 Task: Add a signature Erin Martin containing With warm thanks and appreciation, Erin Martin to email address softage.4@softage.net and add a label Antiques
Action: Mouse moved to (1104, 107)
Screenshot: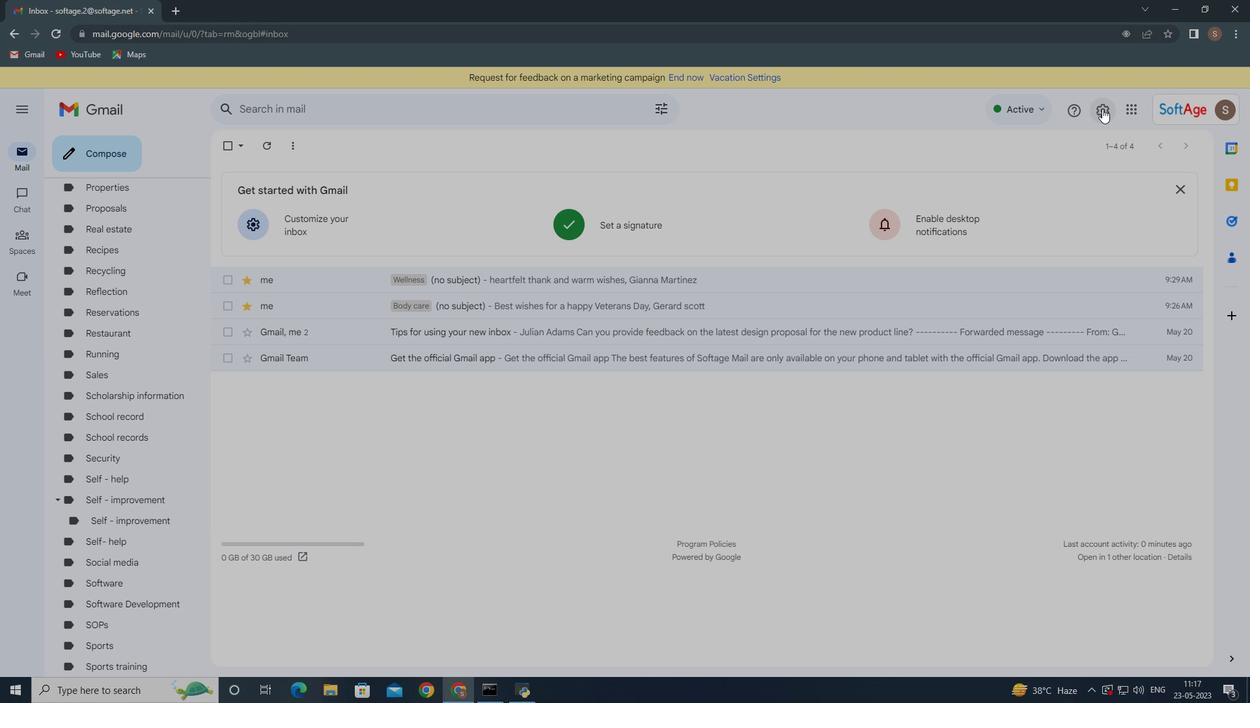 
Action: Mouse pressed left at (1104, 107)
Screenshot: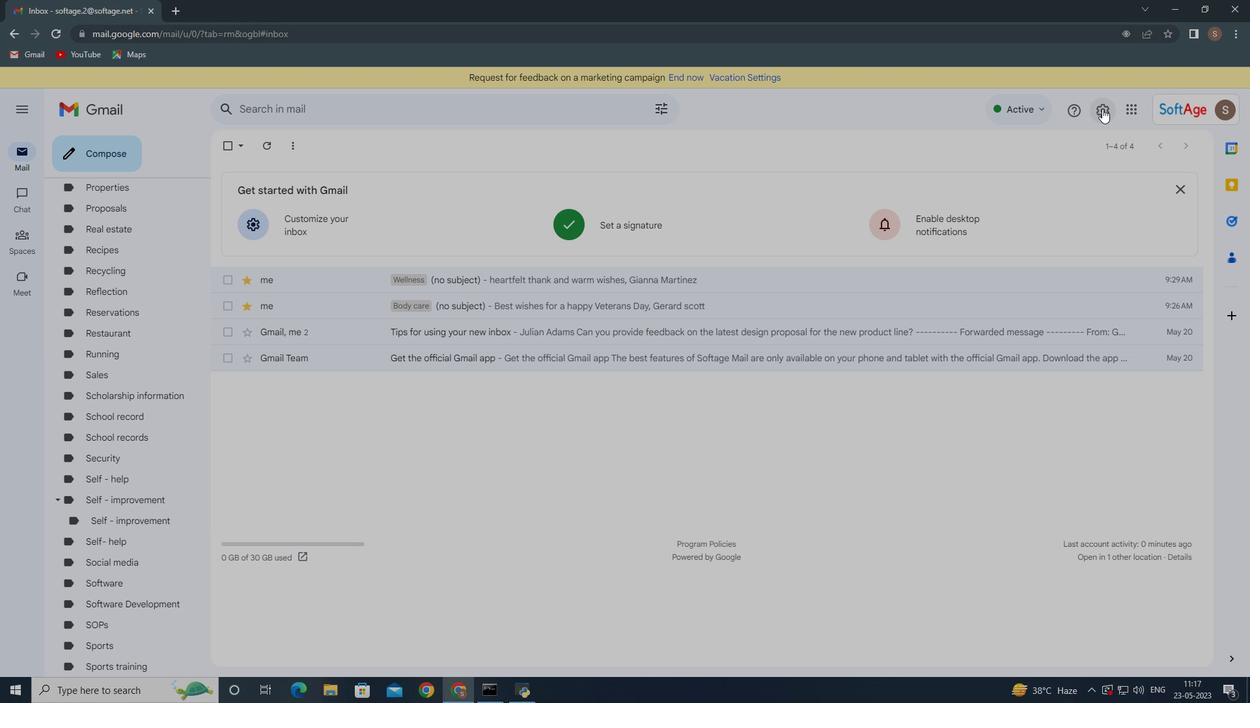 
Action: Mouse moved to (1051, 181)
Screenshot: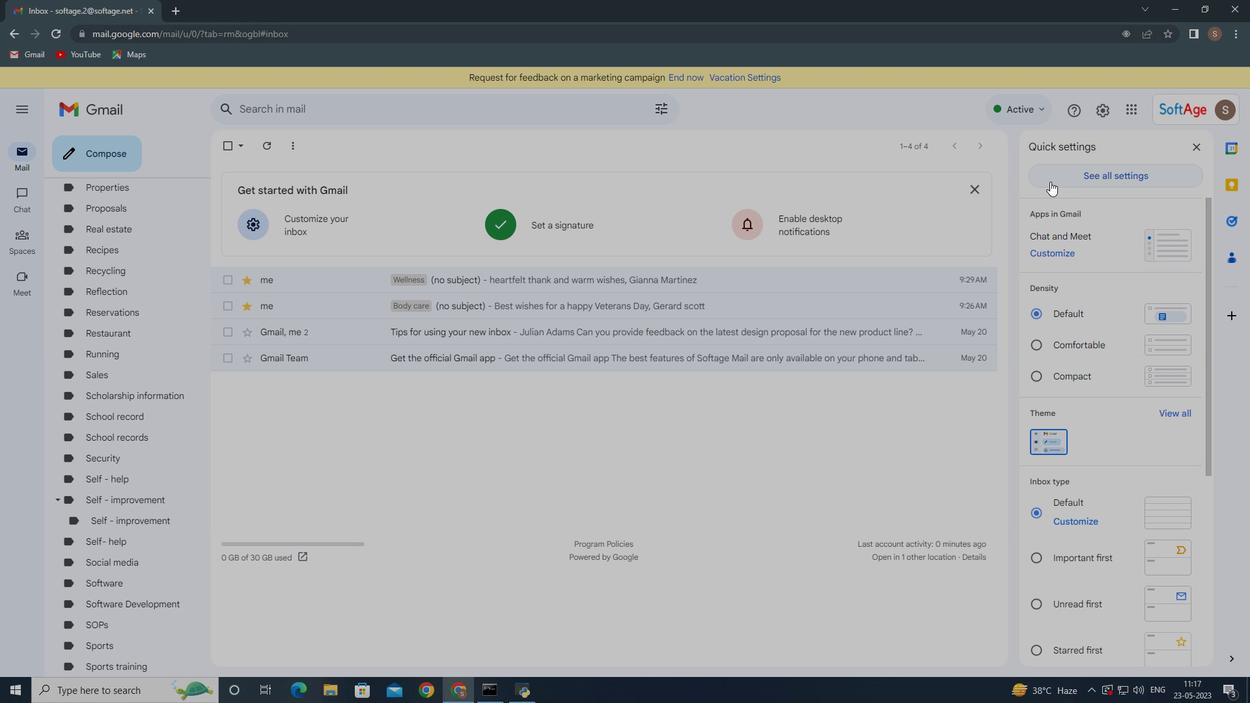 
Action: Mouse pressed left at (1051, 181)
Screenshot: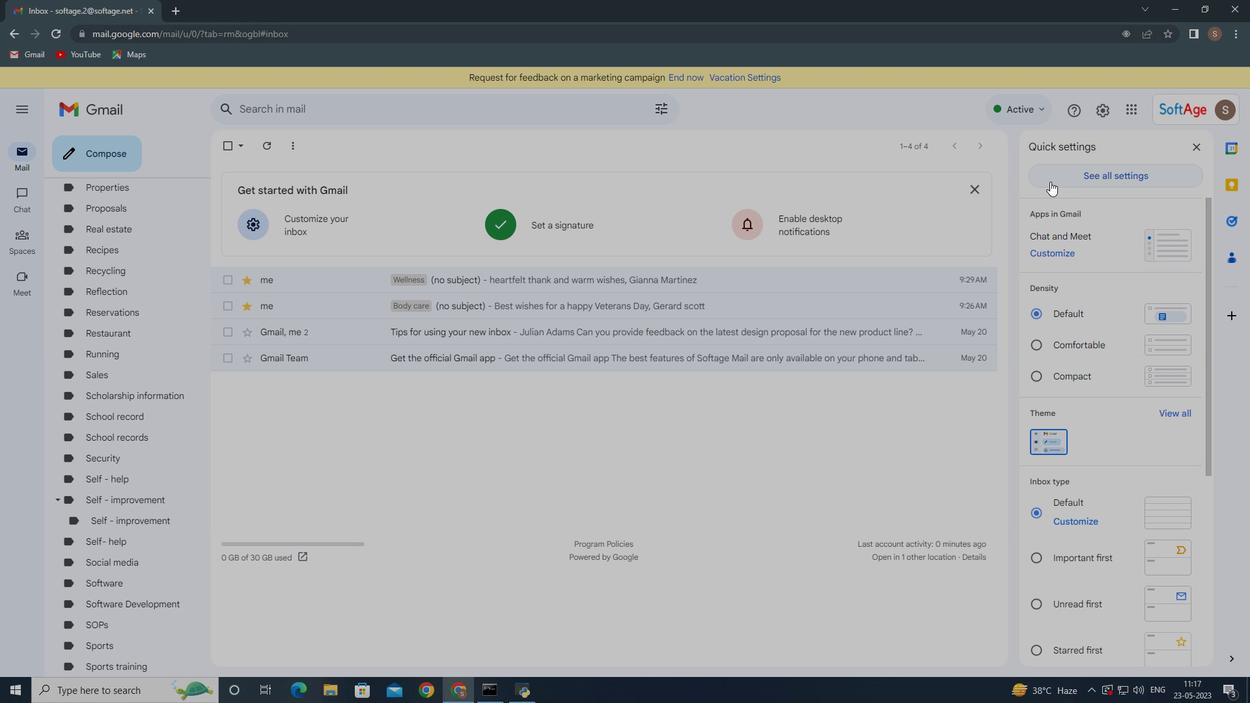 
Action: Mouse moved to (494, 383)
Screenshot: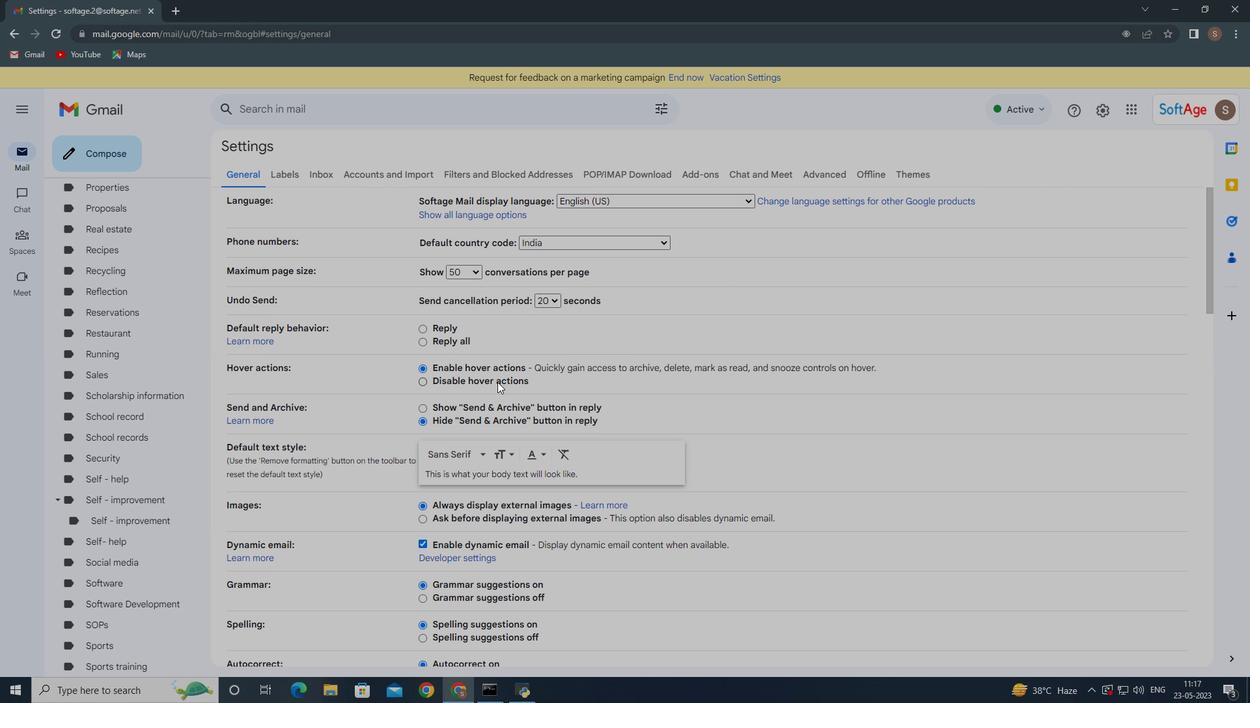 
Action: Mouse scrolled (494, 383) with delta (0, 0)
Screenshot: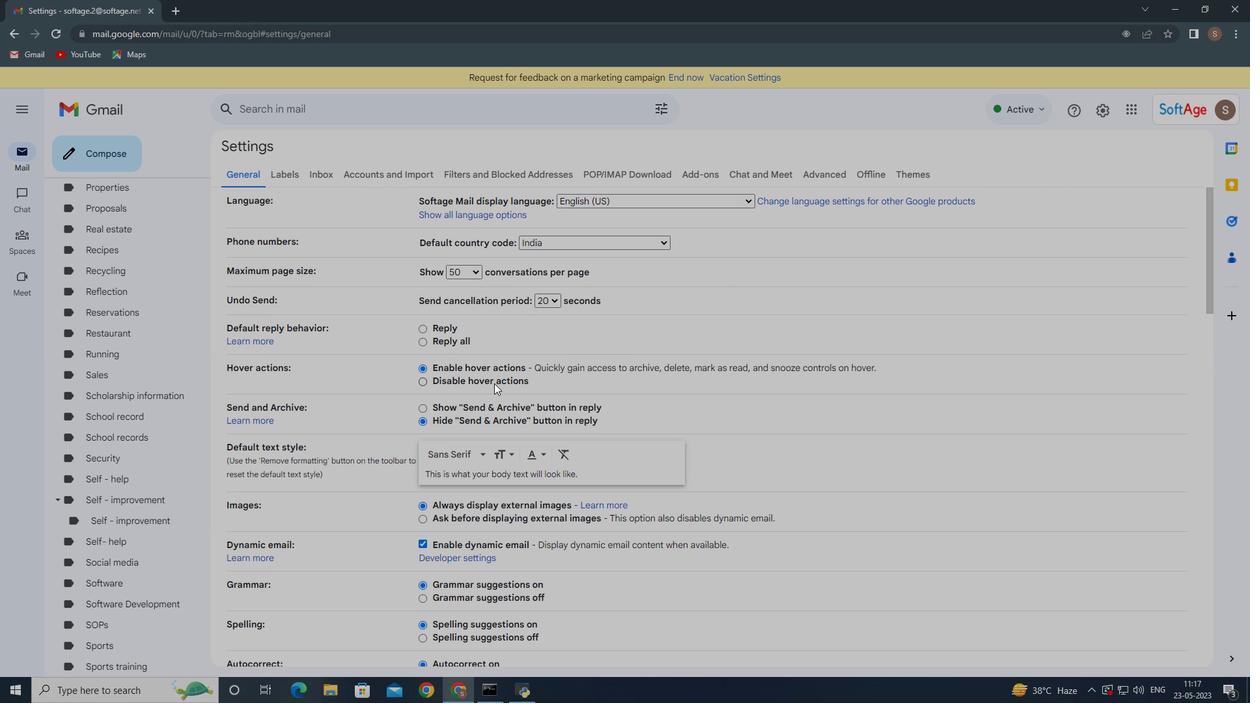 
Action: Mouse moved to (494, 386)
Screenshot: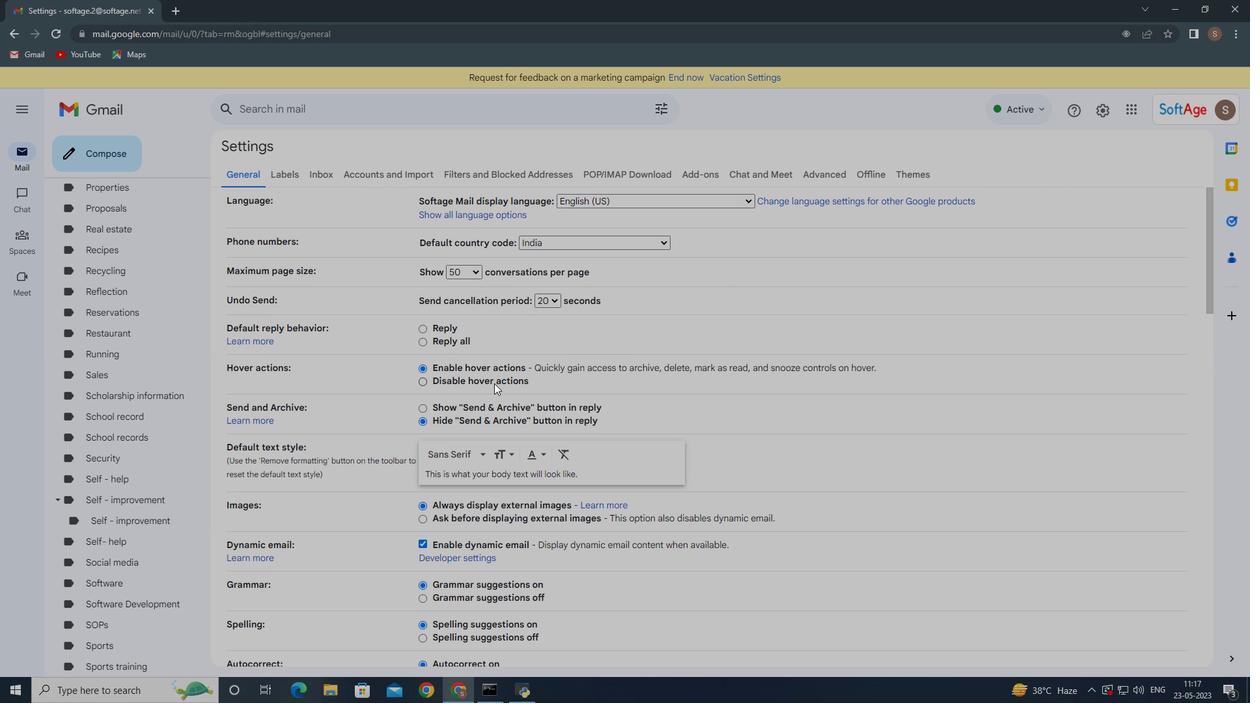 
Action: Mouse scrolled (494, 386) with delta (0, 0)
Screenshot: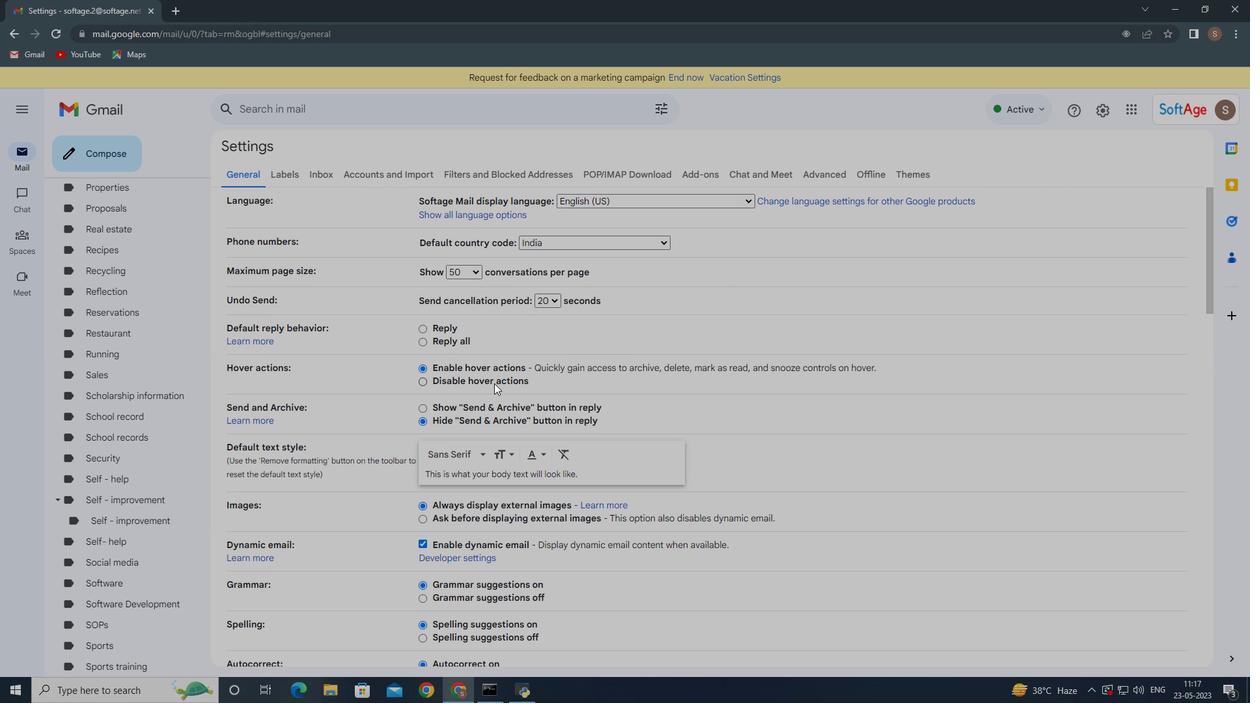 
Action: Mouse scrolled (494, 386) with delta (0, 0)
Screenshot: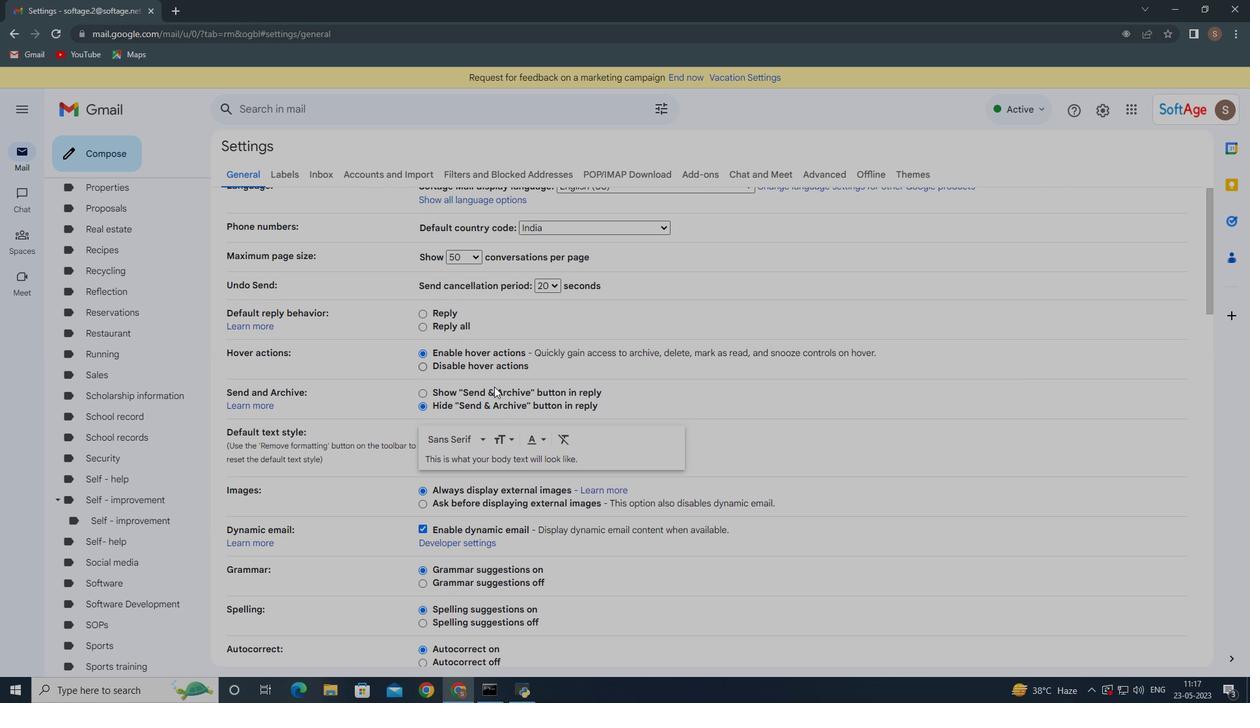 
Action: Mouse scrolled (494, 386) with delta (0, 0)
Screenshot: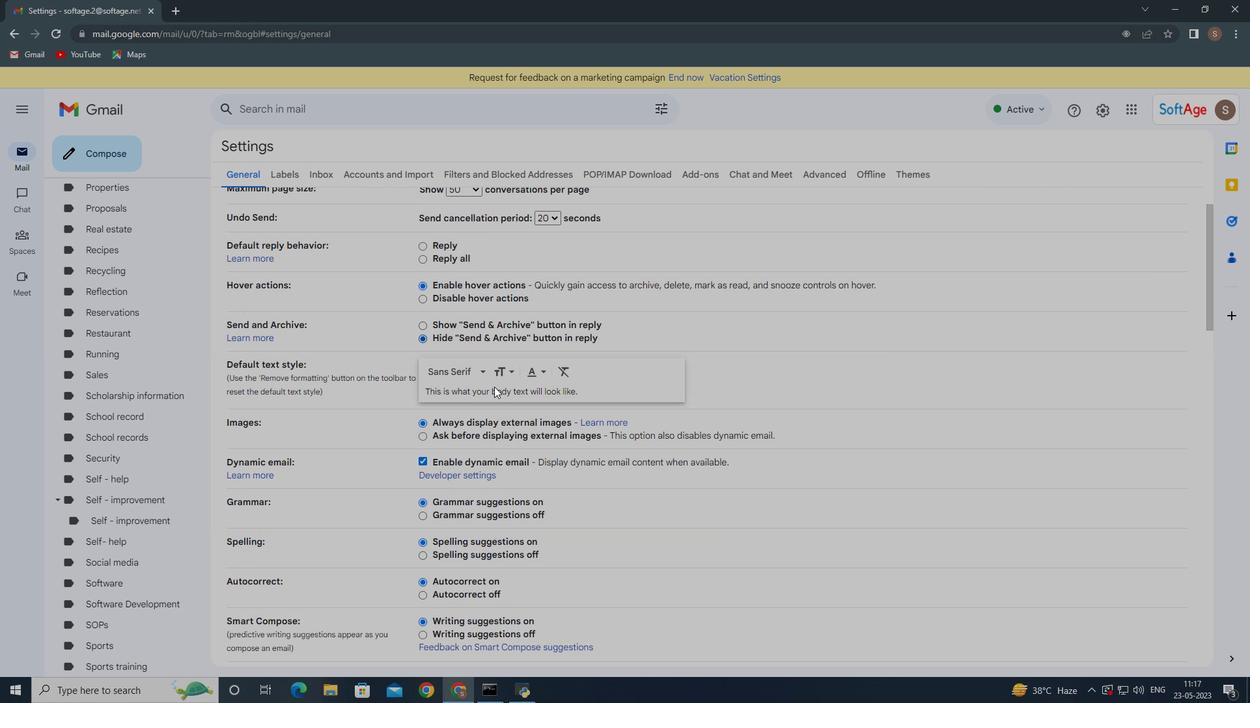 
Action: Mouse scrolled (494, 386) with delta (0, 0)
Screenshot: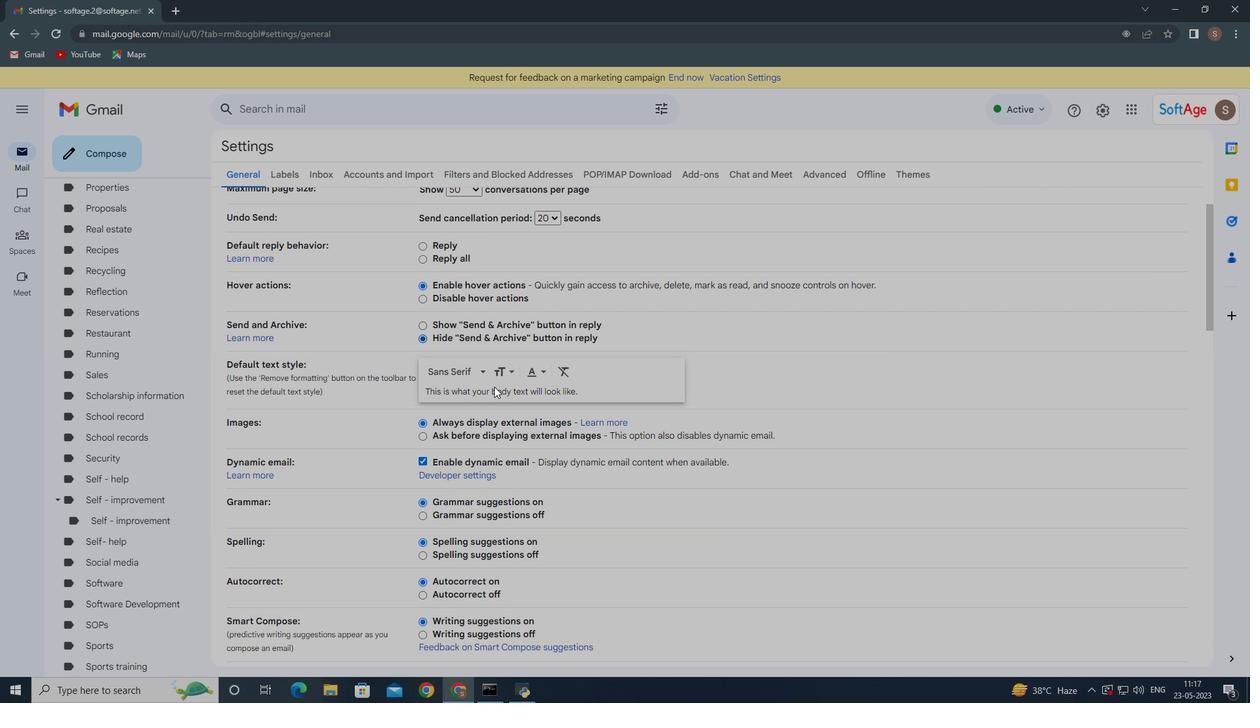 
Action: Mouse scrolled (494, 386) with delta (0, 0)
Screenshot: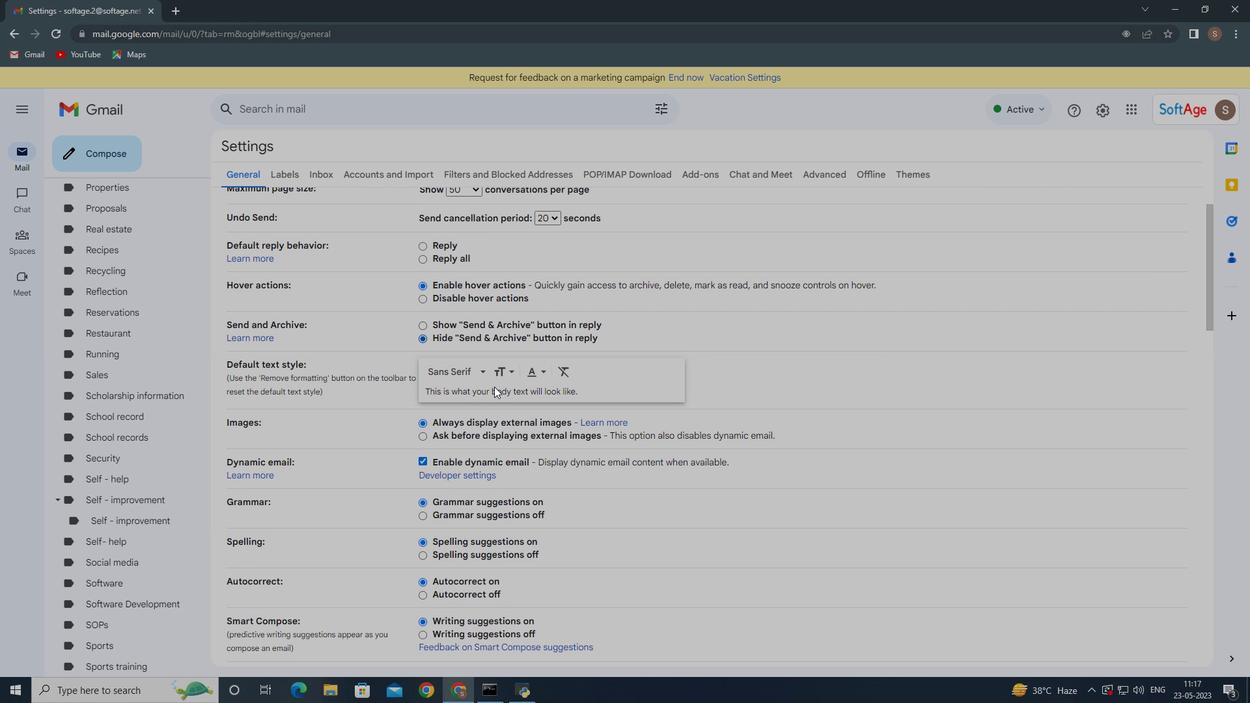 
Action: Mouse scrolled (494, 386) with delta (0, 0)
Screenshot: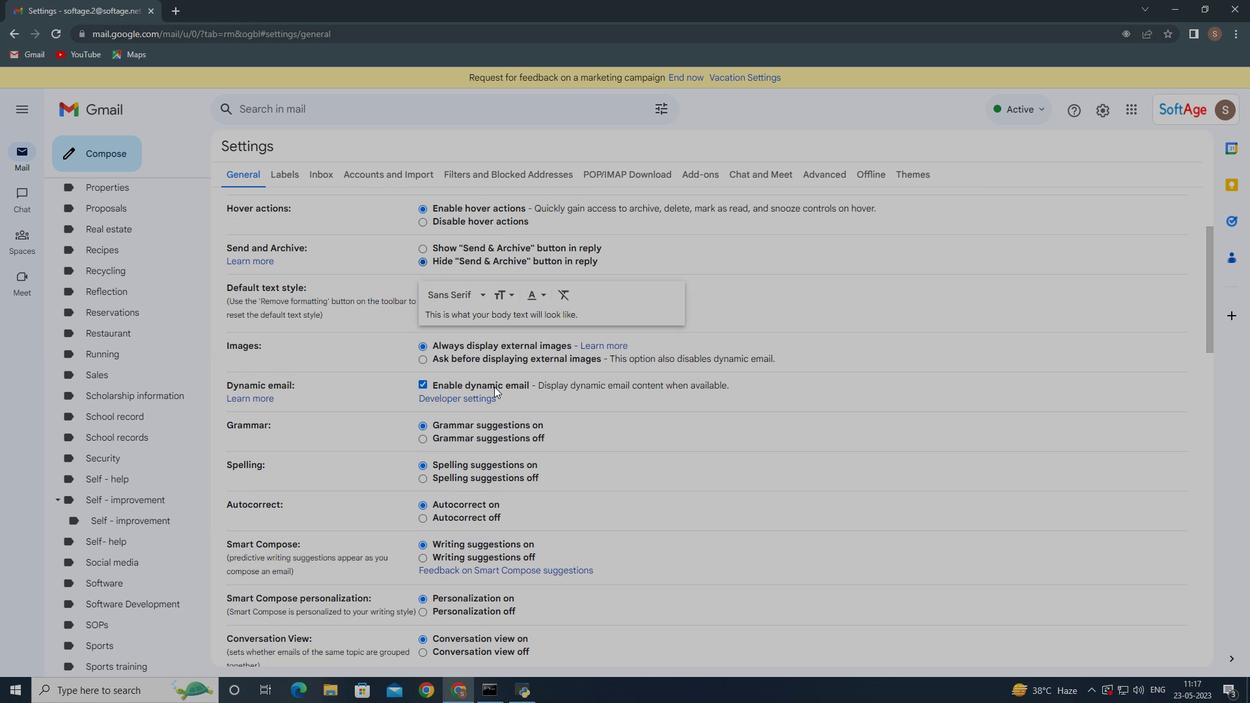 
Action: Mouse scrolled (494, 386) with delta (0, 0)
Screenshot: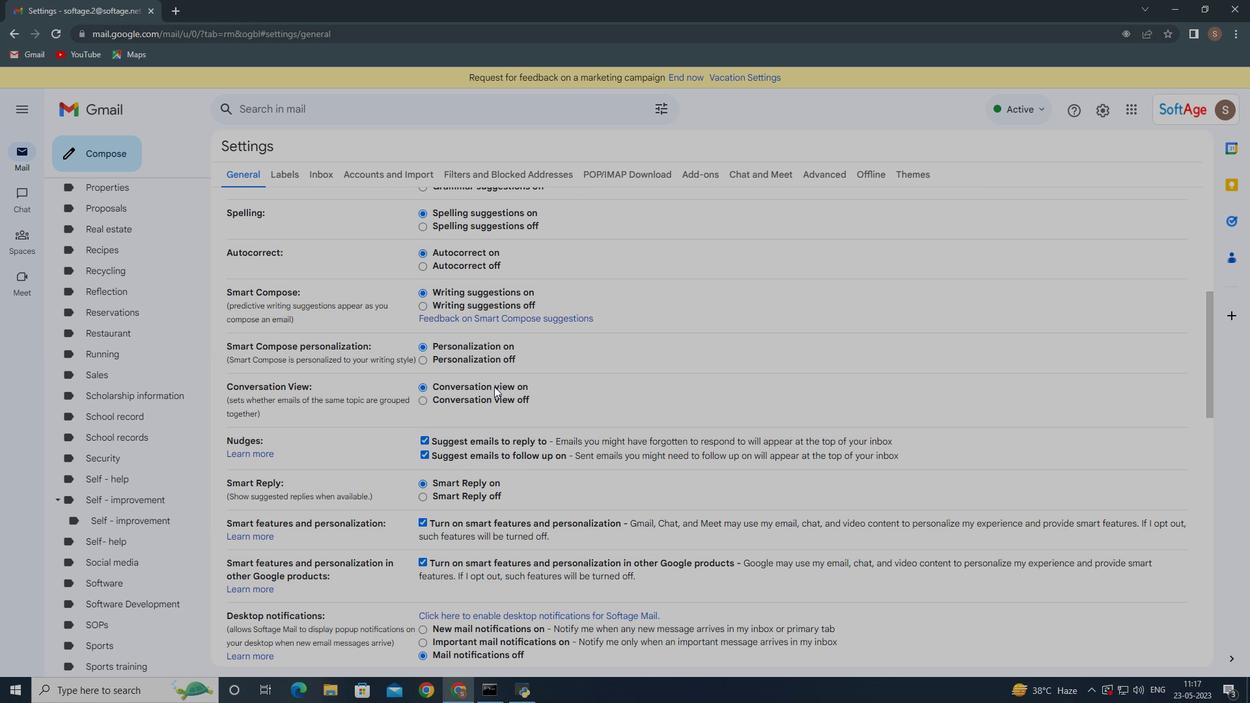 
Action: Mouse scrolled (494, 386) with delta (0, 0)
Screenshot: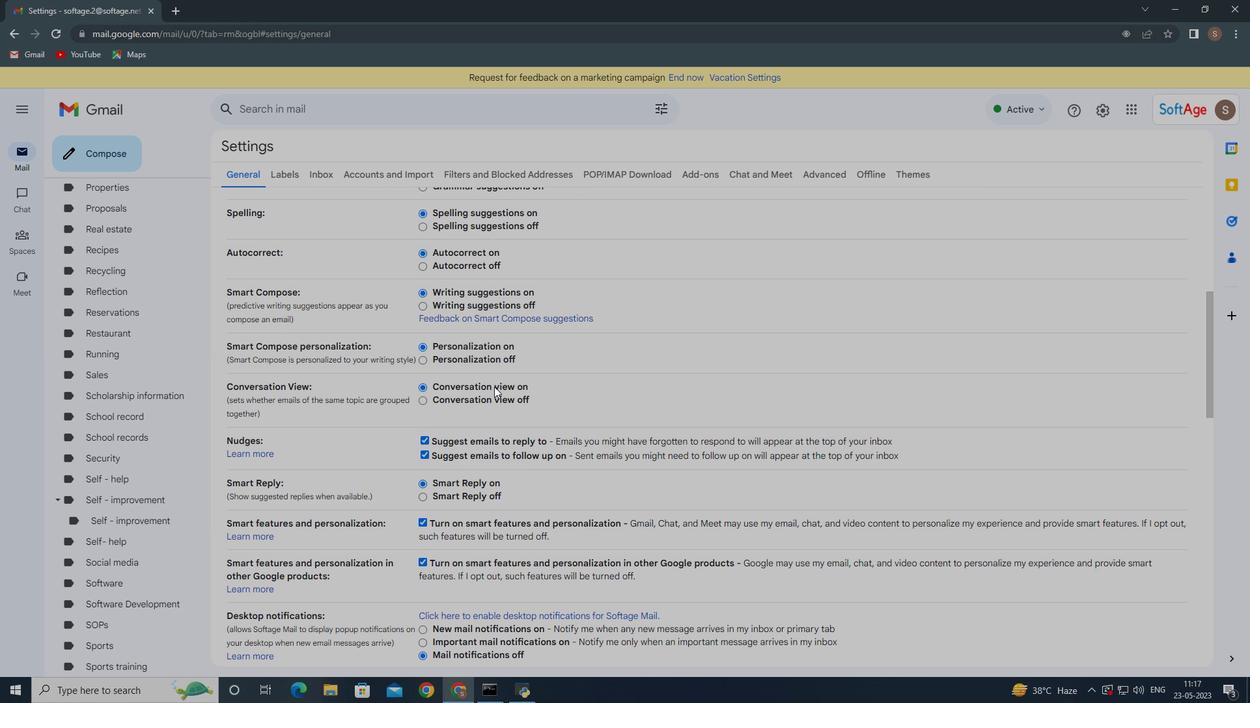 
Action: Mouse scrolled (494, 386) with delta (0, 0)
Screenshot: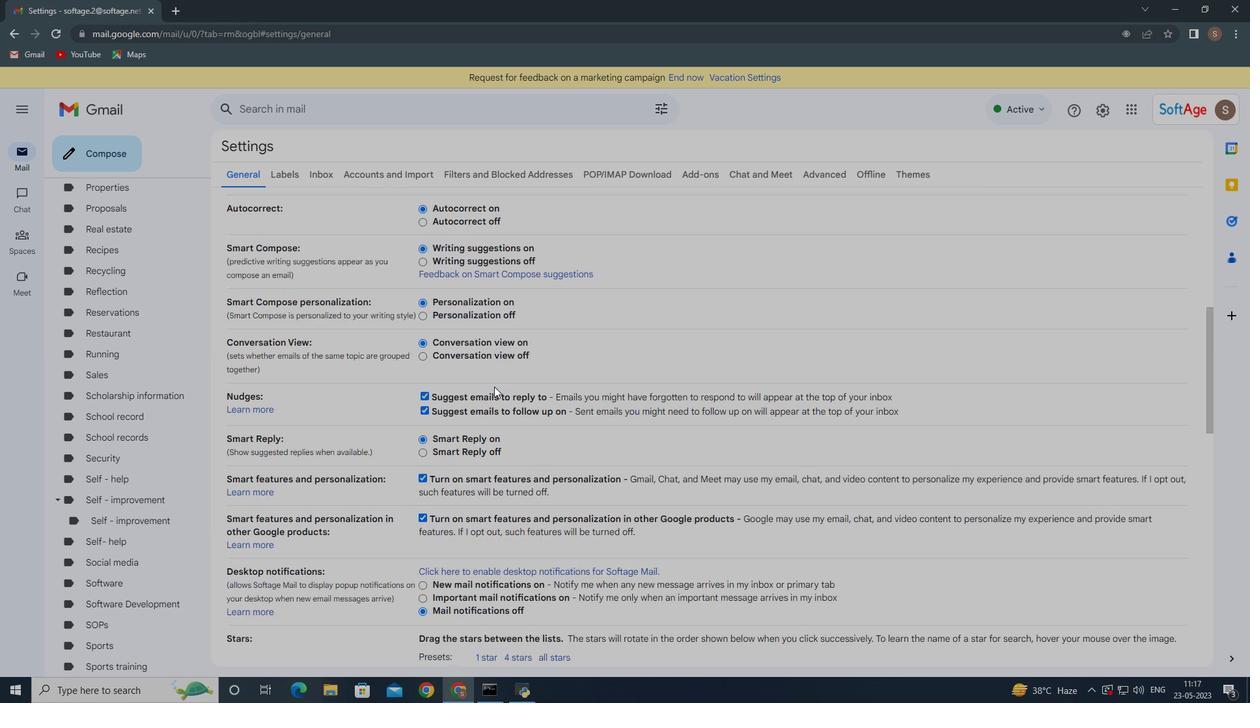 
Action: Mouse moved to (494, 387)
Screenshot: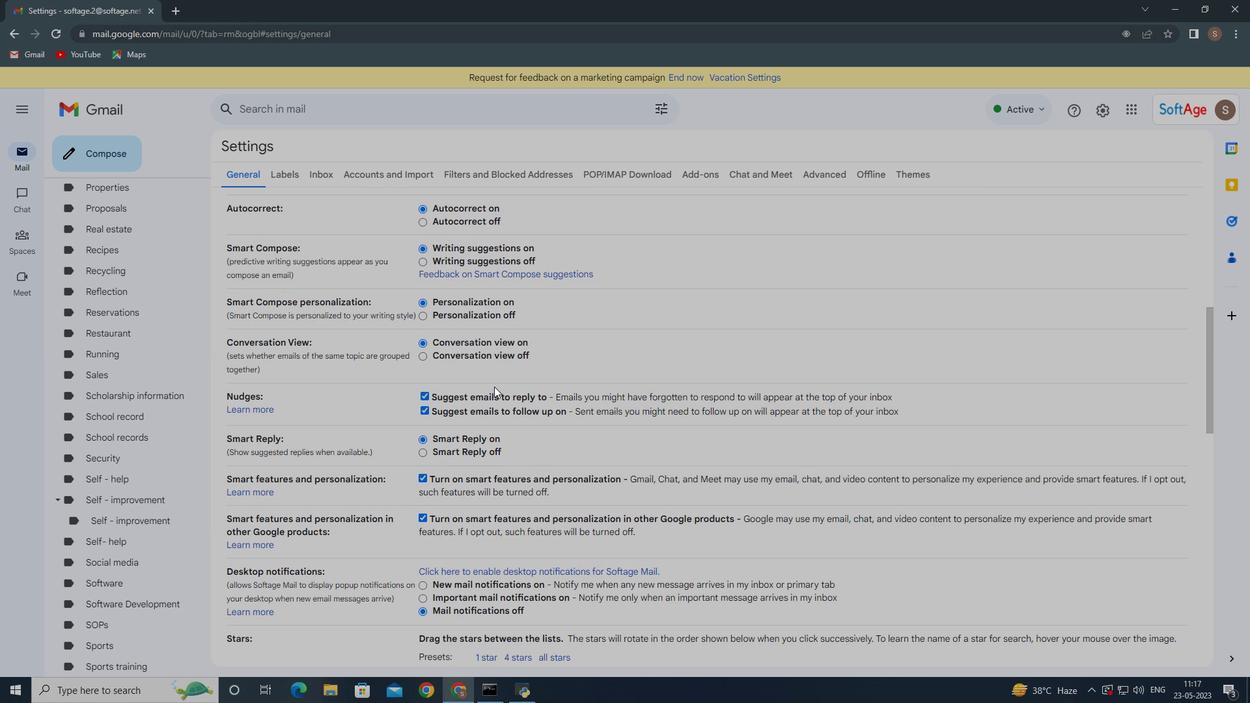 
Action: Mouse scrolled (494, 386) with delta (0, 0)
Screenshot: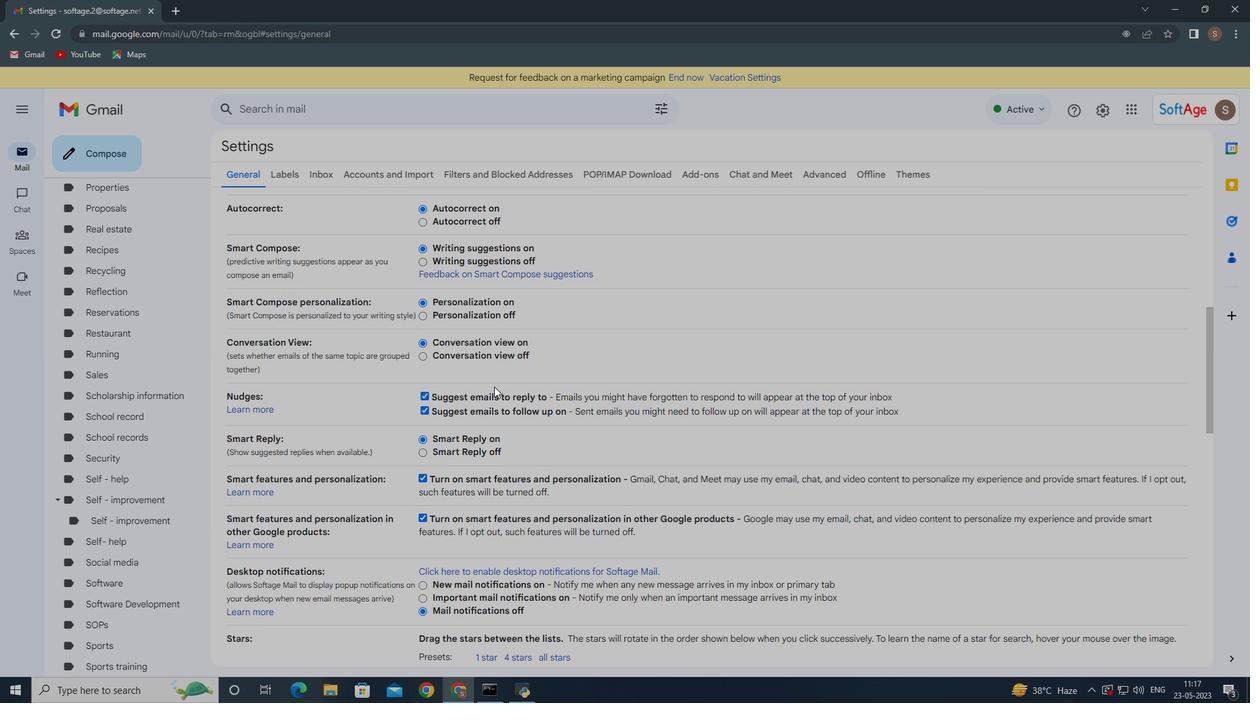 
Action: Mouse scrolled (494, 386) with delta (0, 0)
Screenshot: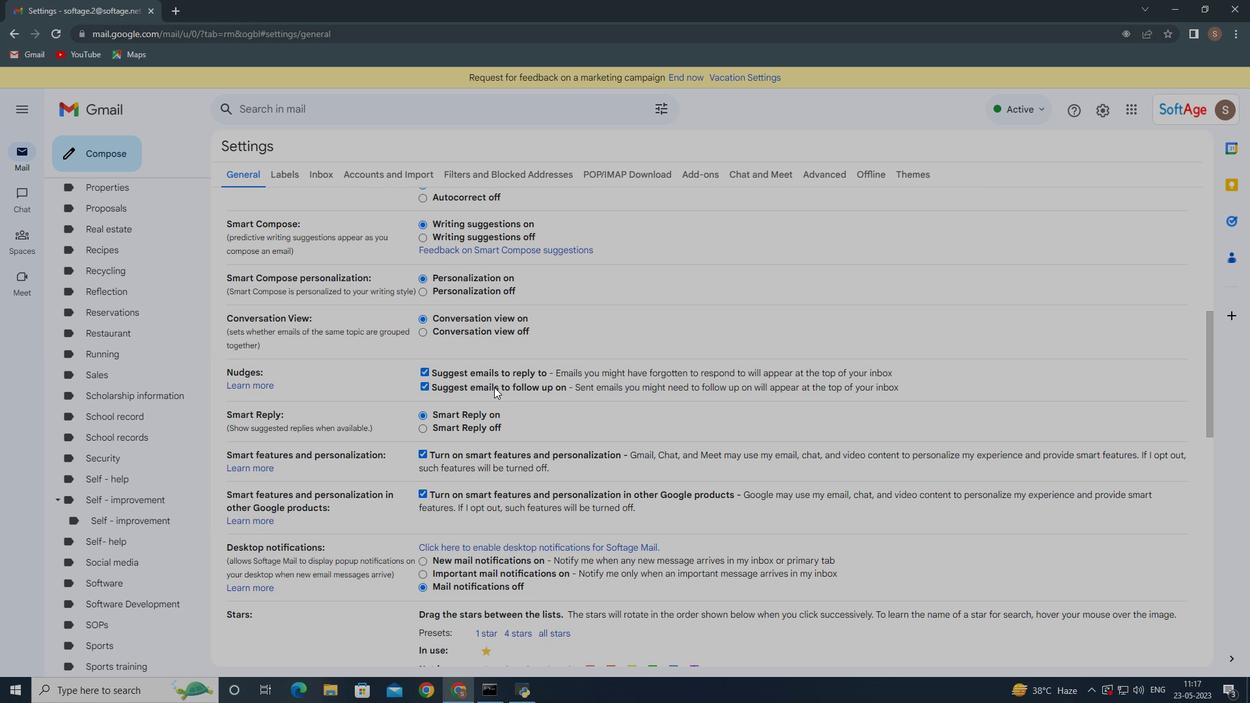 
Action: Mouse moved to (494, 392)
Screenshot: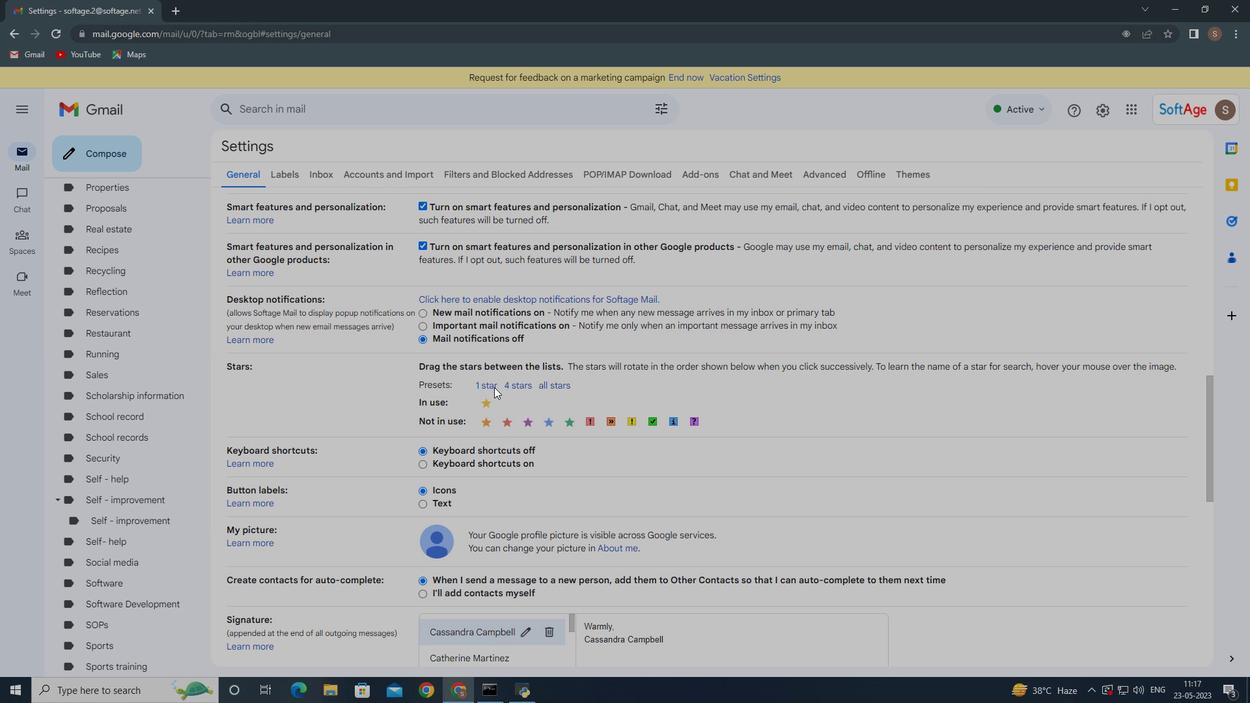 
Action: Mouse scrolled (494, 391) with delta (0, 0)
Screenshot: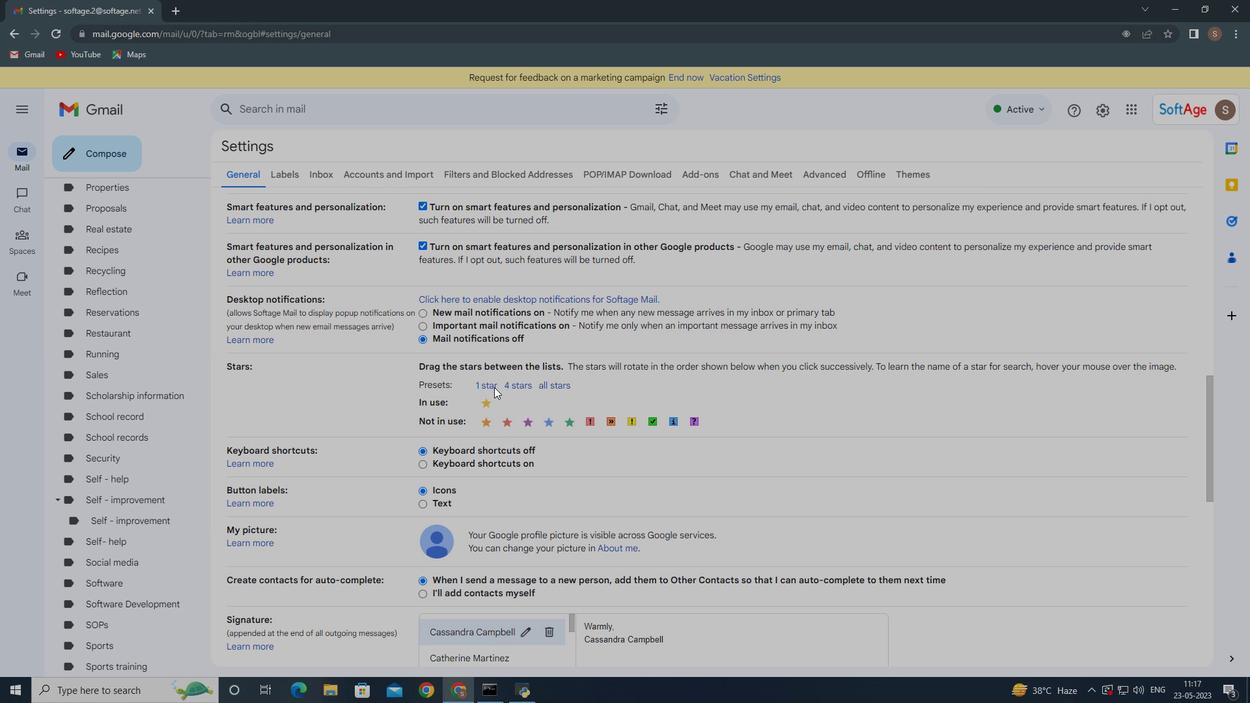 
Action: Mouse scrolled (494, 391) with delta (0, 0)
Screenshot: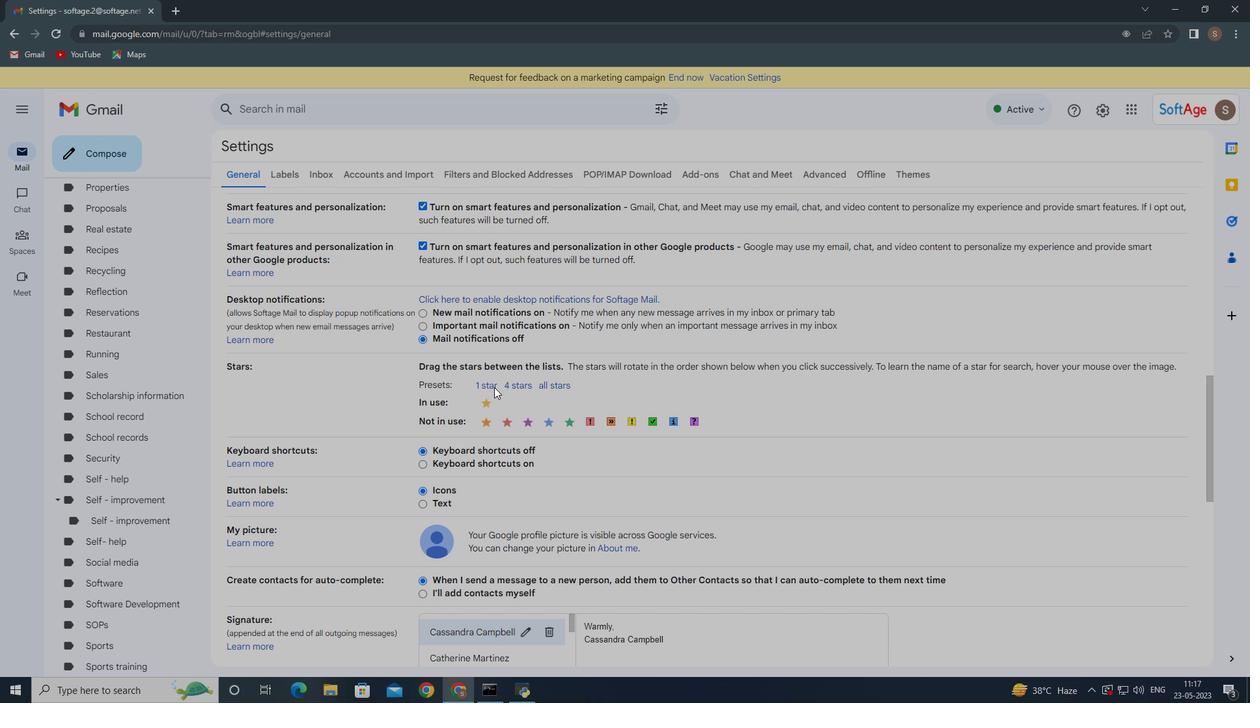 
Action: Mouse scrolled (494, 391) with delta (0, 0)
Screenshot: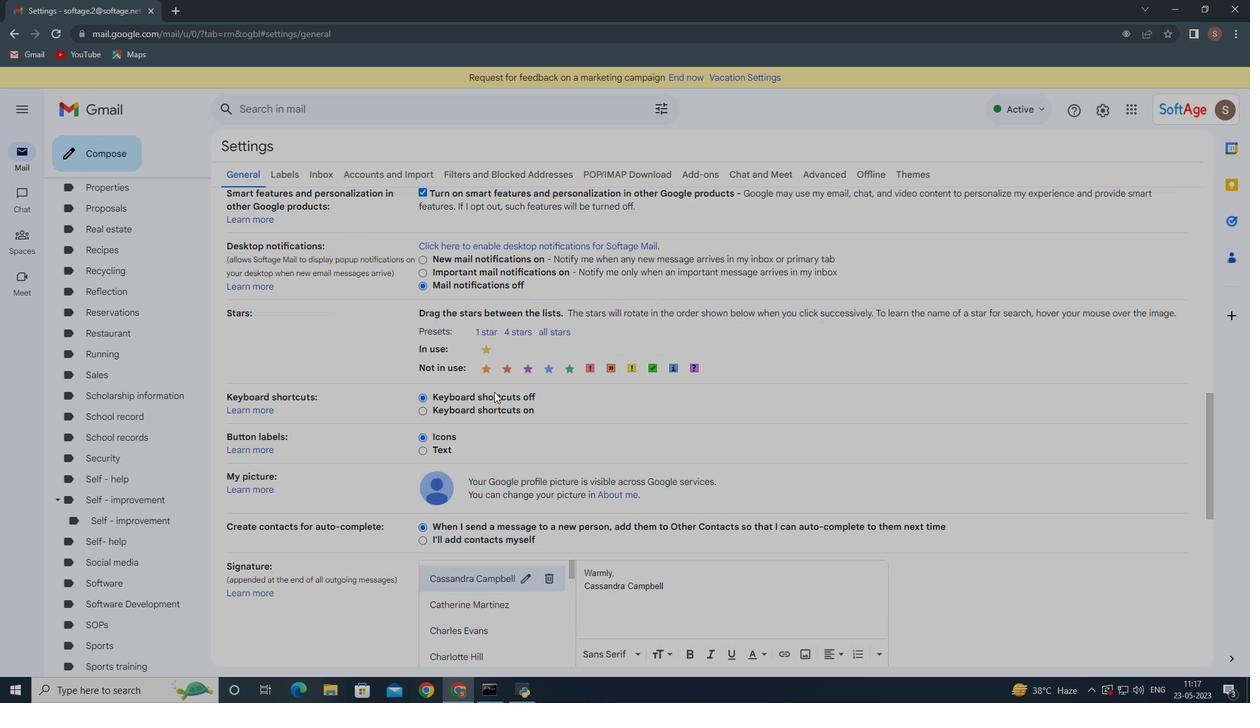 
Action: Mouse moved to (513, 493)
Screenshot: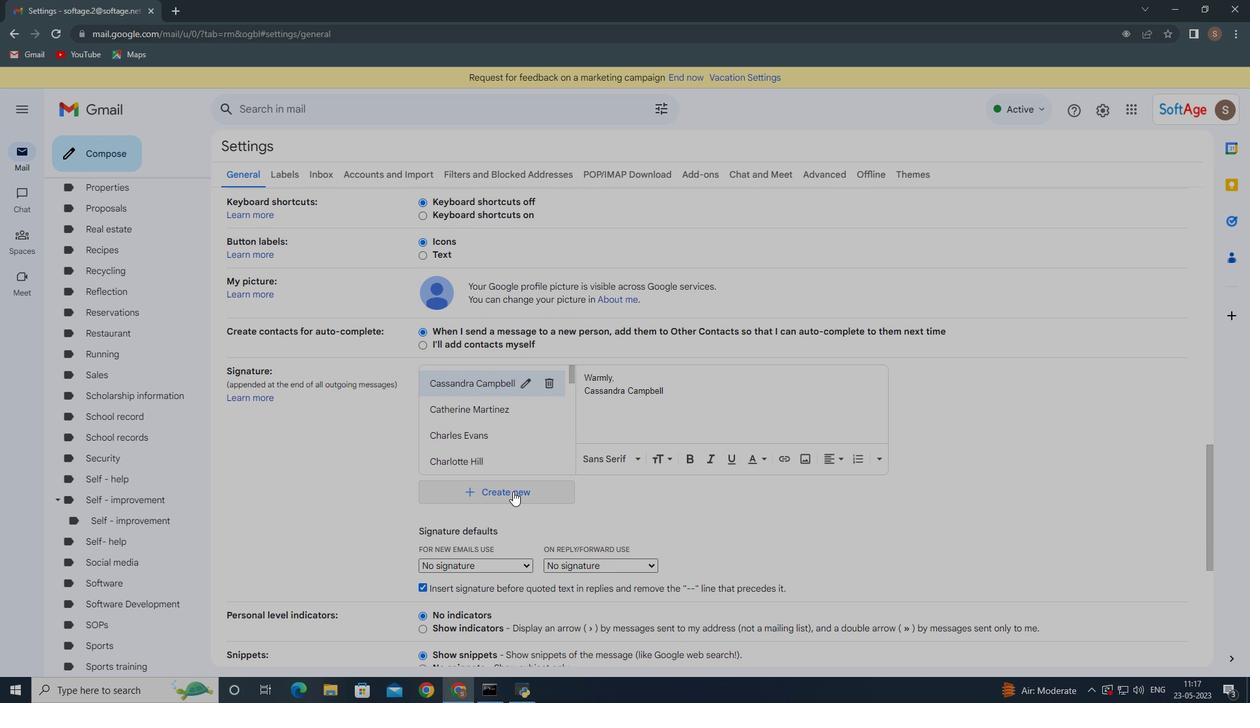 
Action: Mouse pressed left at (513, 493)
Screenshot: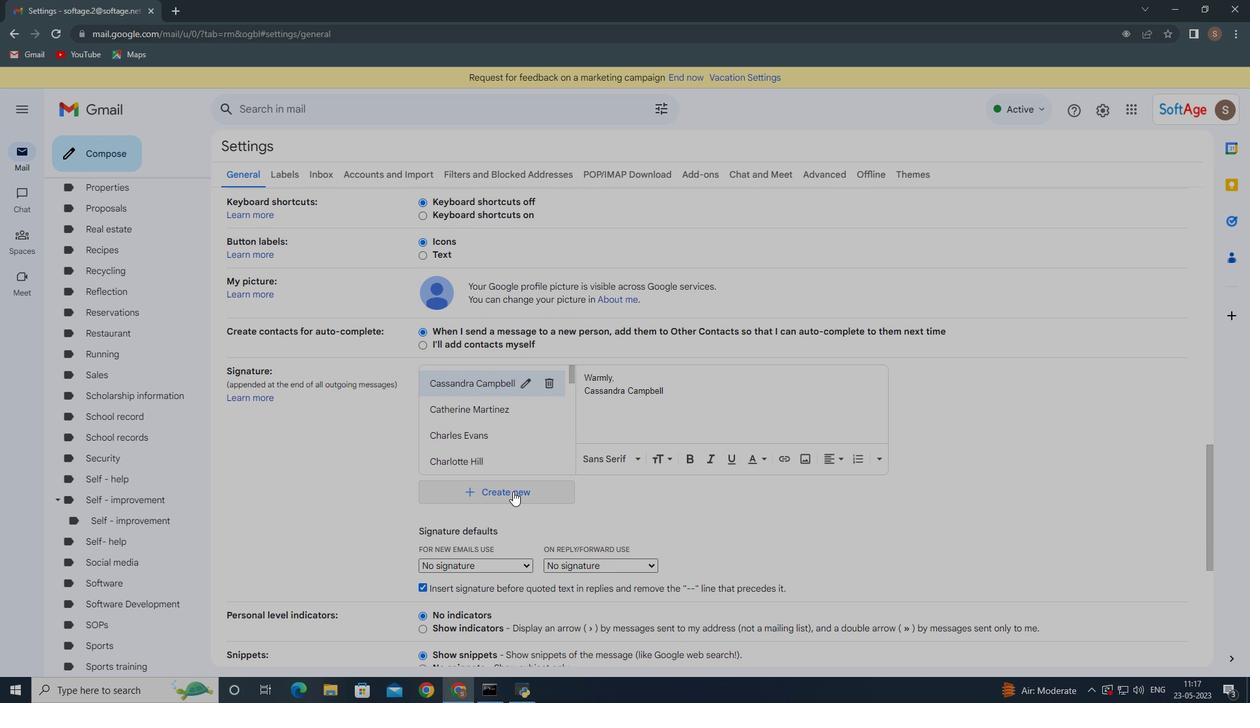 
Action: Mouse moved to (558, 427)
Screenshot: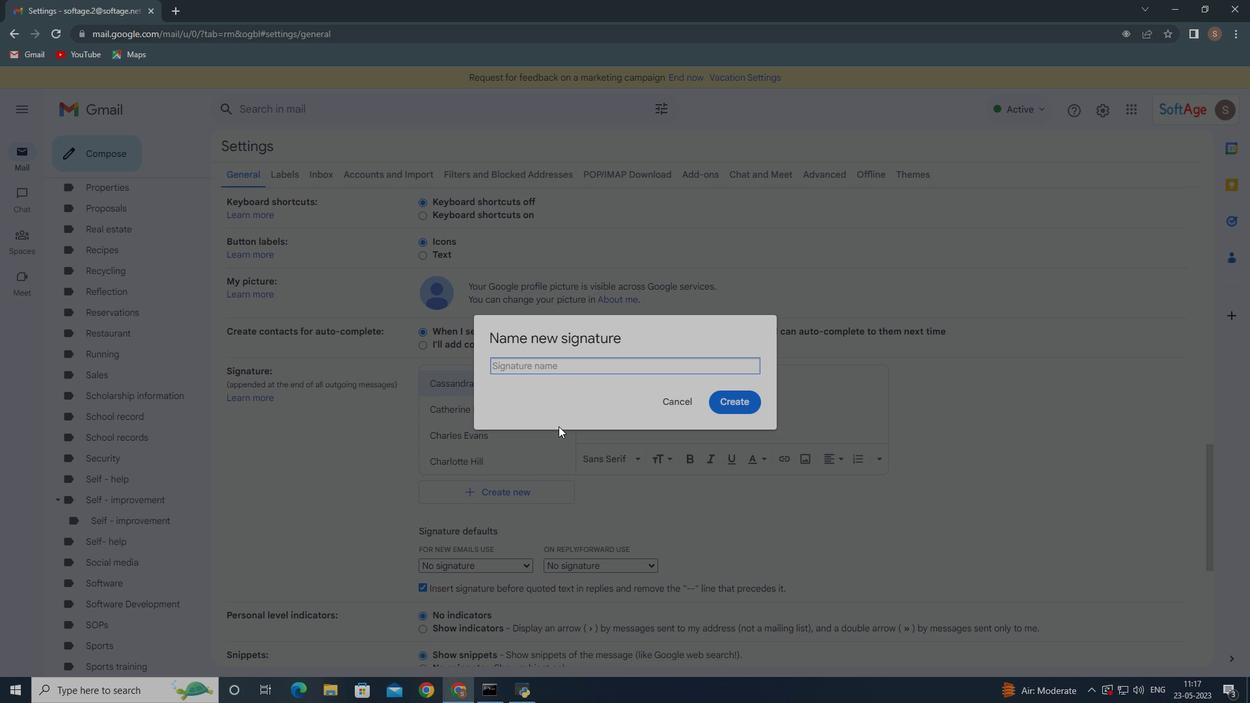 
Action: Key pressed <Key.shift><Key.shift><Key.shift><Key.shift><Key.shift><Key.shift>Erin<Key.space><Key.shift><<Key.backspace>m<Key.backspace><Key.shift>Martin
Screenshot: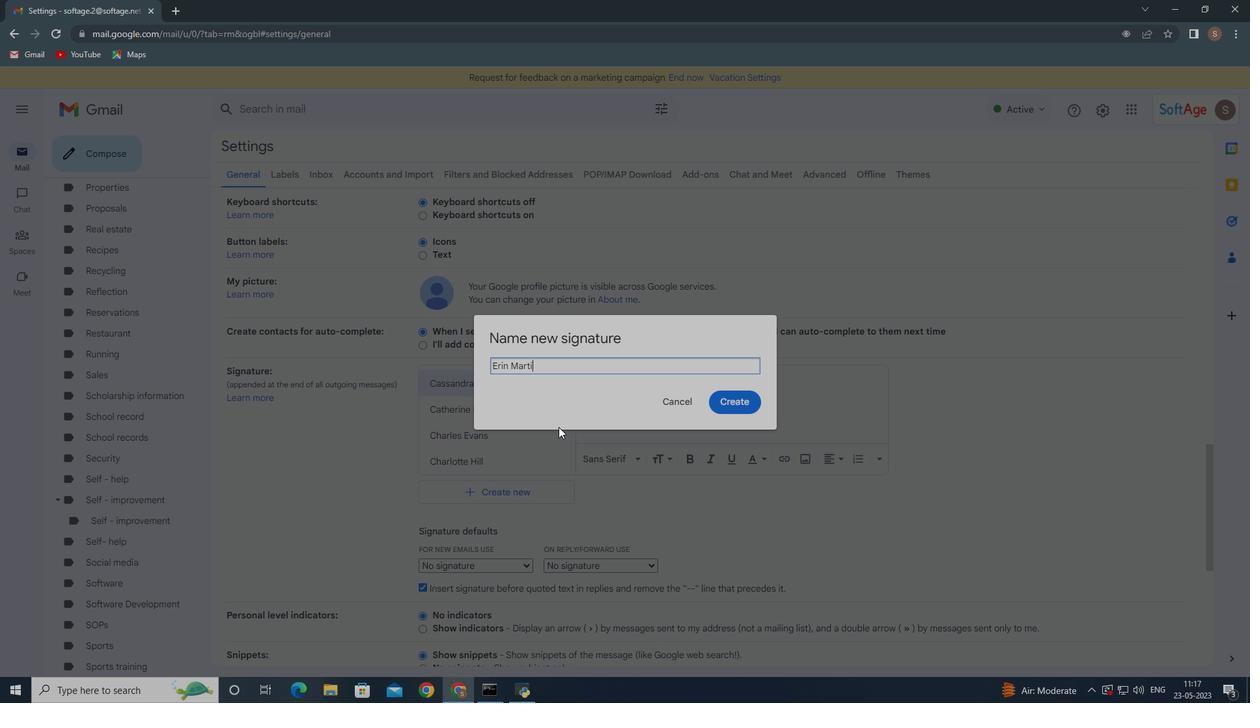 
Action: Mouse moved to (734, 400)
Screenshot: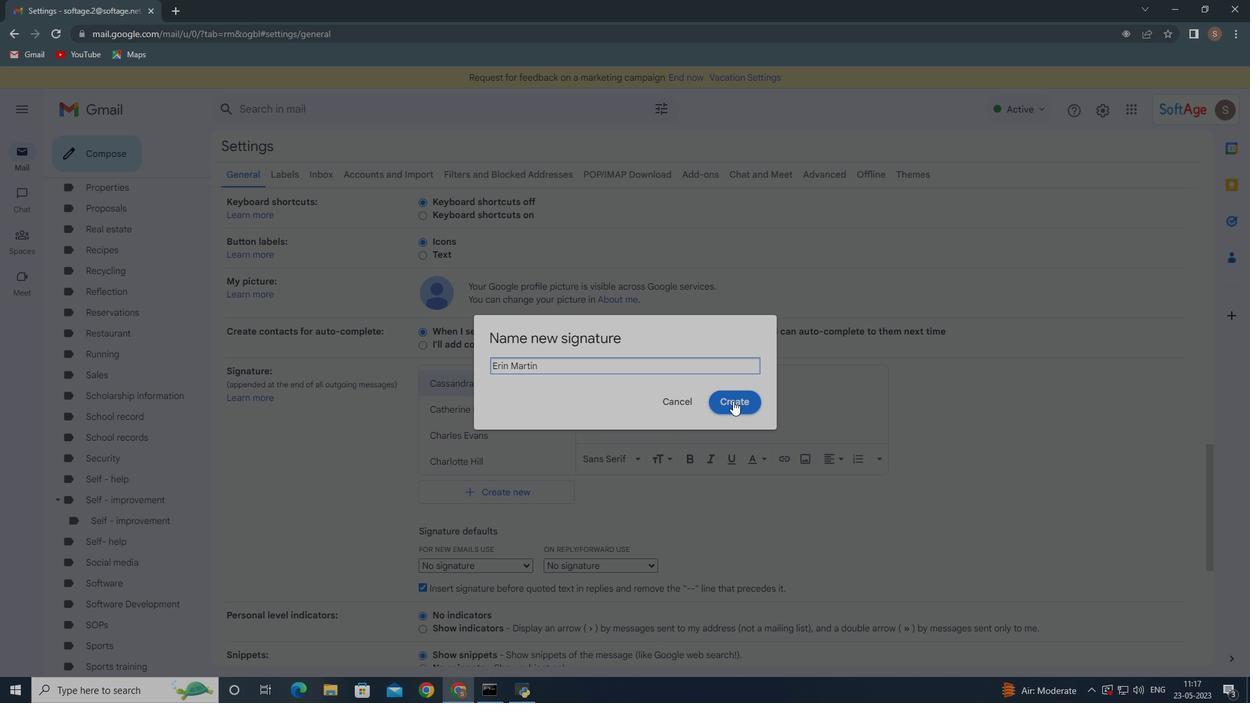 
Action: Mouse pressed left at (734, 400)
Screenshot: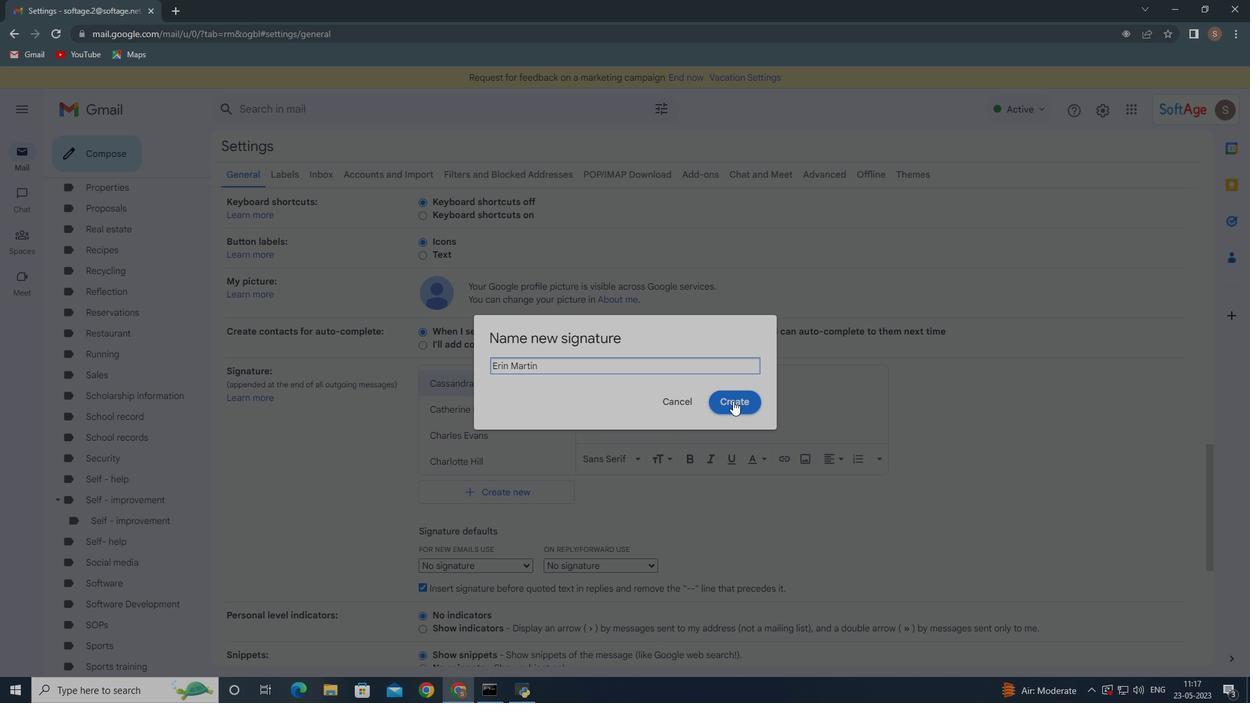 
Action: Mouse moved to (621, 402)
Screenshot: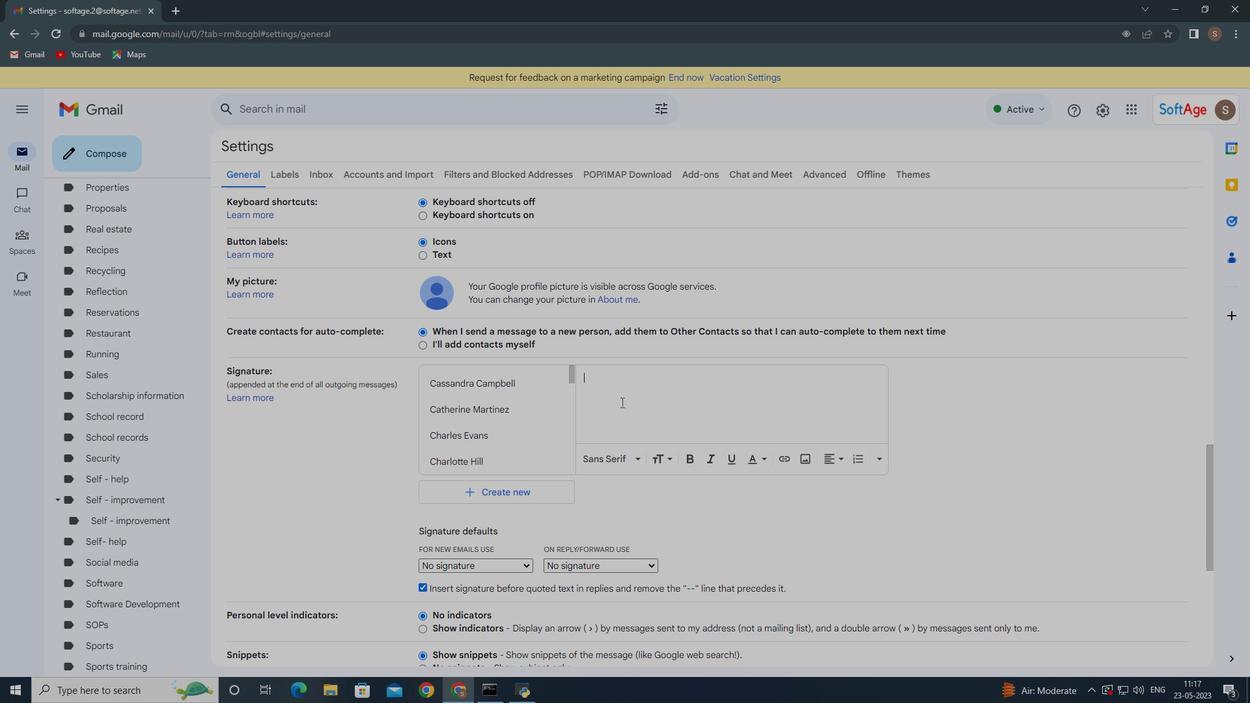 
Action: Key pressed <Key.shift>W<Key.backspace>warm<Key.space>thanks<Key.space>and<Key.space>appreciar<Key.backspace>tion,<Key.enter><Key.shift><Key.shift><Key.shift><Key.shift><Key.shift><Key.shift>Erin<Key.space><Key.shift><Key.shift><Key.shift>Martin
Screenshot: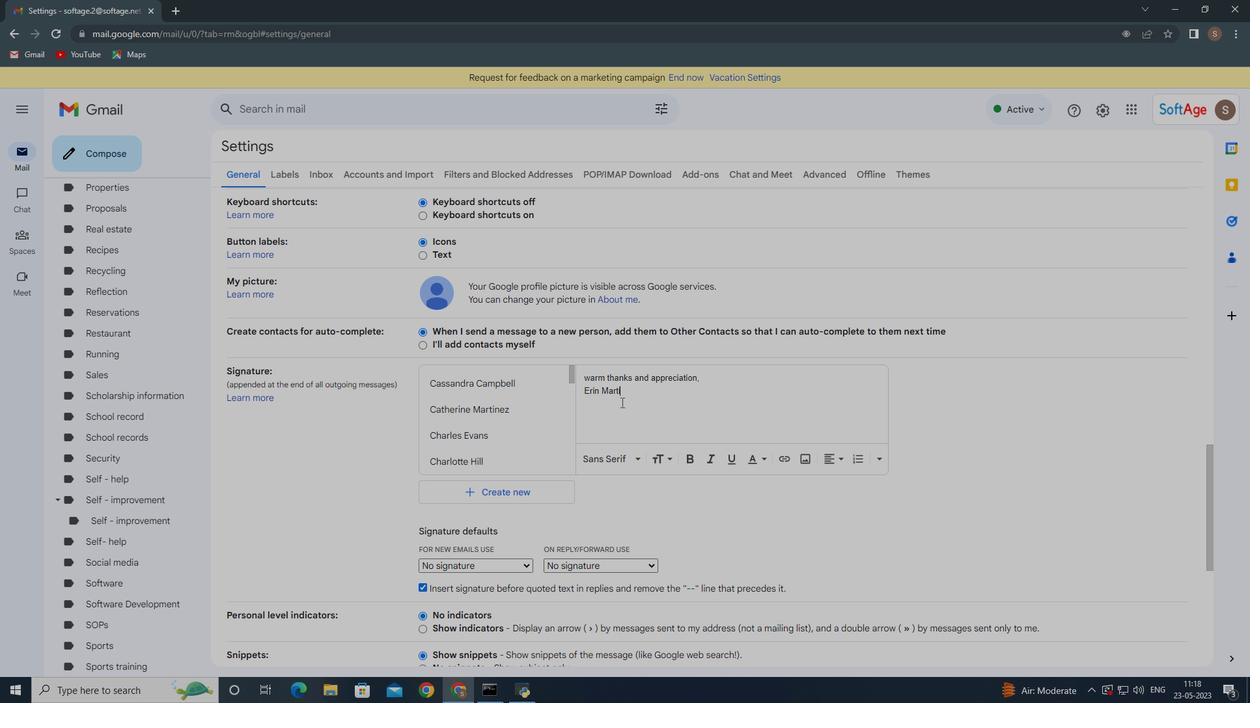 
Action: Mouse moved to (621, 404)
Screenshot: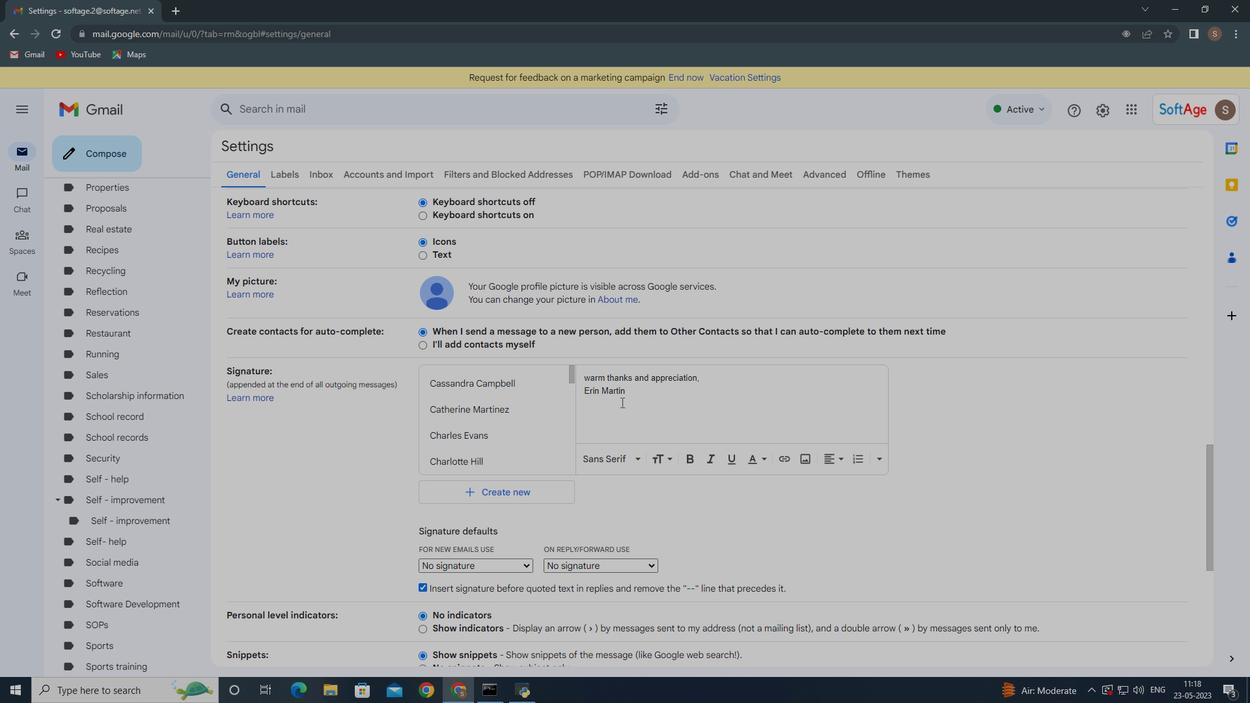 
Action: Mouse scrolled (621, 403) with delta (0, 0)
Screenshot: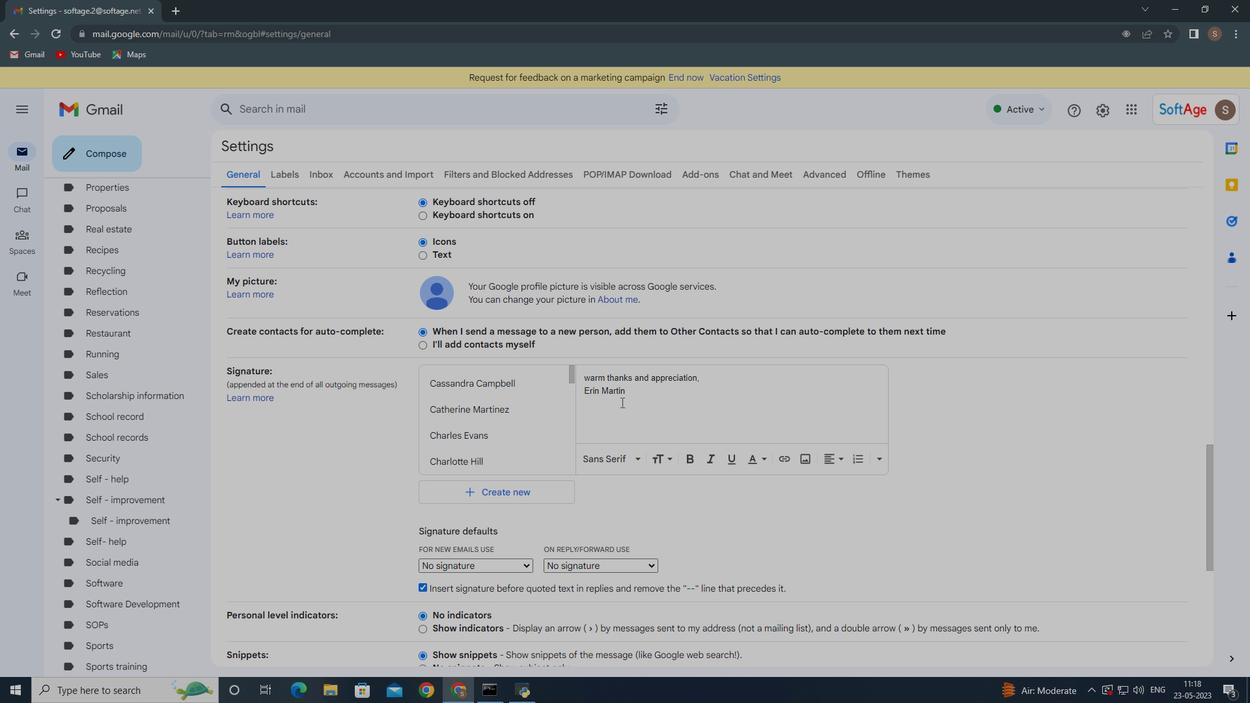 
Action: Mouse moved to (621, 407)
Screenshot: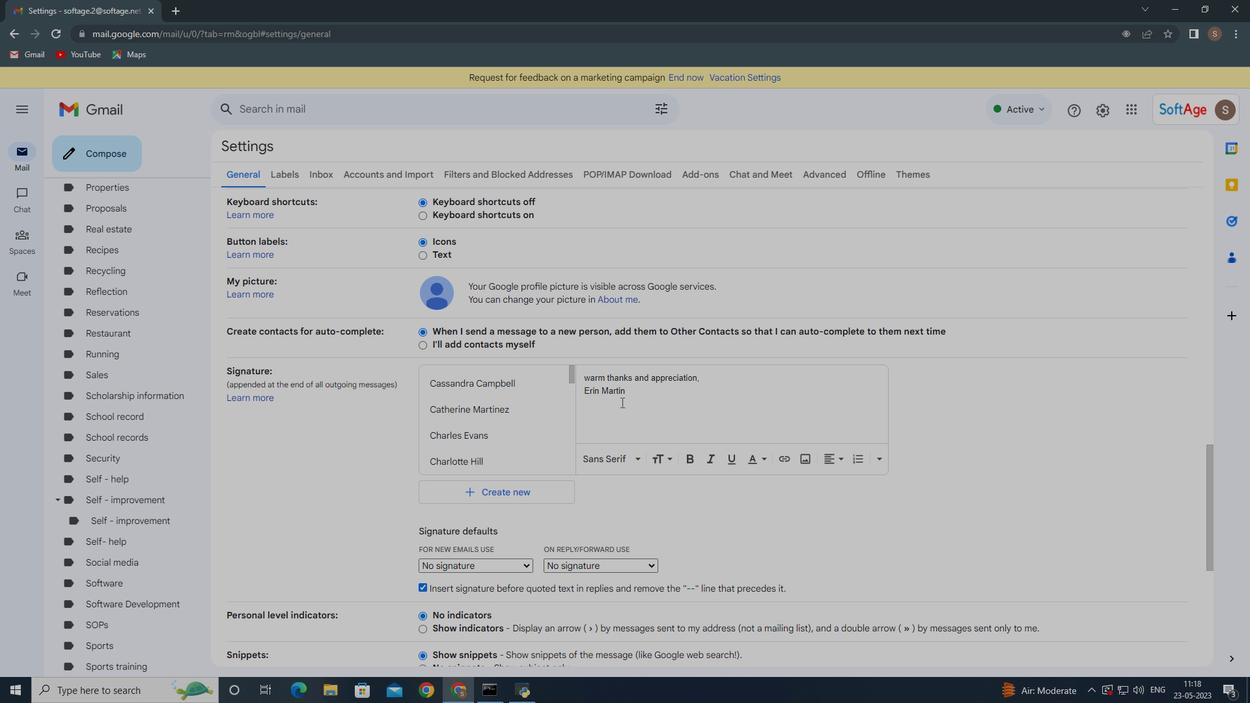 
Action: Mouse scrolled (621, 406) with delta (0, 0)
Screenshot: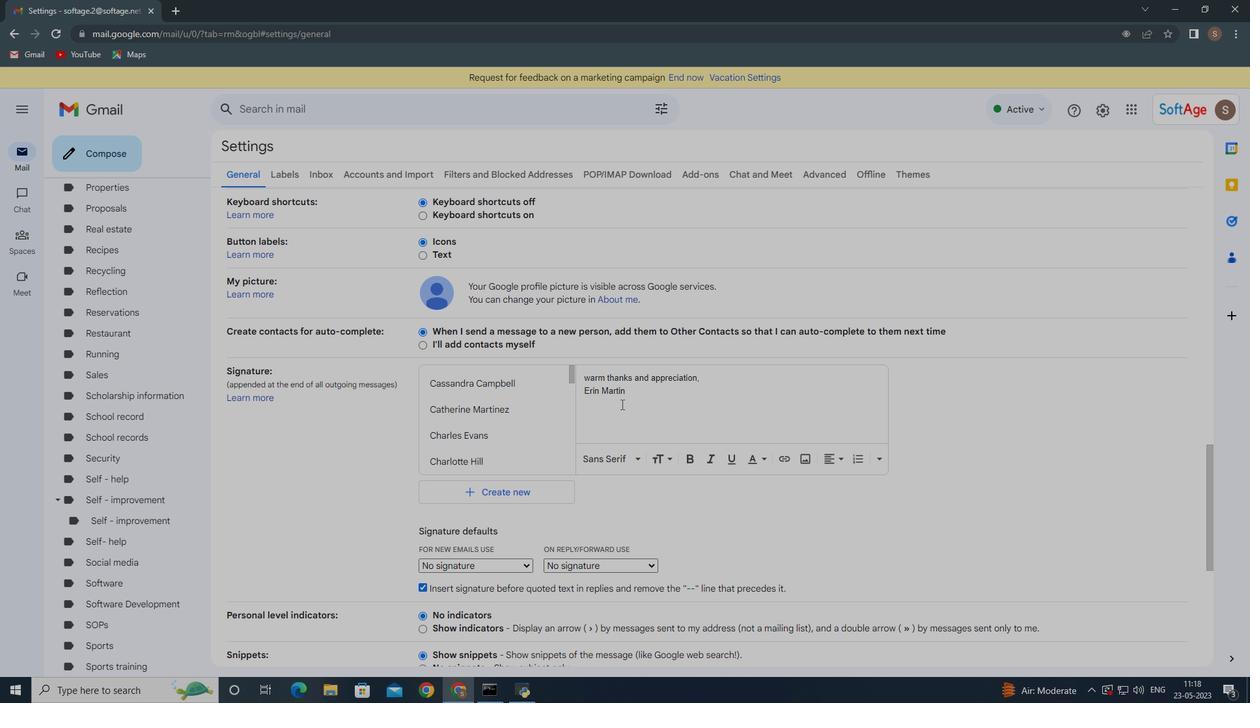 
Action: Mouse moved to (621, 410)
Screenshot: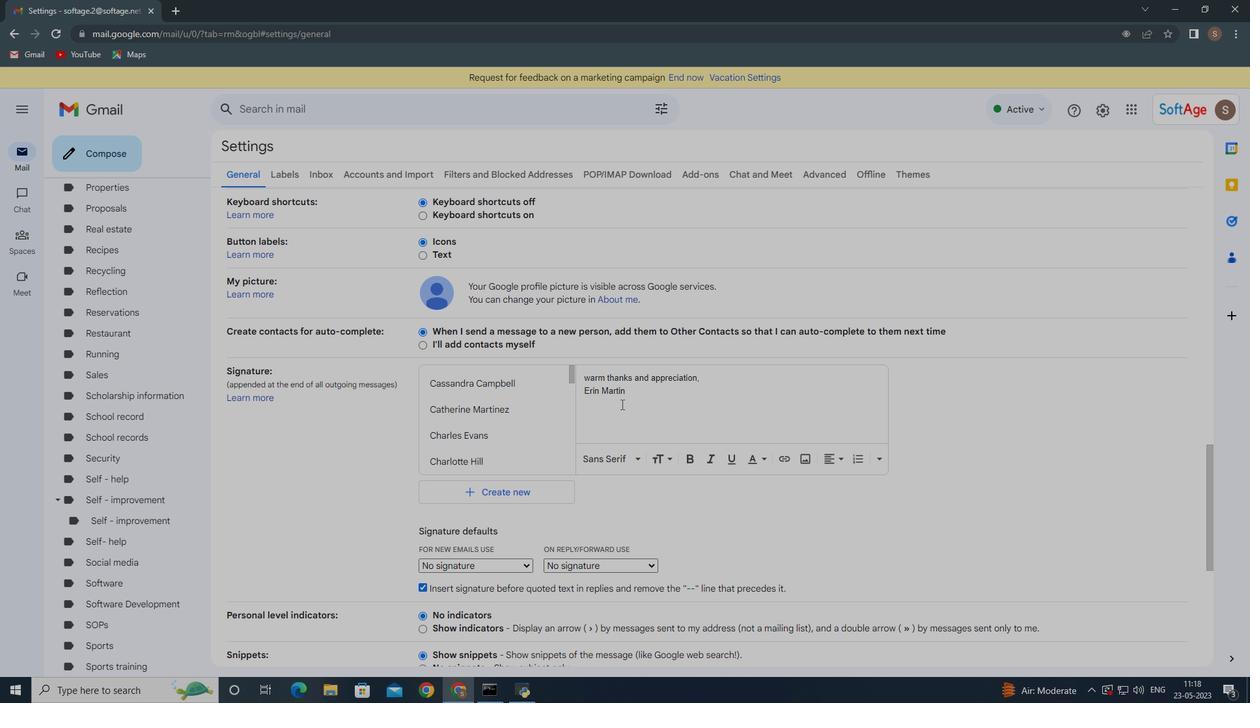 
Action: Mouse scrolled (621, 409) with delta (0, 0)
Screenshot: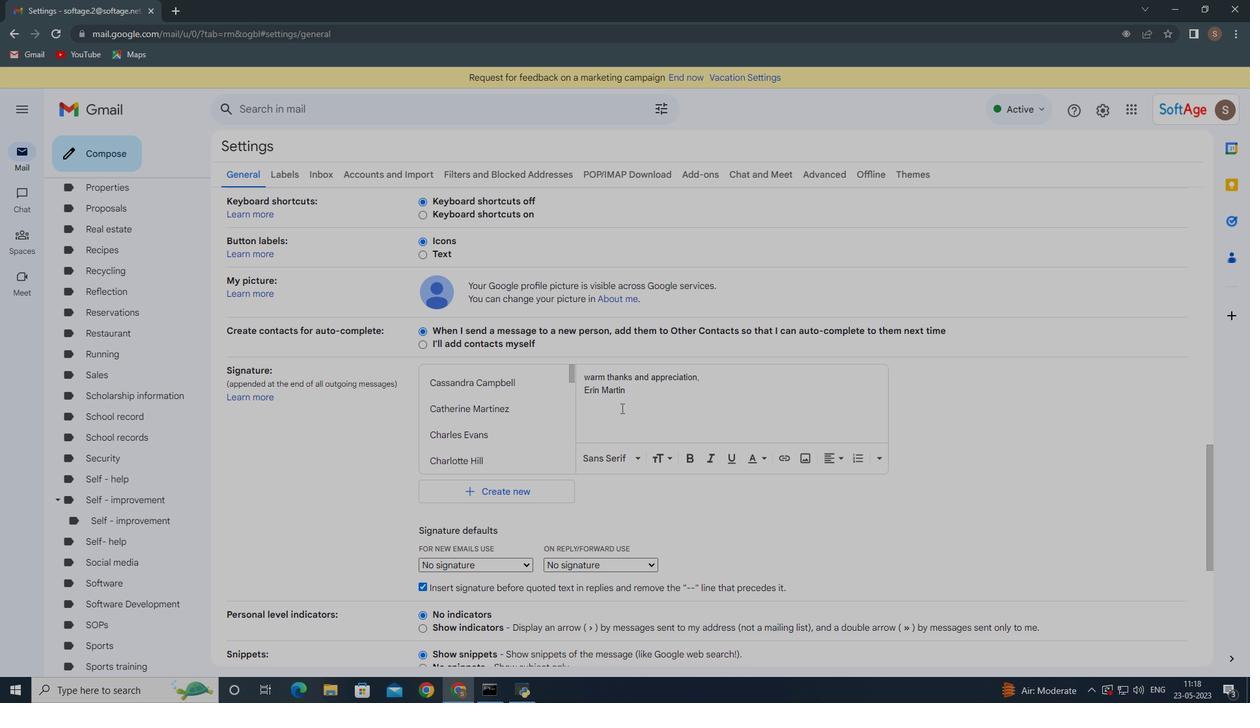 
Action: Mouse moved to (620, 418)
Screenshot: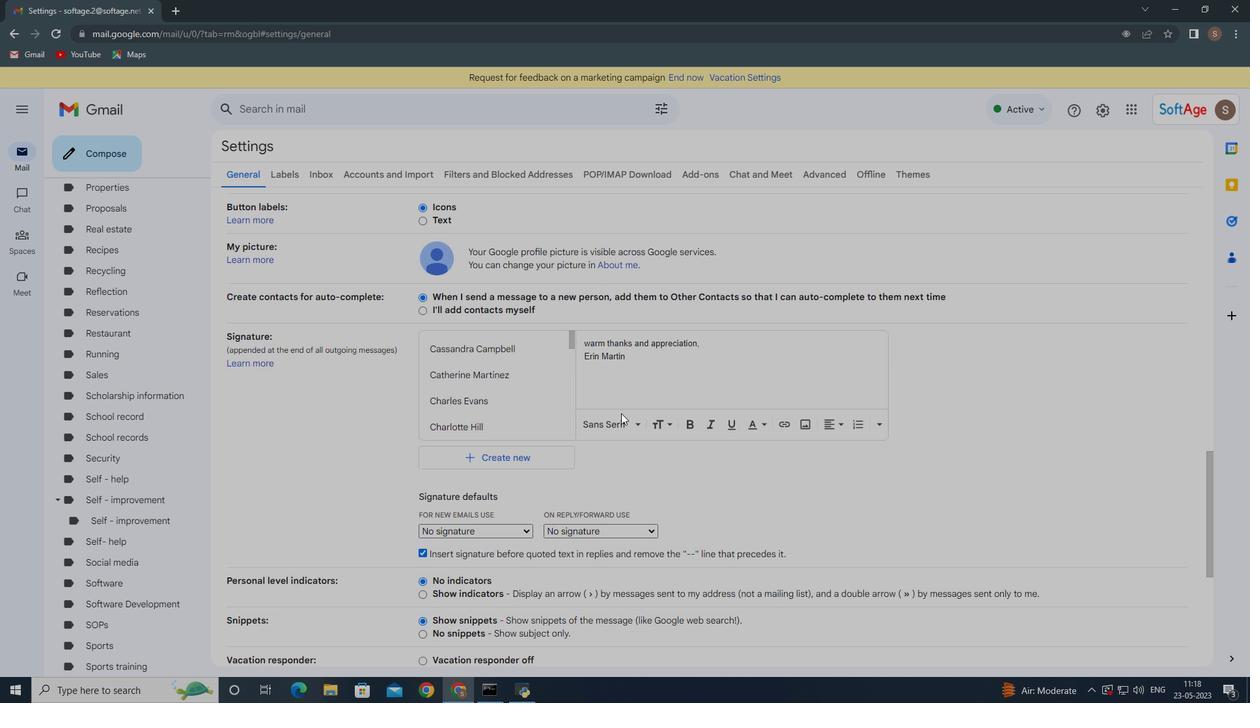 
Action: Mouse scrolled (621, 416) with delta (0, 0)
Screenshot: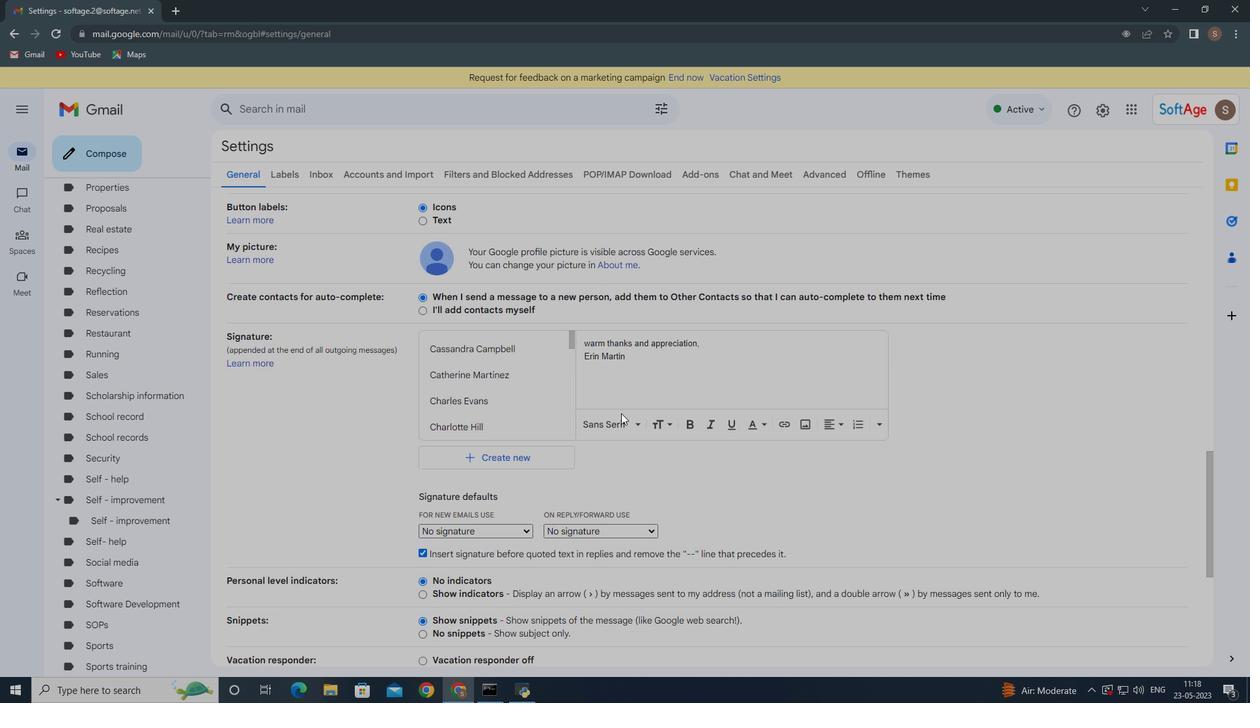 
Action: Mouse moved to (620, 483)
Screenshot: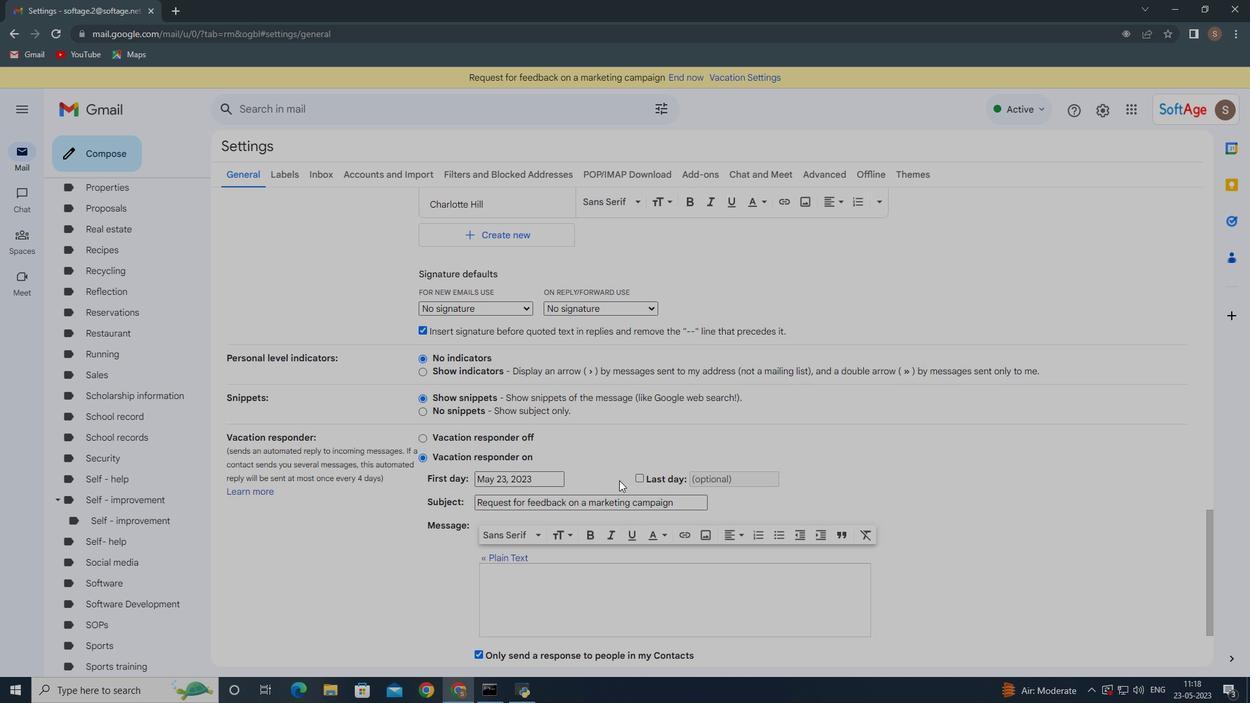 
Action: Mouse scrolled (620, 482) with delta (0, 0)
Screenshot: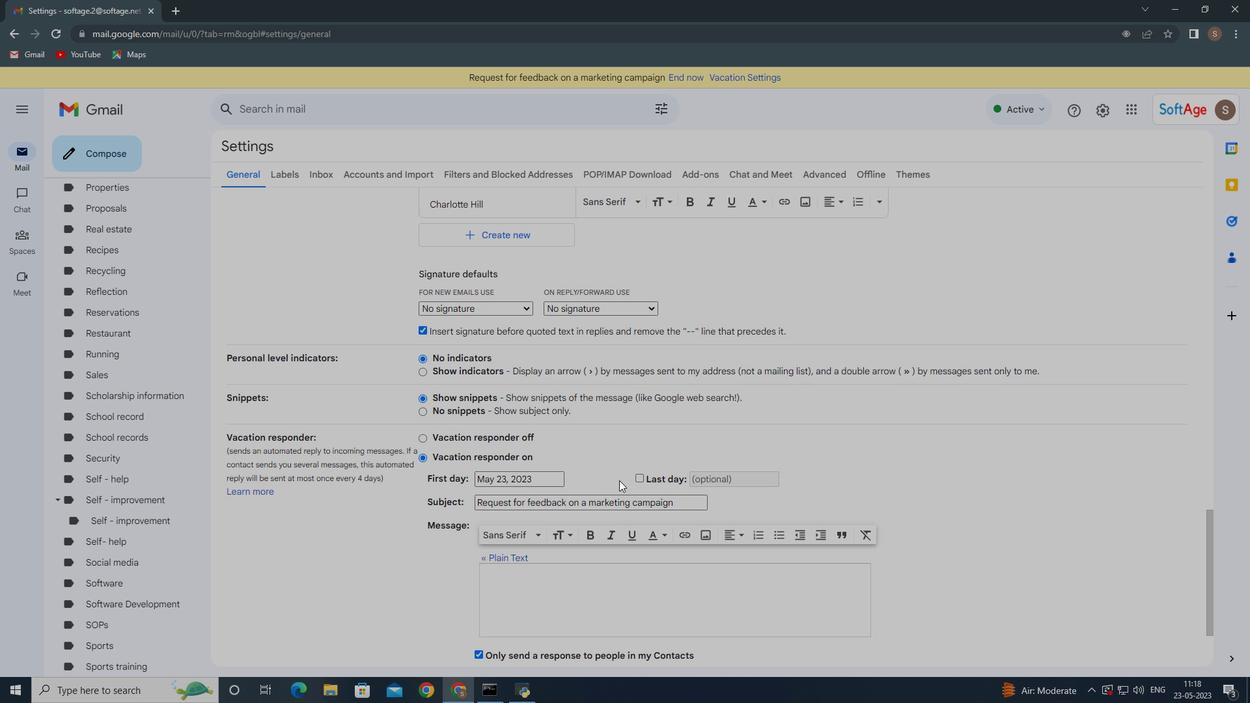 
Action: Mouse moved to (620, 483)
Screenshot: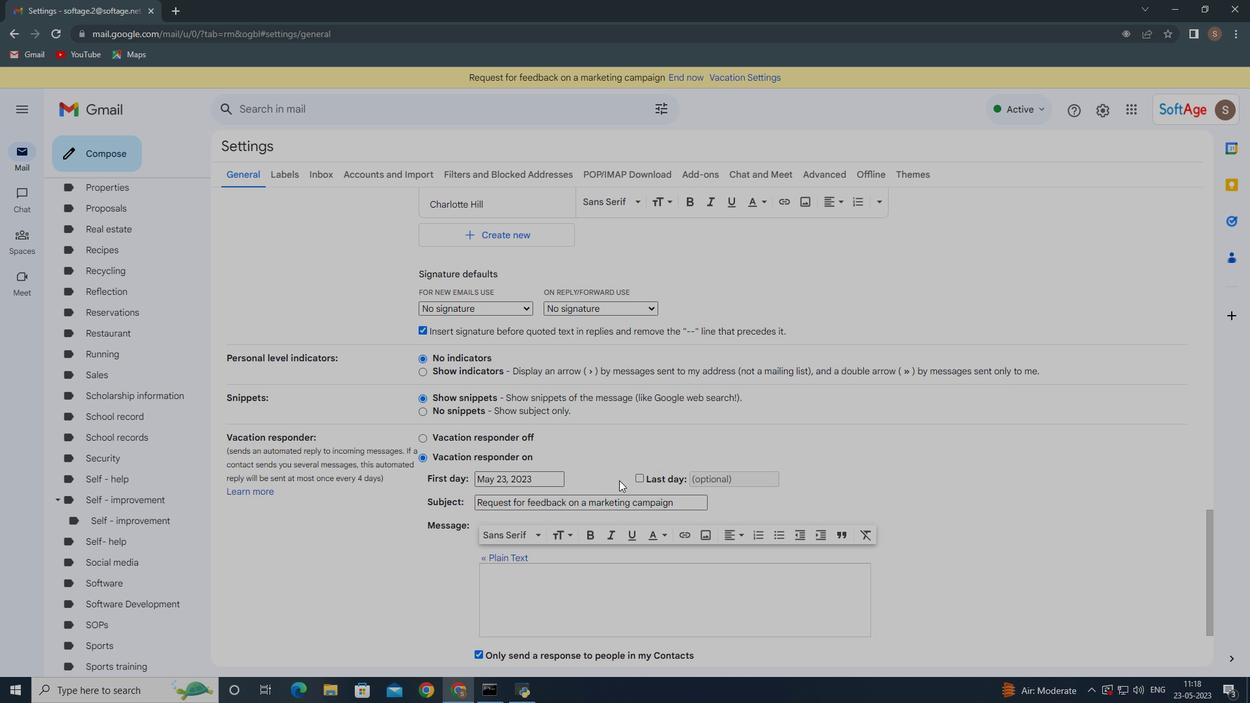 
Action: Mouse scrolled (620, 483) with delta (0, 0)
Screenshot: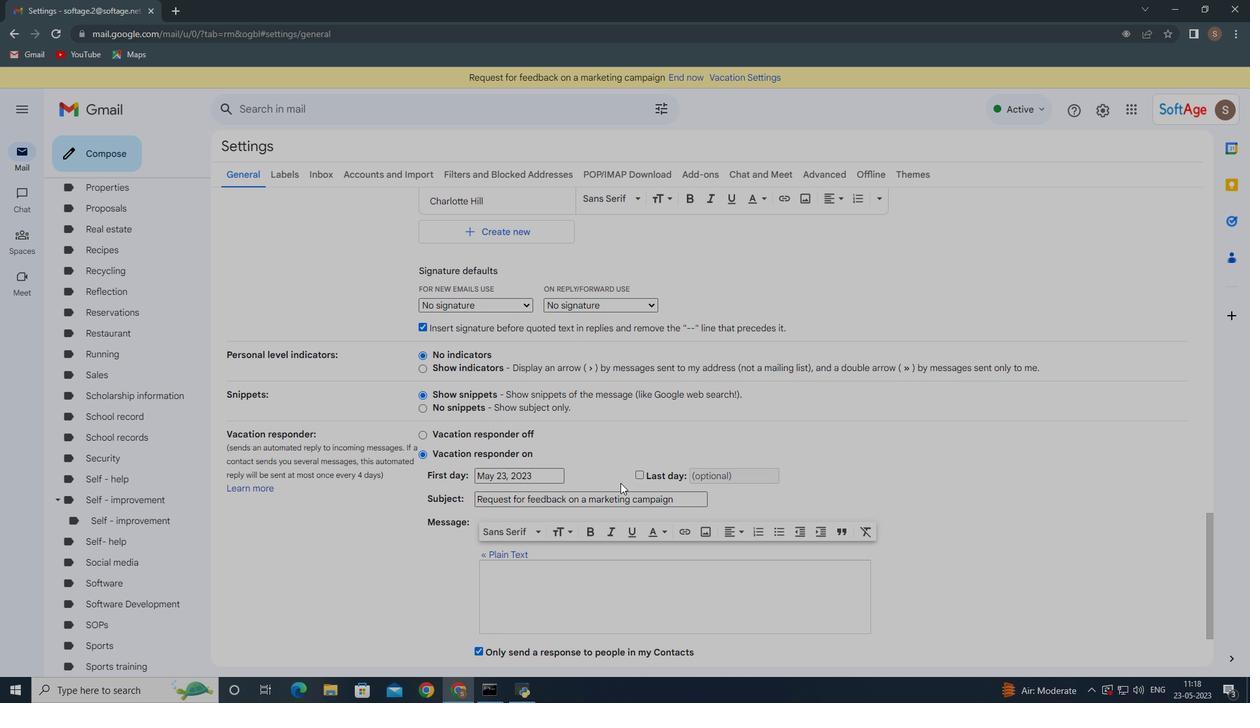 
Action: Mouse moved to (628, 534)
Screenshot: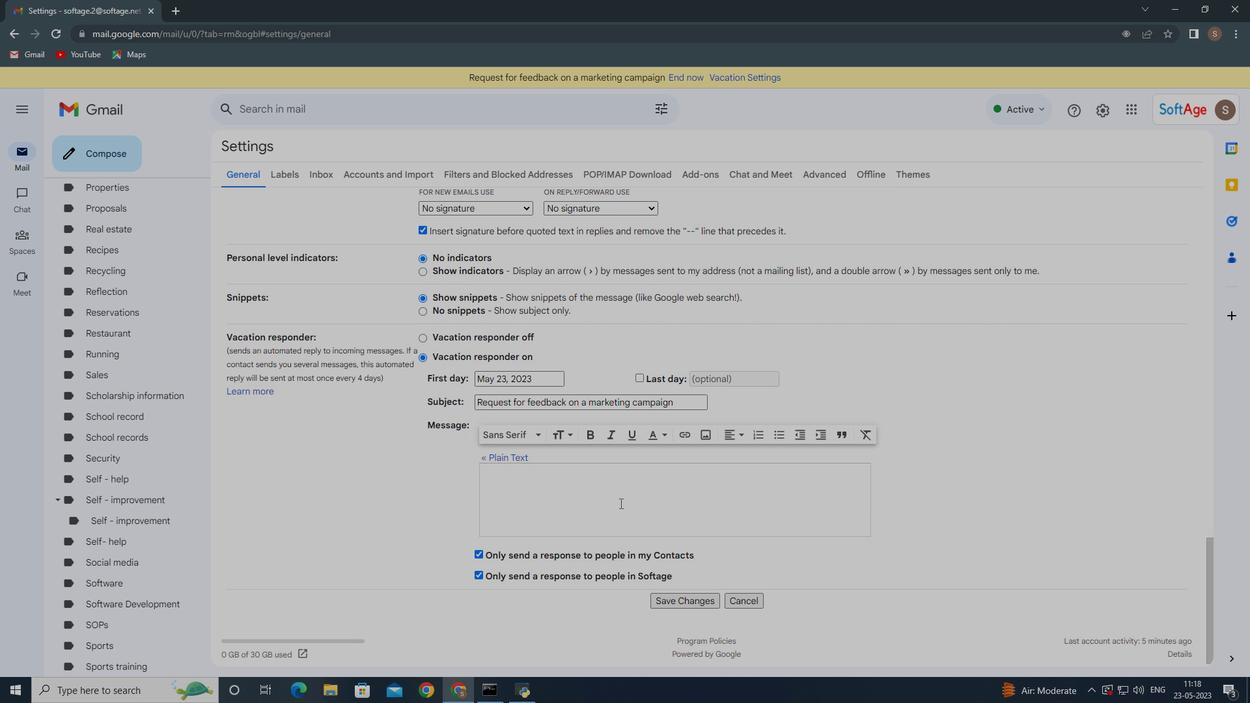 
Action: Mouse scrolled (627, 534) with delta (0, 0)
Screenshot: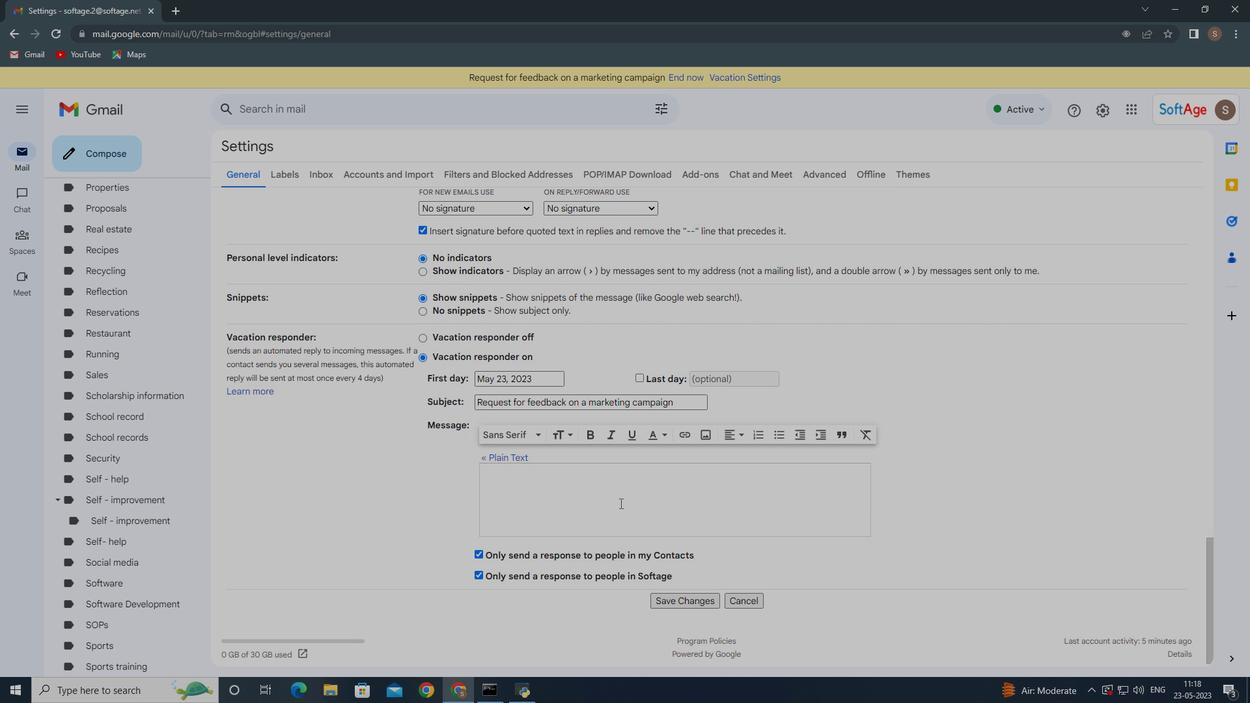 
Action: Mouse moved to (631, 540)
Screenshot: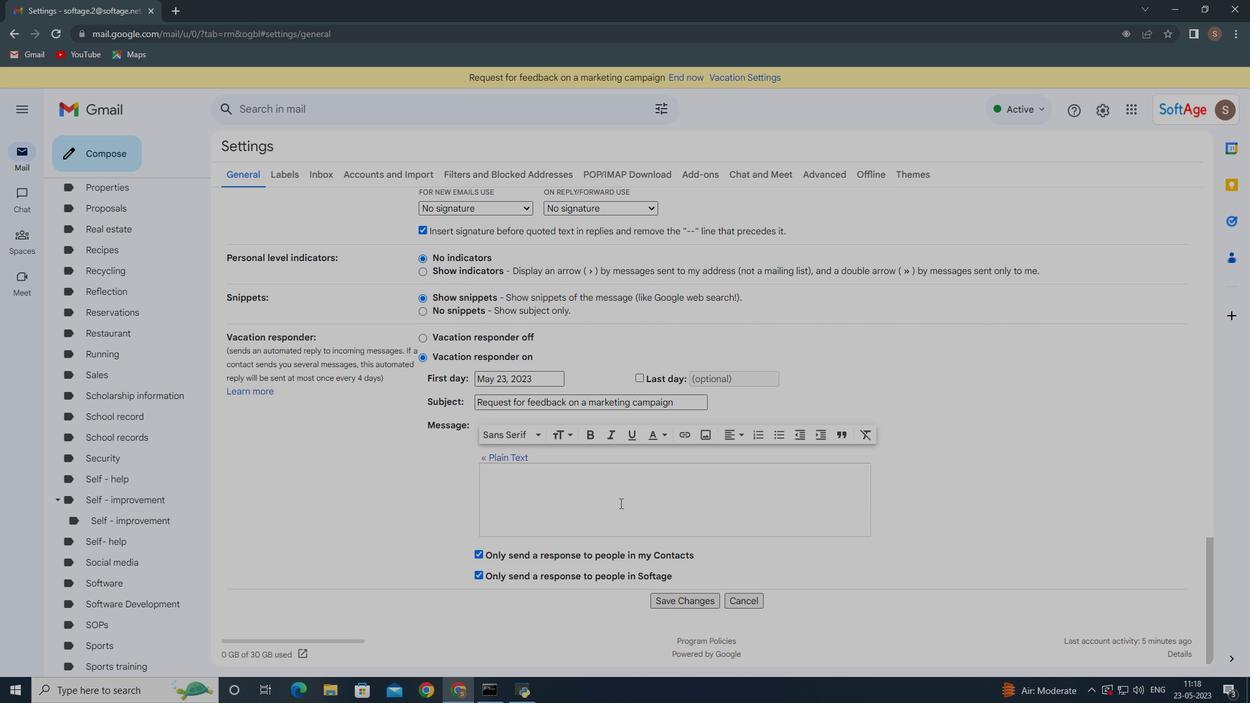 
Action: Mouse scrolled (631, 539) with delta (0, 0)
Screenshot: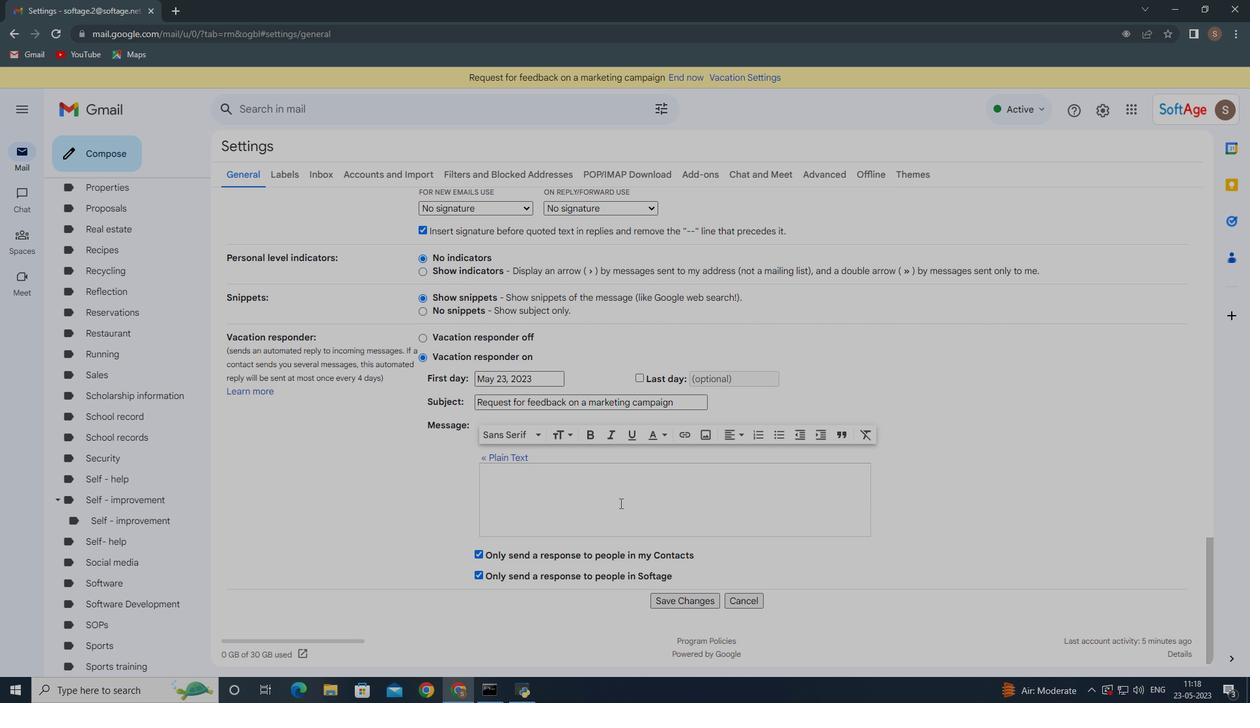 
Action: Mouse moved to (670, 596)
Screenshot: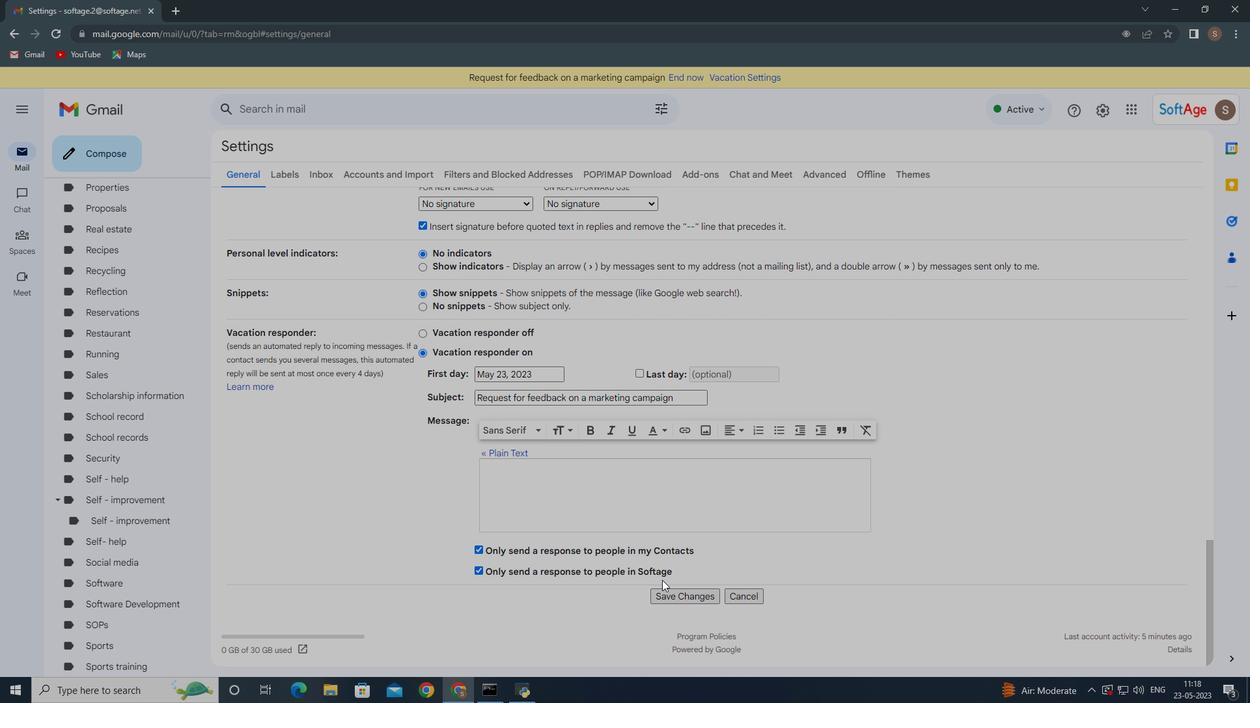 
Action: Mouse pressed left at (670, 596)
Screenshot: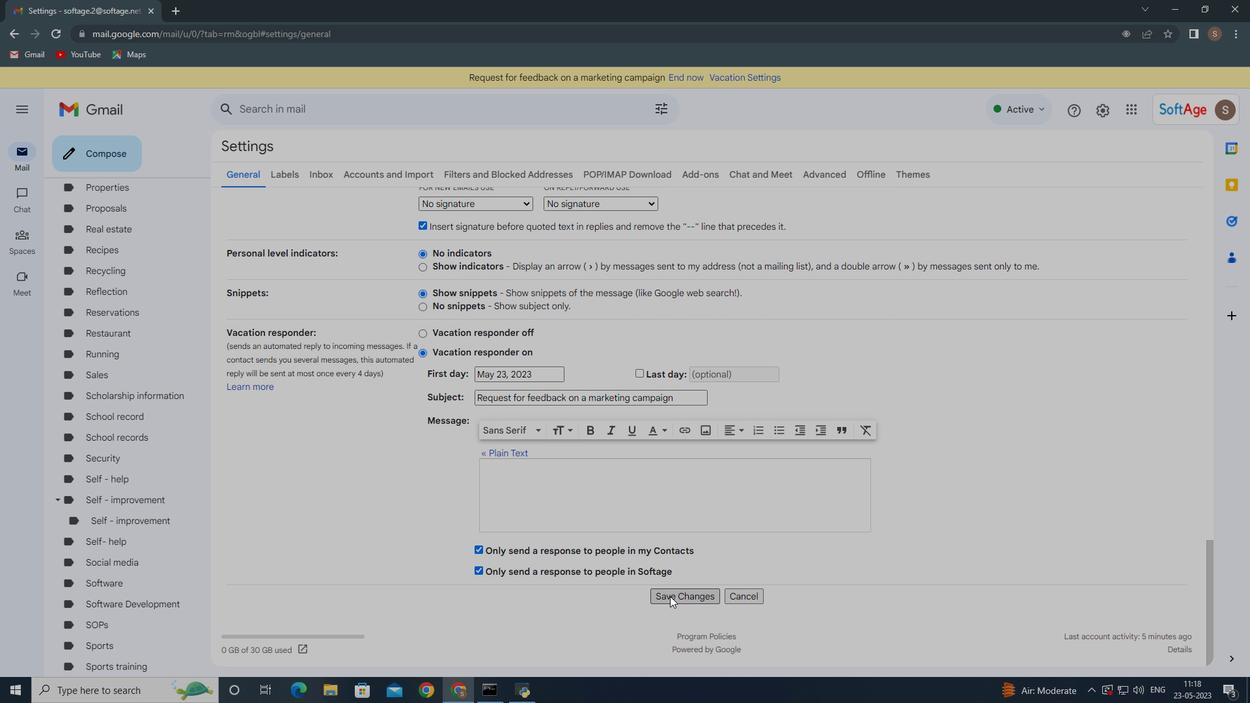
Action: Mouse moved to (79, 153)
Screenshot: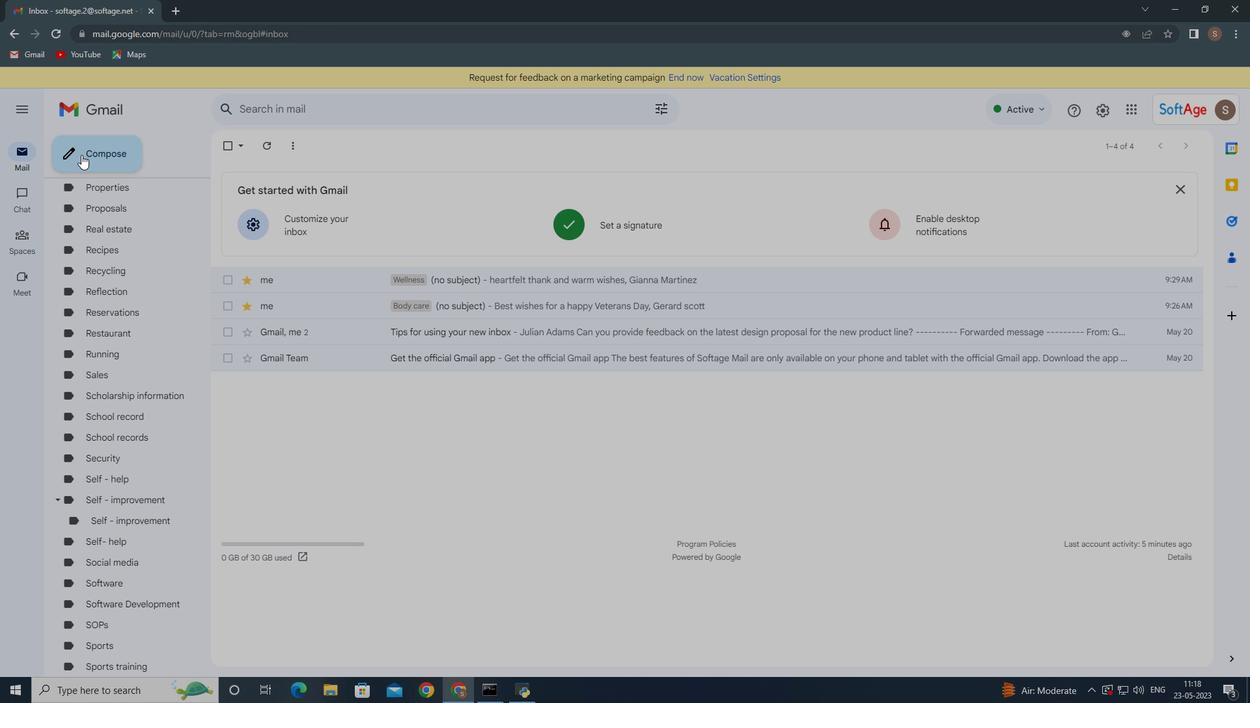 
Action: Mouse pressed left at (79, 153)
Screenshot: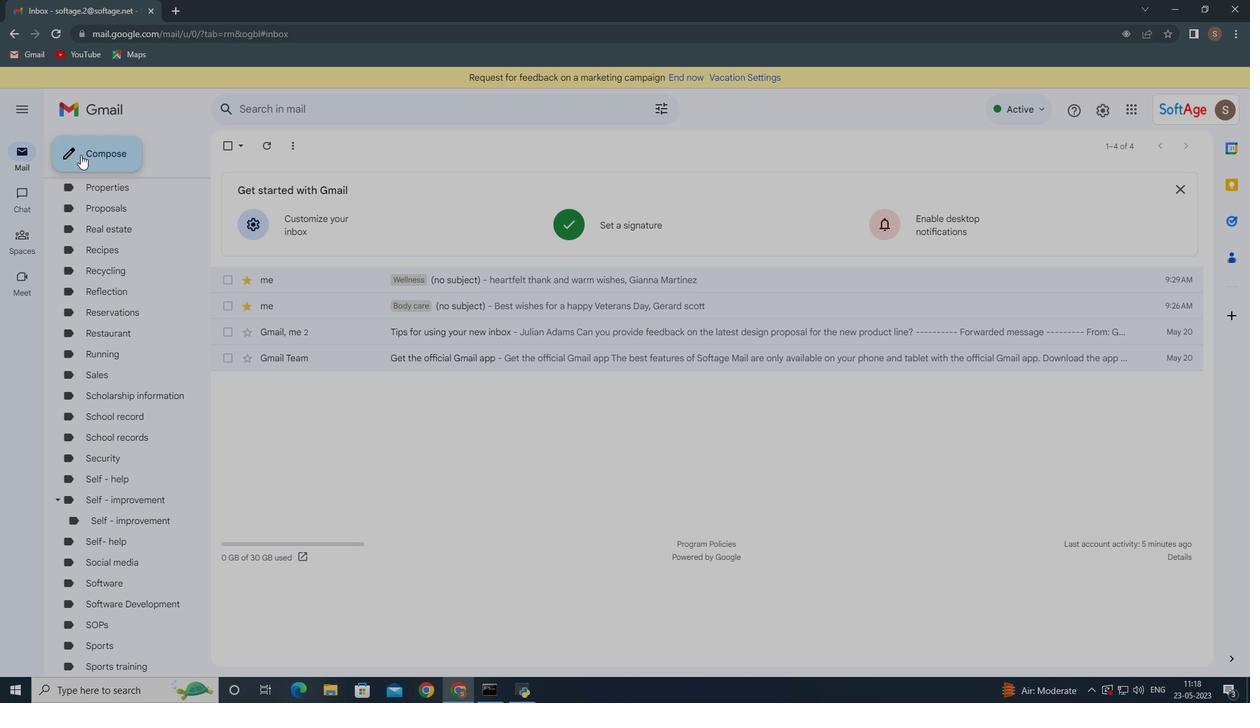 
Action: Mouse moved to (166, 142)
Screenshot: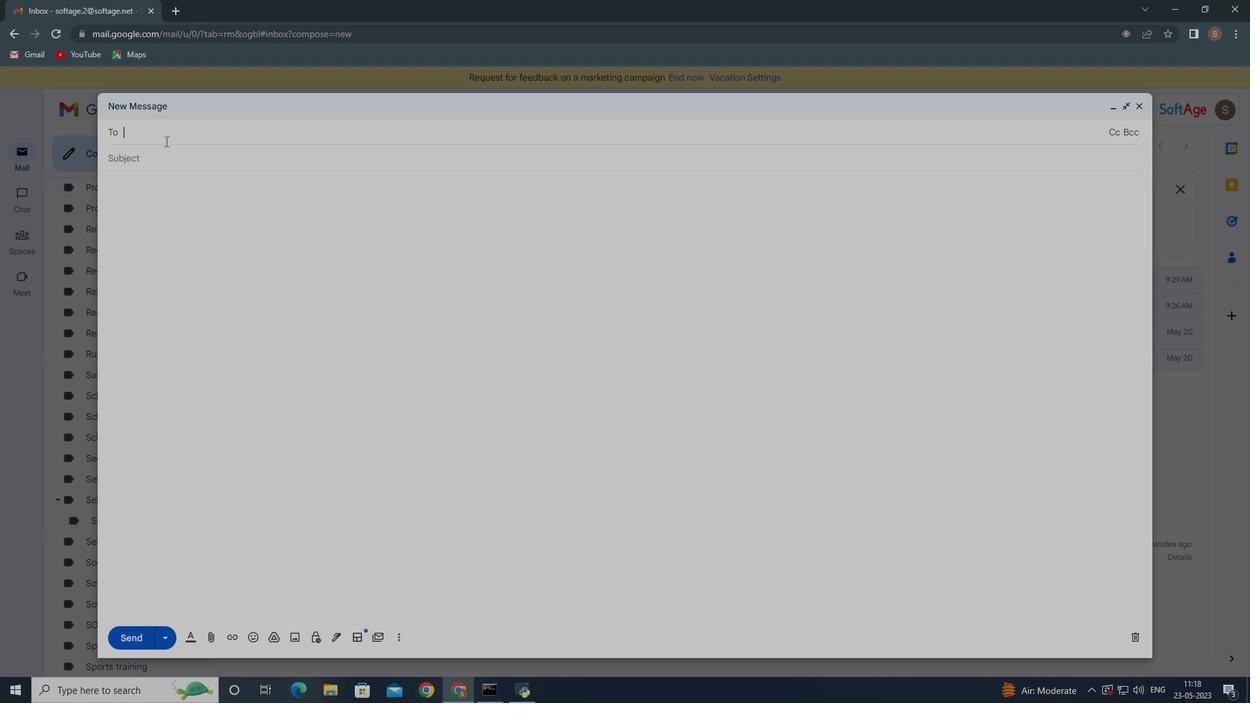 
Action: Key pressed softage.4
Screenshot: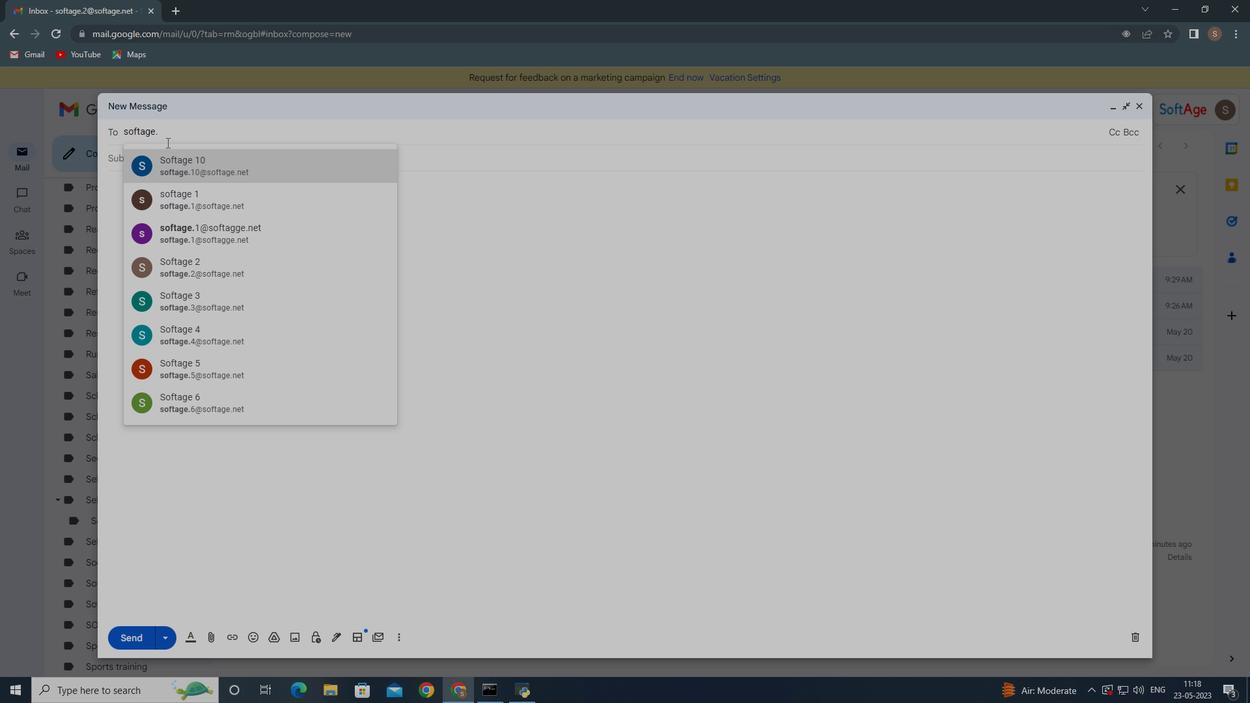
Action: Mouse moved to (170, 168)
Screenshot: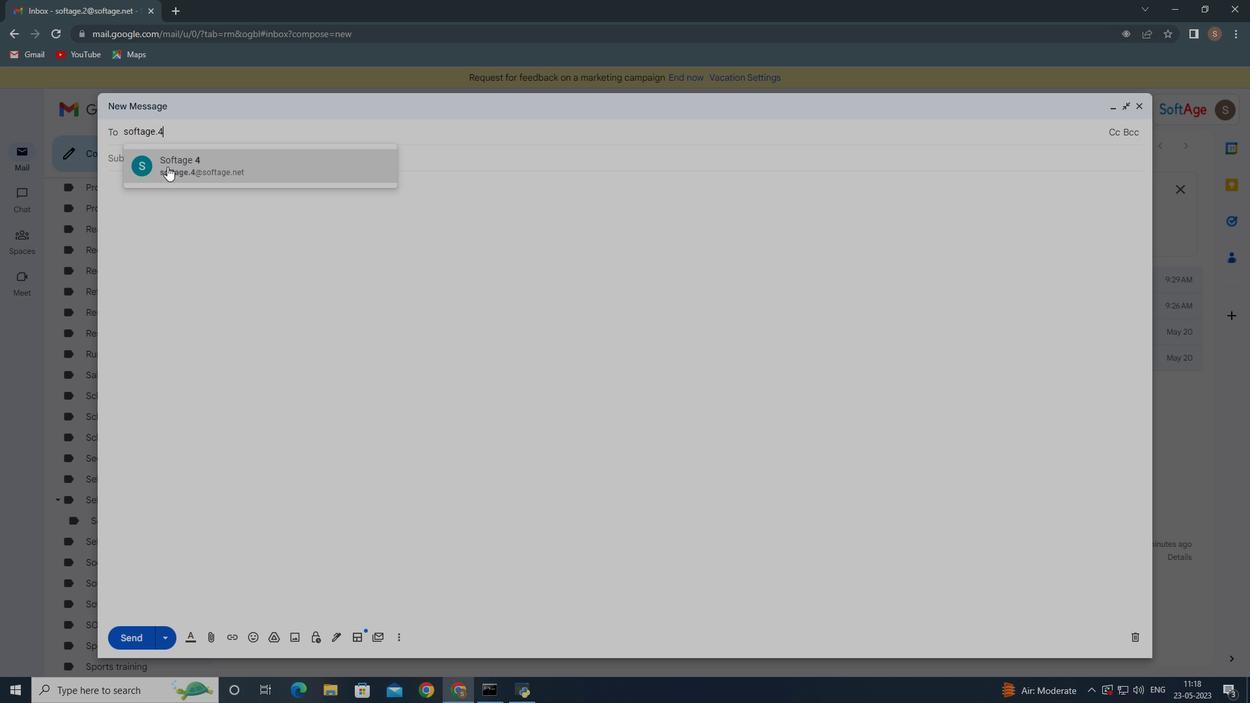 
Action: Mouse pressed left at (170, 168)
Screenshot: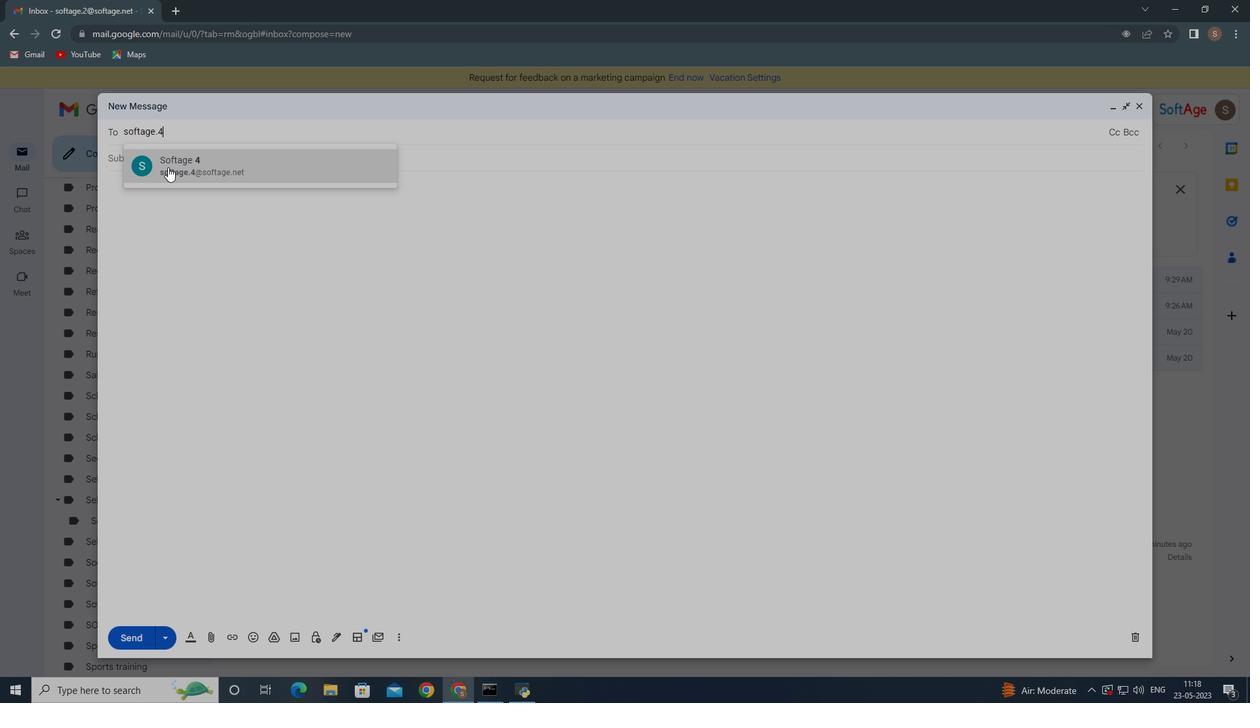 
Action: Mouse moved to (338, 636)
Screenshot: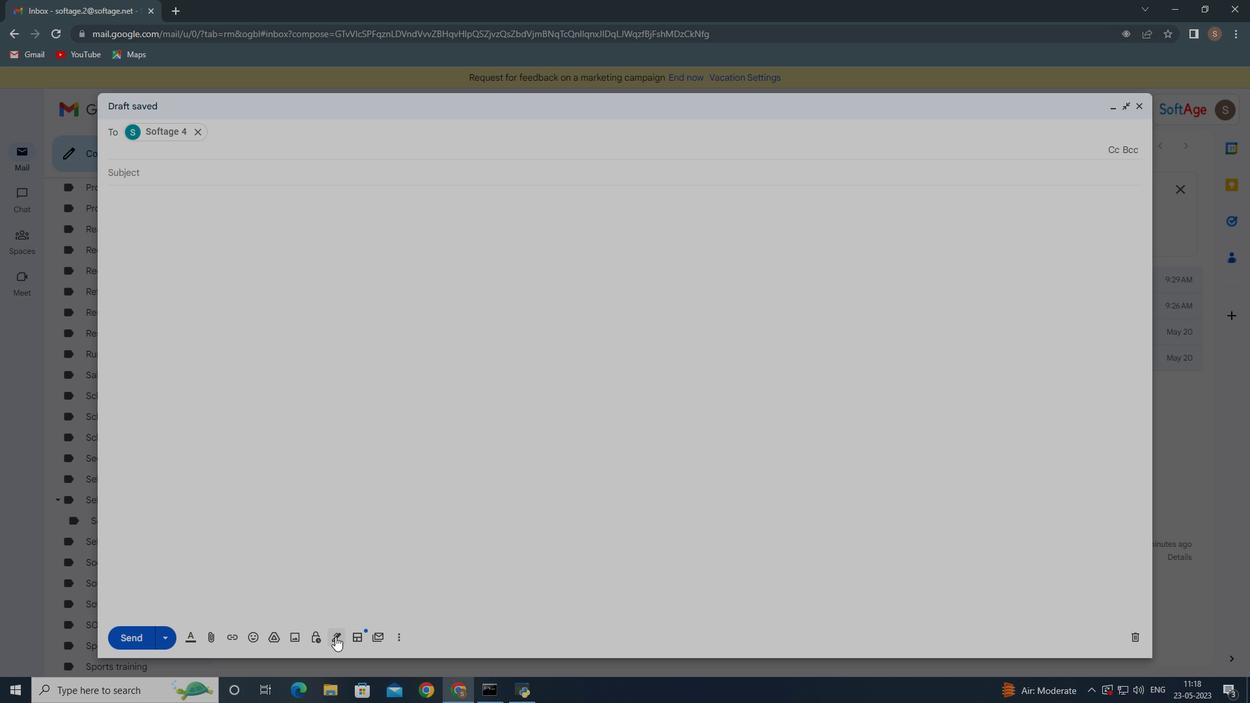 
Action: Mouse pressed left at (338, 636)
Screenshot: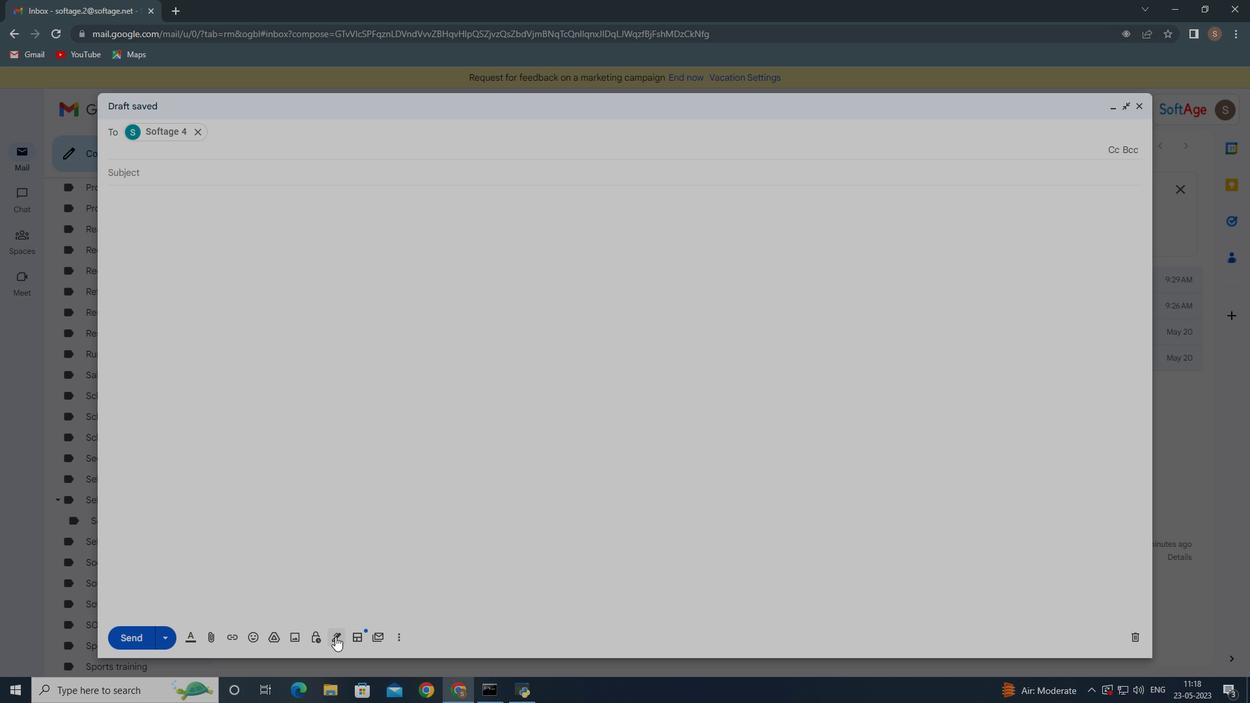
Action: Mouse moved to (383, 431)
Screenshot: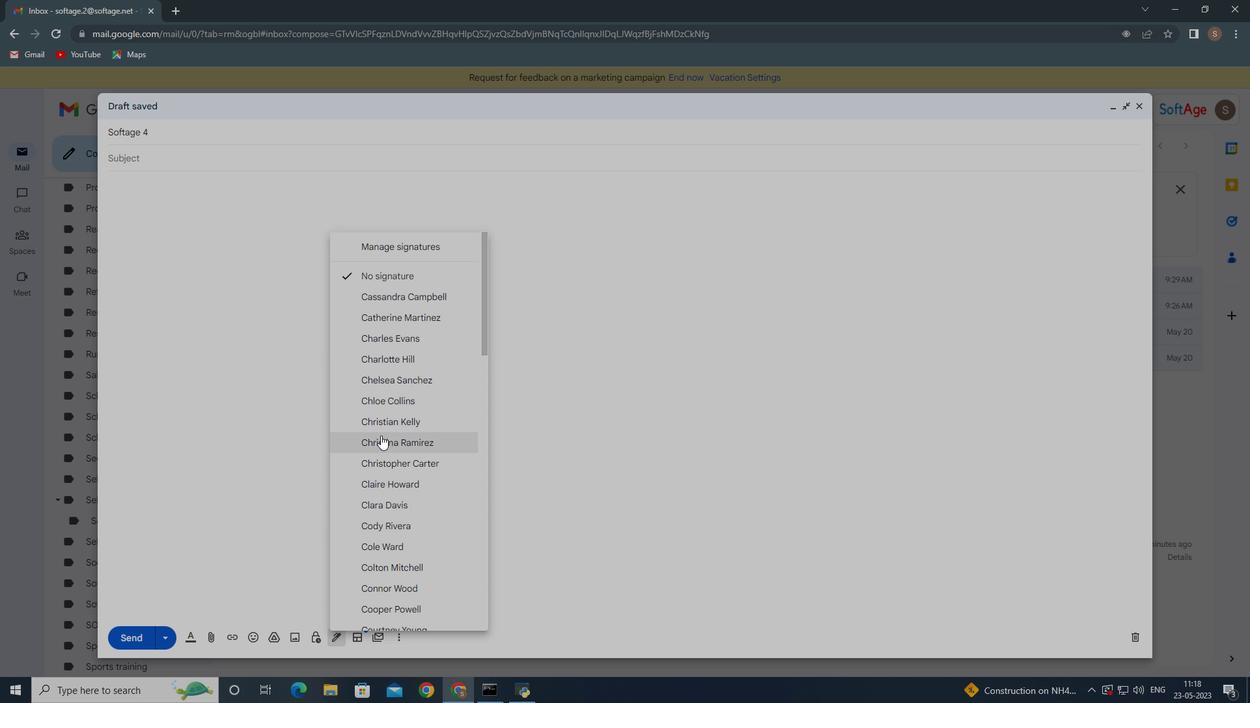 
Action: Mouse scrolled (383, 430) with delta (0, 0)
Screenshot: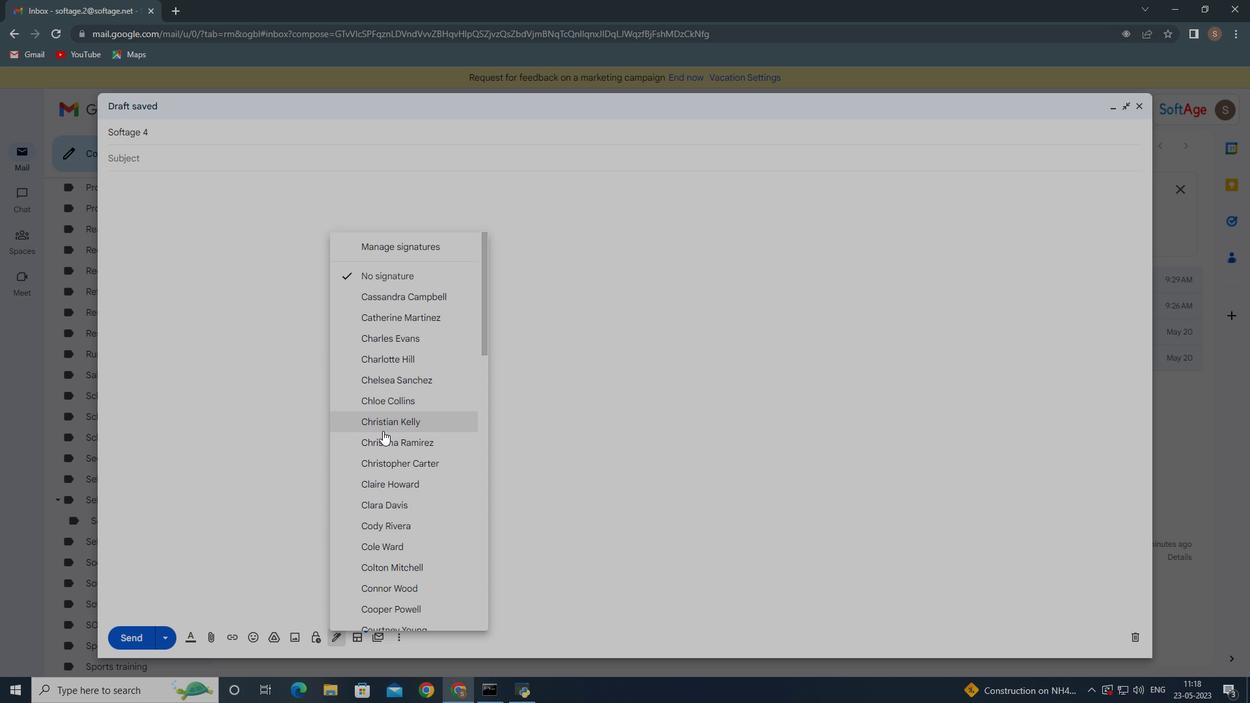 
Action: Mouse moved to (383, 435)
Screenshot: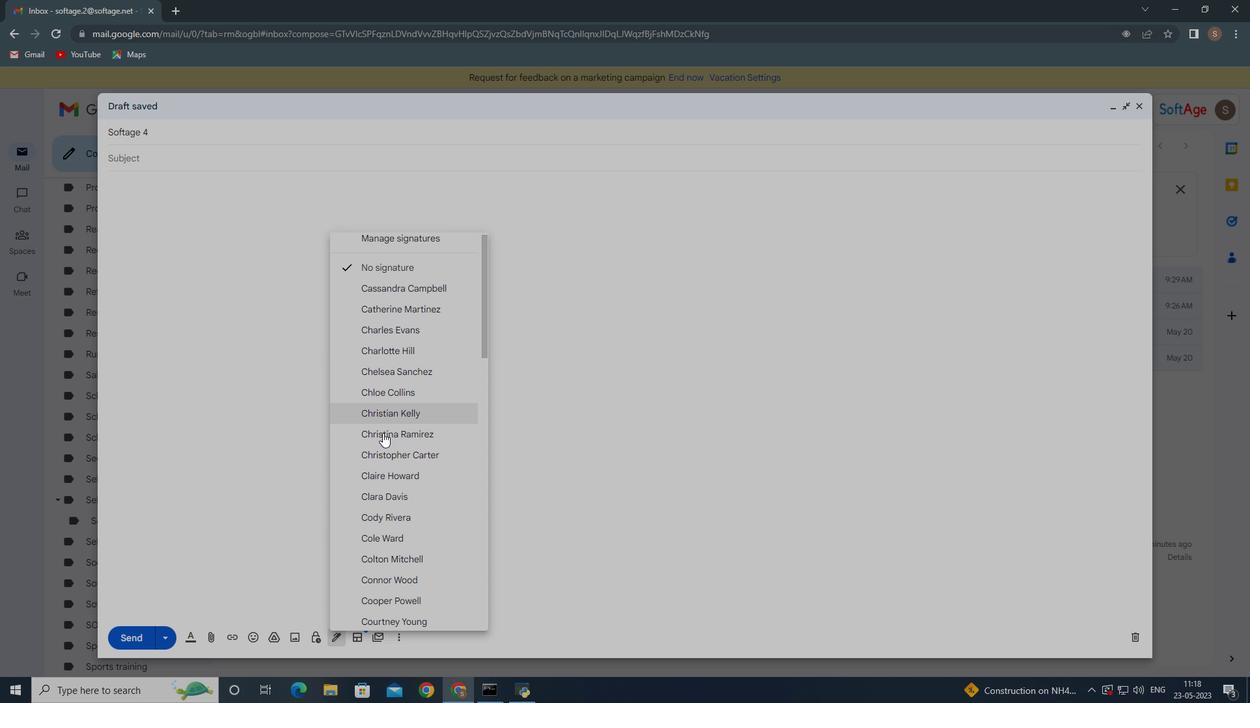 
Action: Mouse scrolled (383, 435) with delta (0, 0)
Screenshot: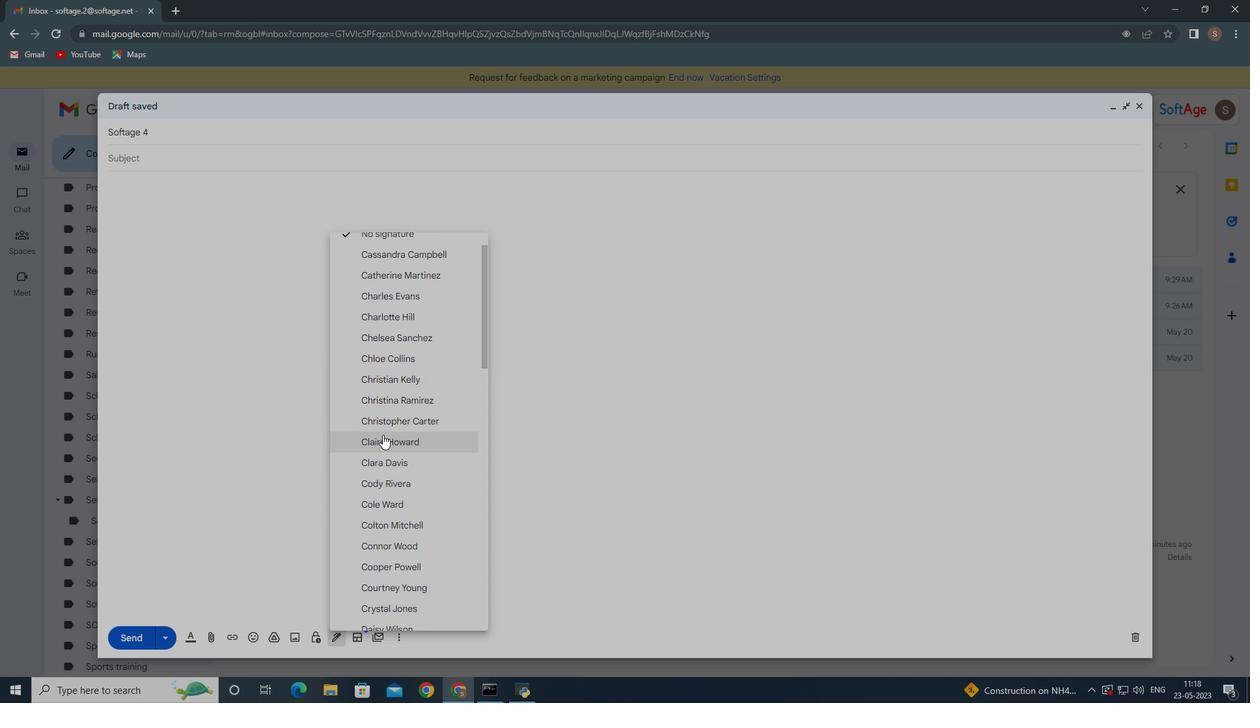 
Action: Mouse moved to (383, 440)
Screenshot: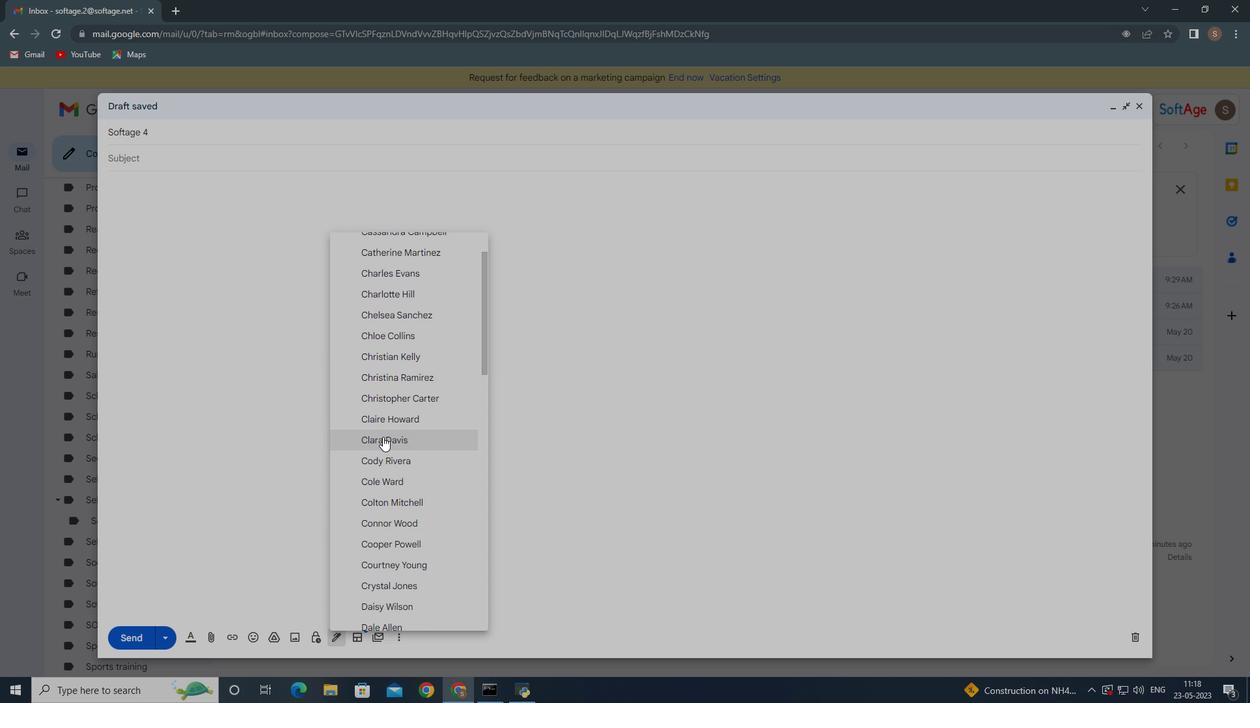 
Action: Mouse scrolled (383, 439) with delta (0, 0)
Screenshot: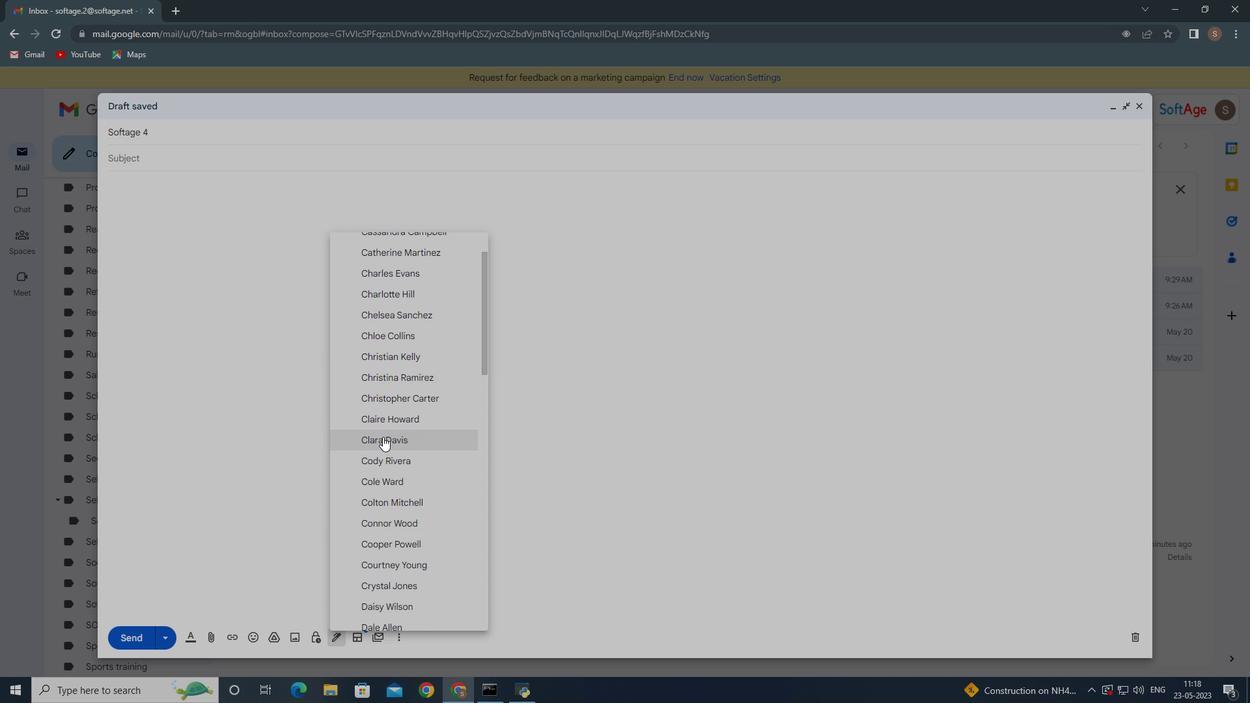 
Action: Mouse scrolled (383, 439) with delta (0, 0)
Screenshot: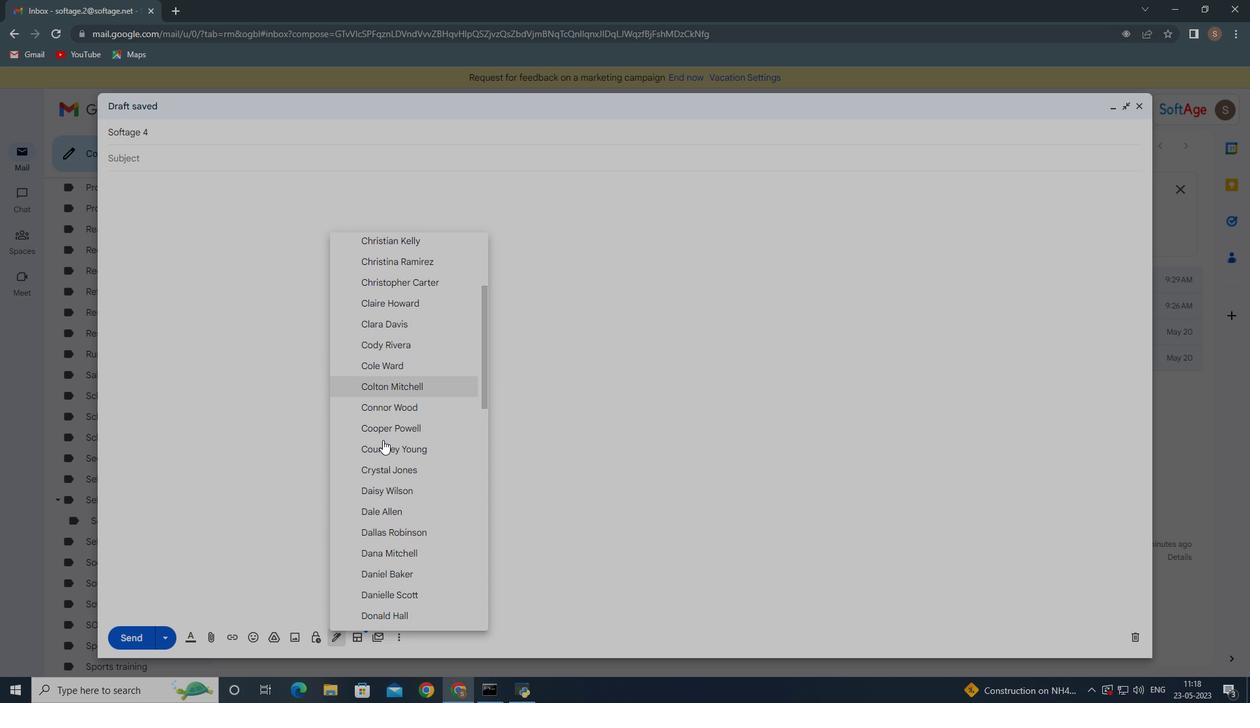 
Action: Mouse scrolled (383, 439) with delta (0, 0)
Screenshot: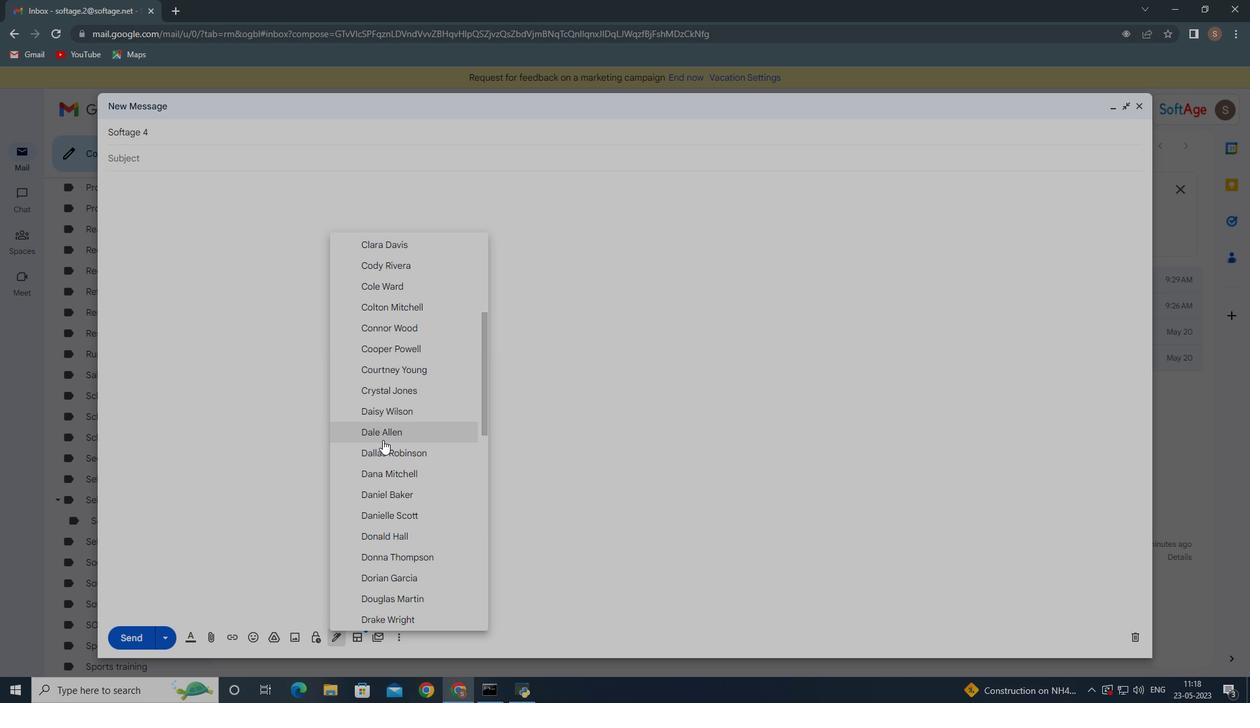 
Action: Mouse scrolled (383, 439) with delta (0, 0)
Screenshot: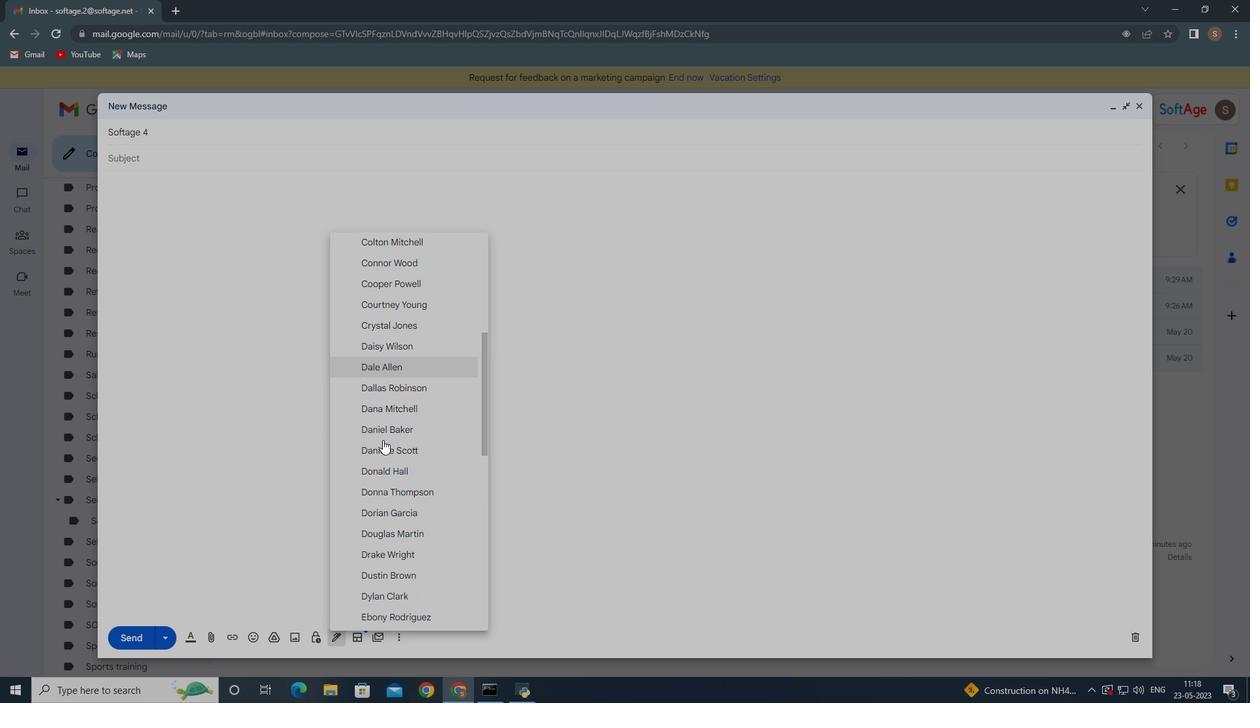 
Action: Mouse scrolled (383, 439) with delta (0, 0)
Screenshot: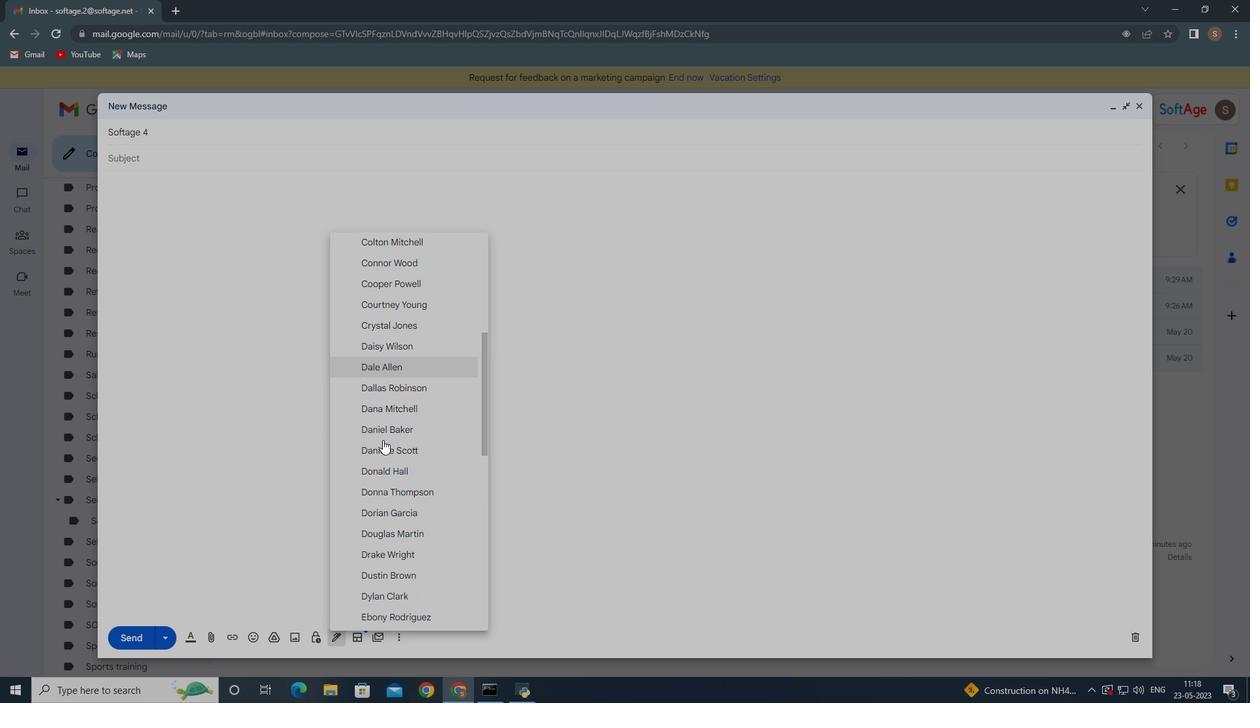
Action: Mouse scrolled (383, 439) with delta (0, 0)
Screenshot: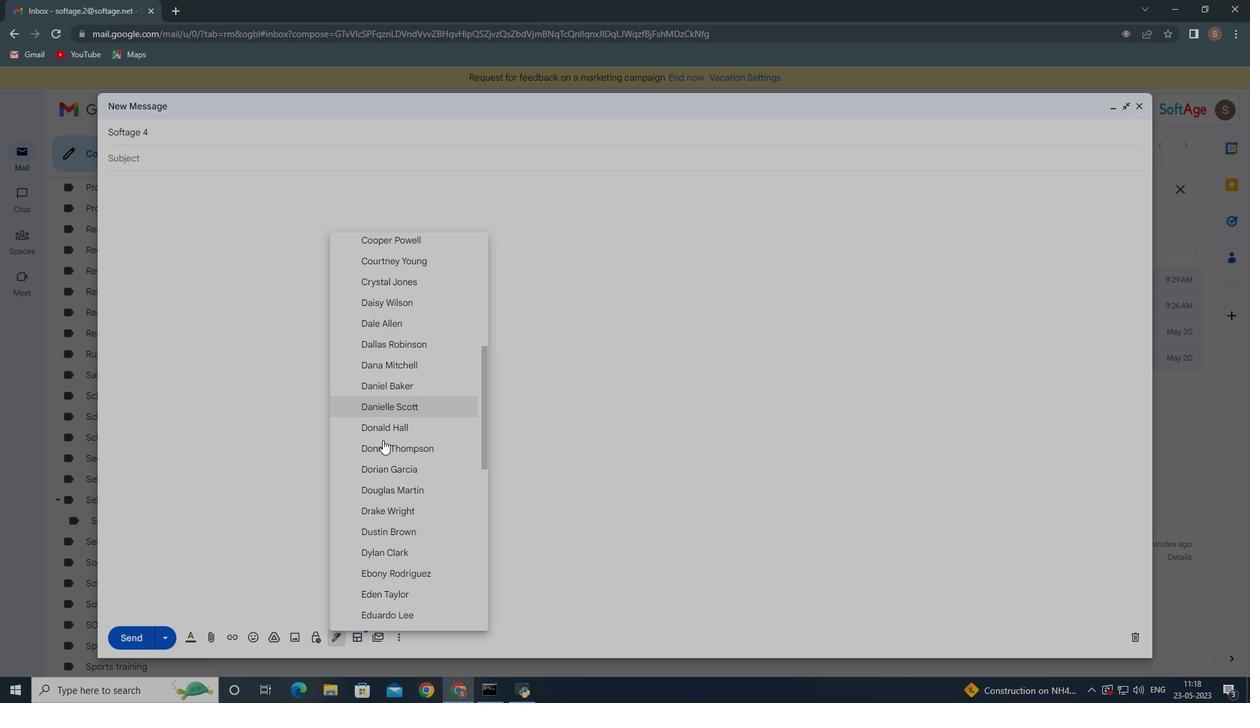 
Action: Mouse scrolled (383, 439) with delta (0, 0)
Screenshot: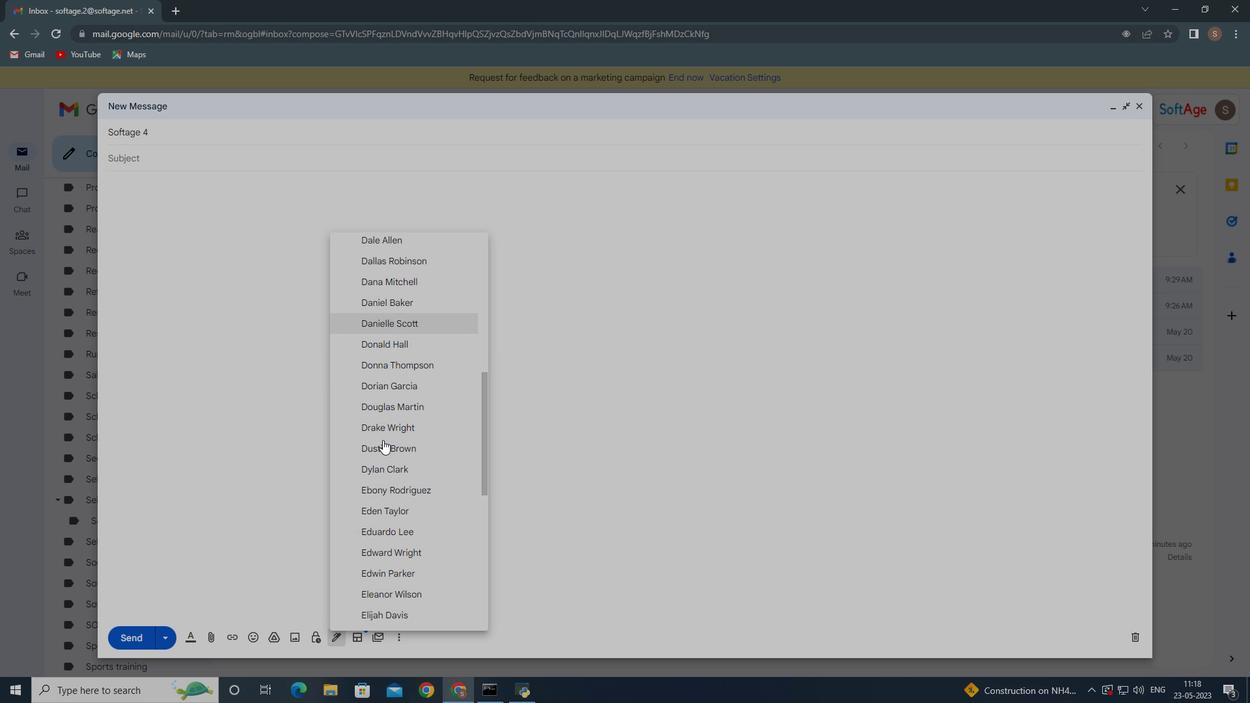 
Action: Mouse scrolled (383, 439) with delta (0, 0)
Screenshot: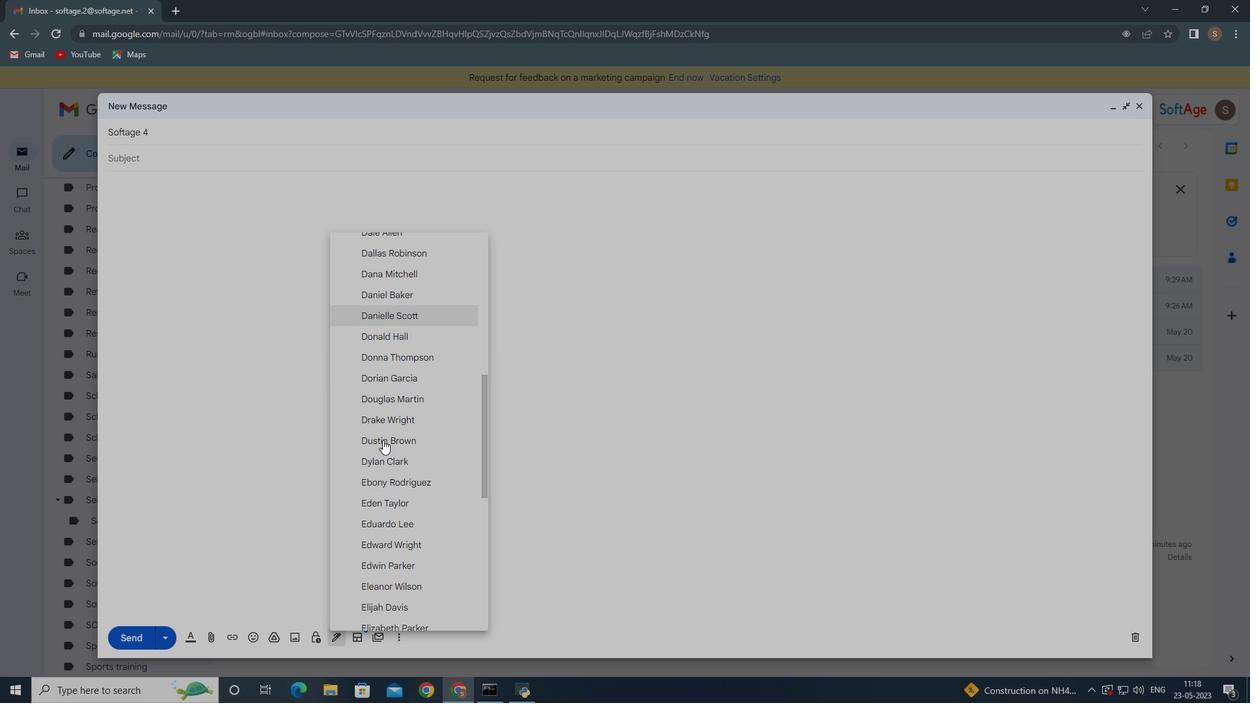 
Action: Mouse moved to (386, 586)
Screenshot: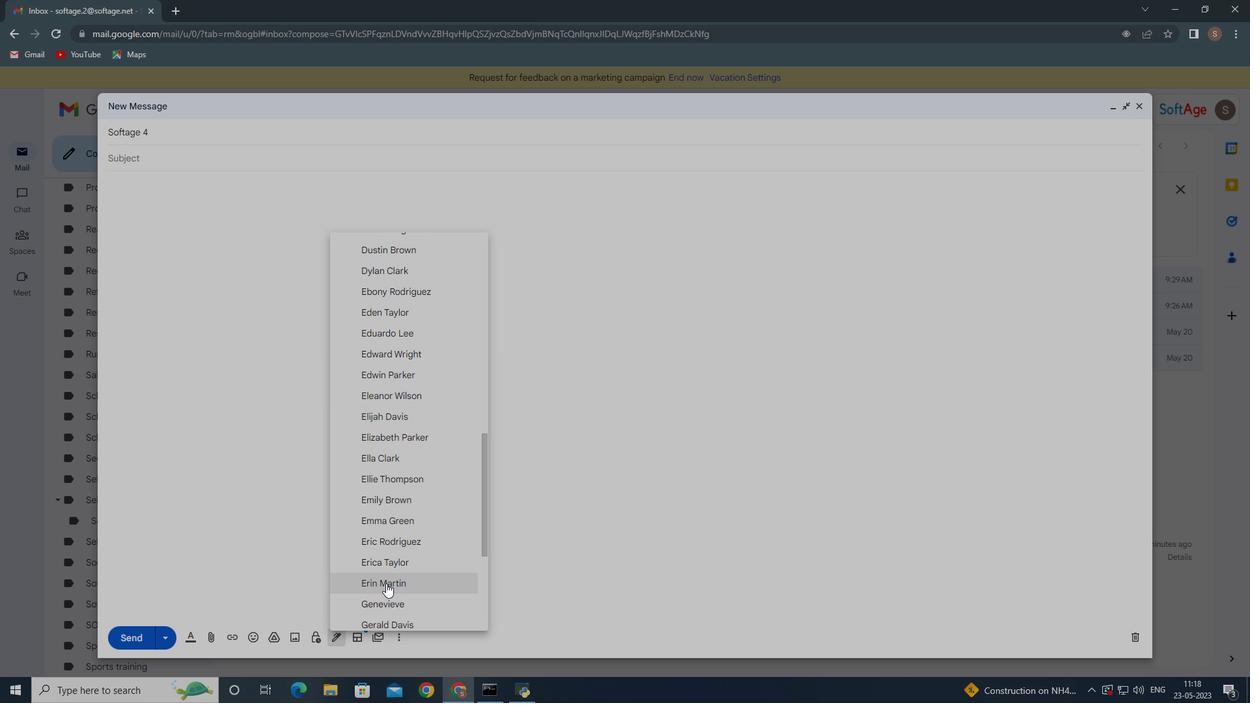 
Action: Mouse pressed left at (386, 586)
Screenshot: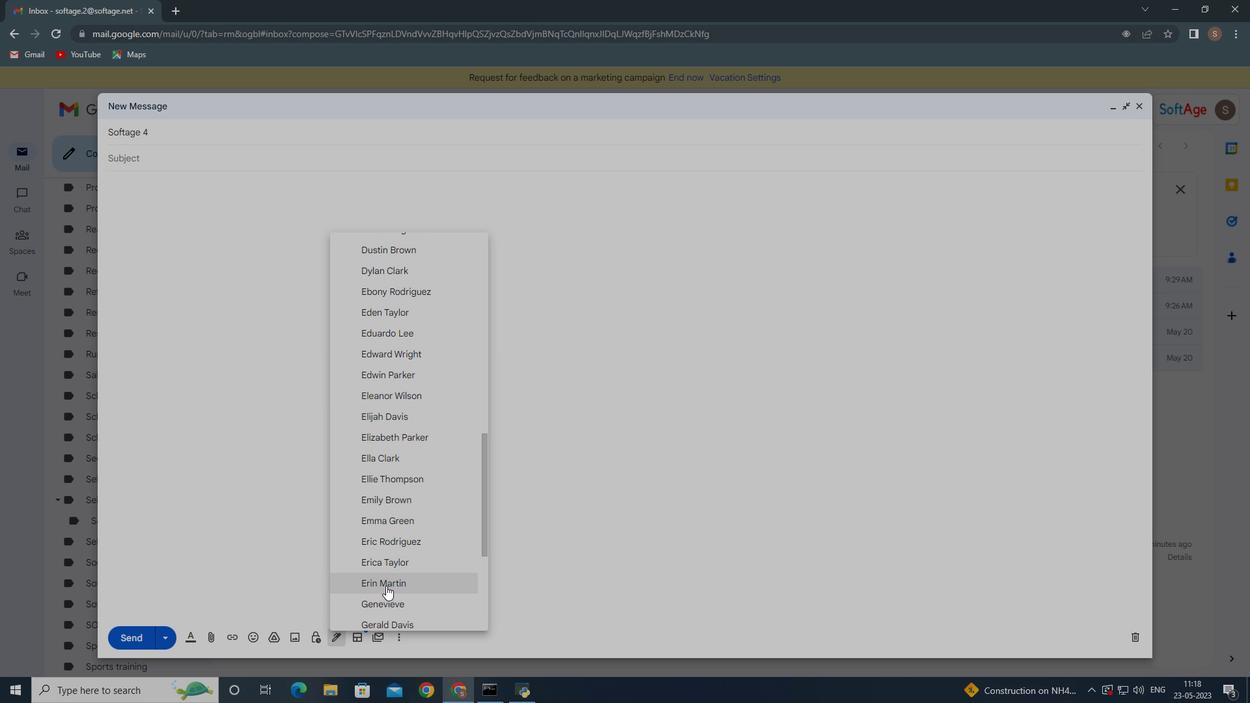 
Action: Mouse moved to (400, 635)
Screenshot: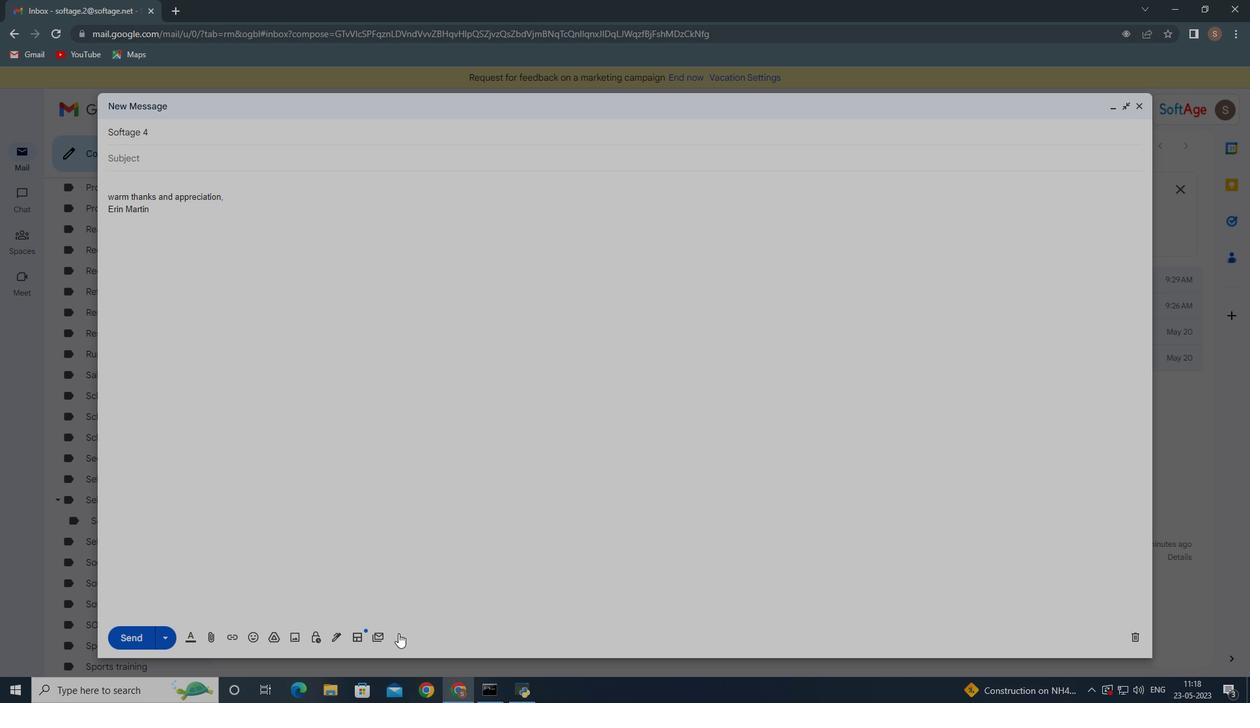
Action: Mouse pressed left at (400, 635)
Screenshot: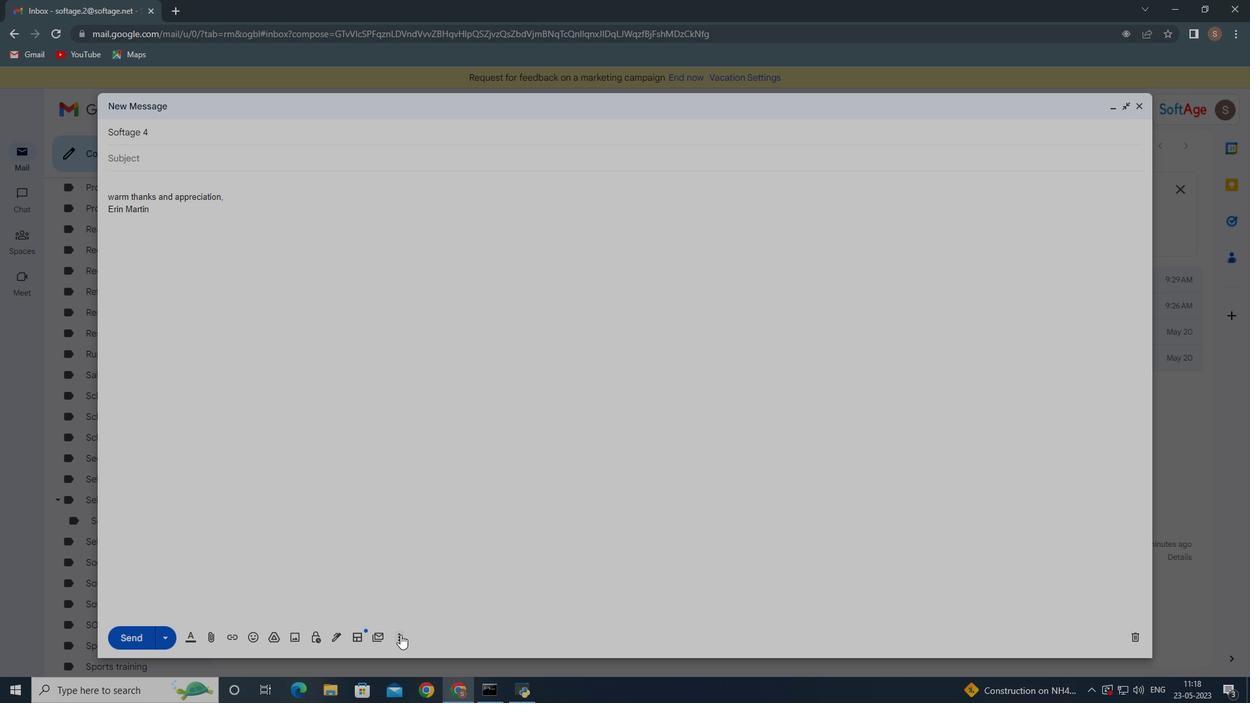 
Action: Mouse moved to (427, 510)
Screenshot: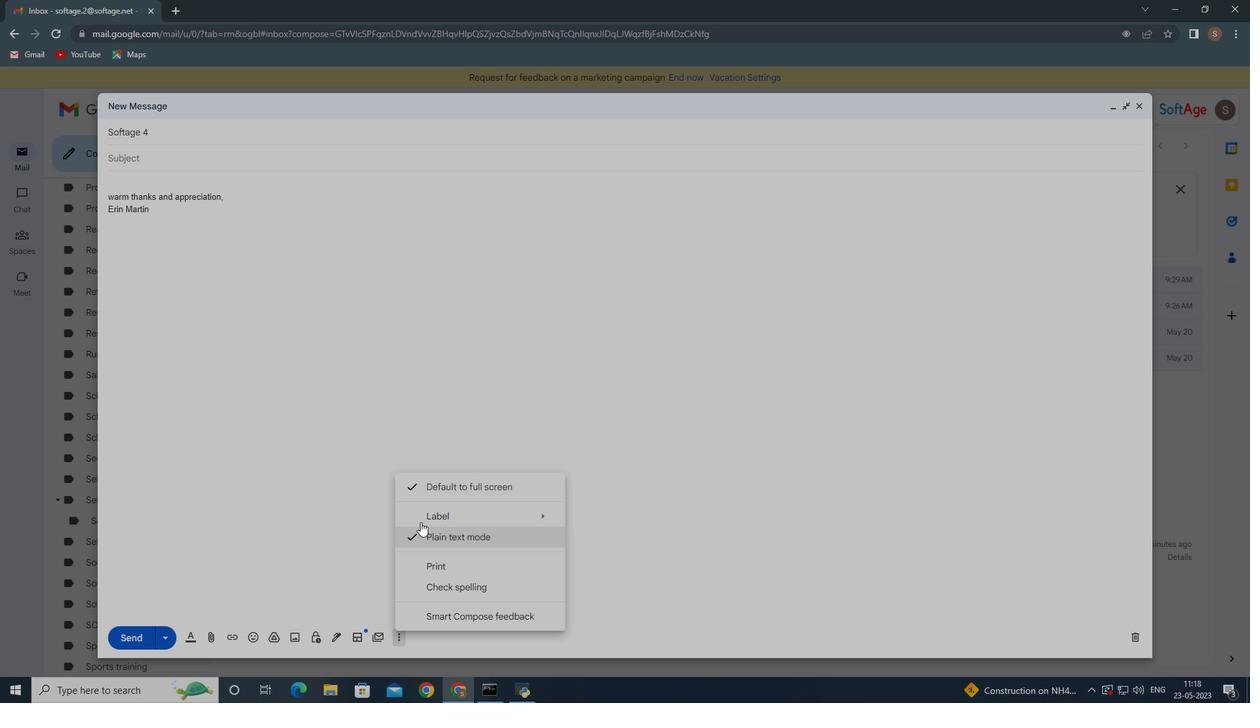 
Action: Mouse pressed left at (427, 510)
Screenshot: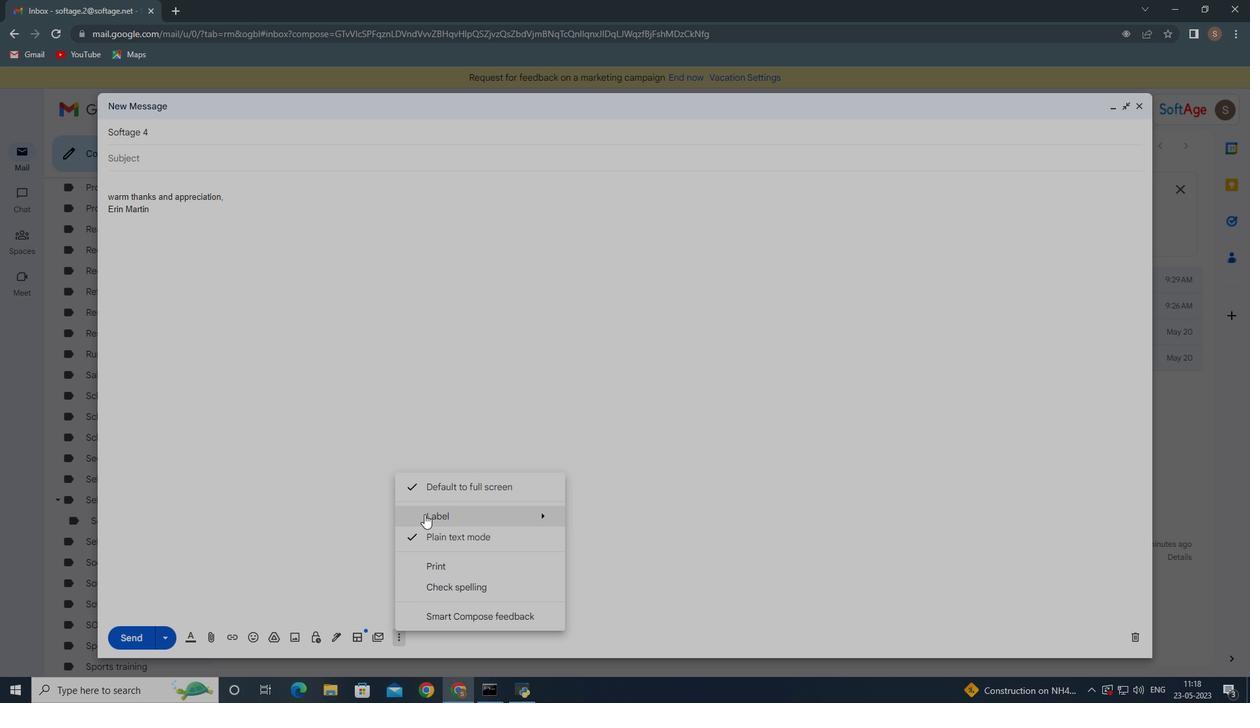 
Action: Mouse moved to (529, 513)
Screenshot: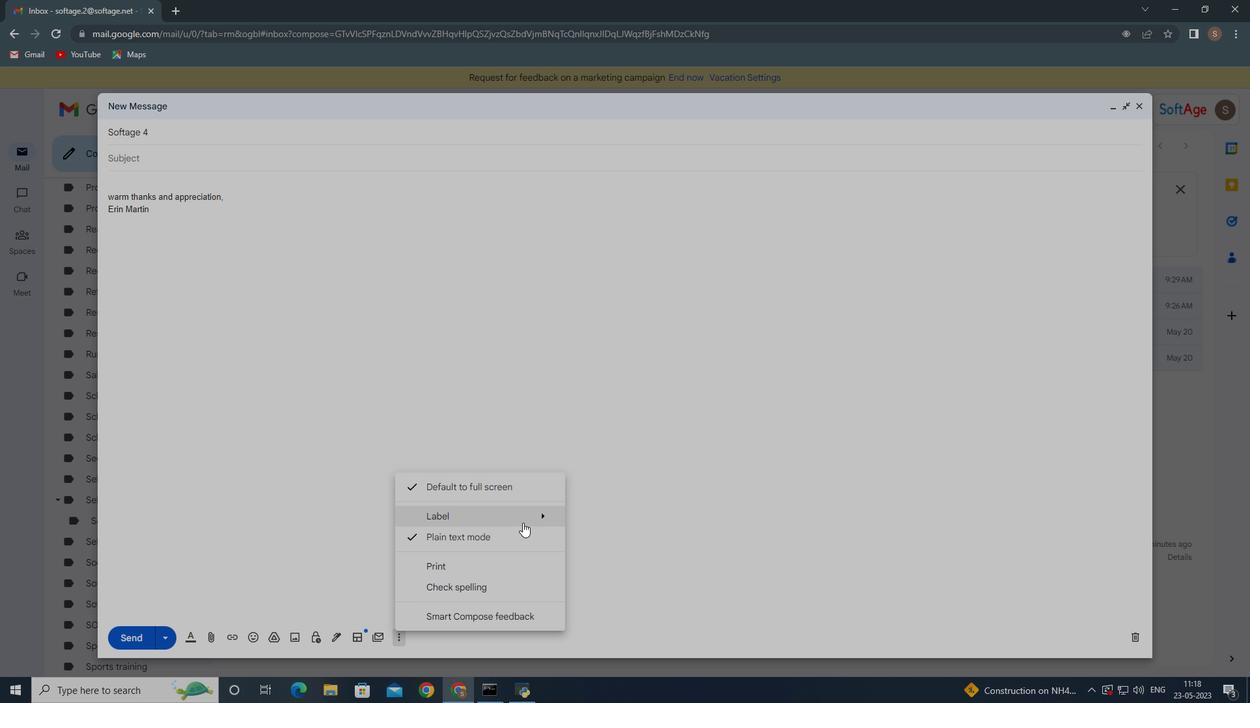 
Action: Mouse pressed left at (526, 514)
Screenshot: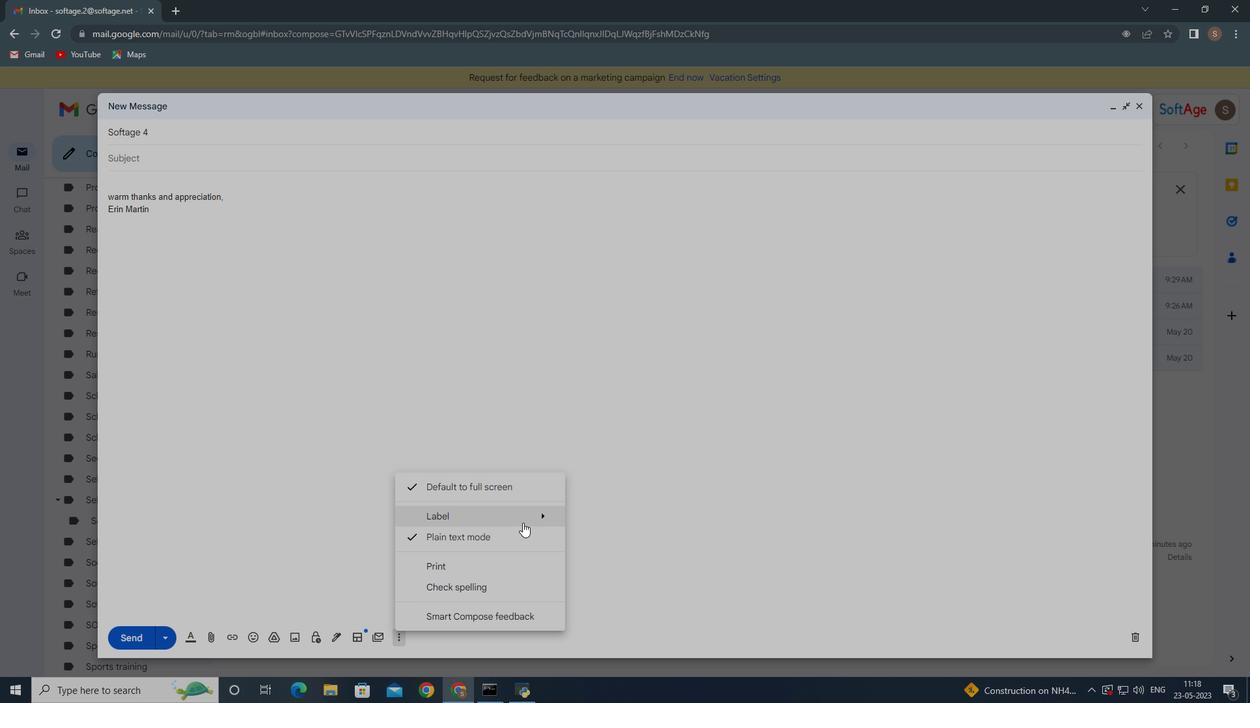 
Action: Mouse moved to (607, 491)
Screenshot: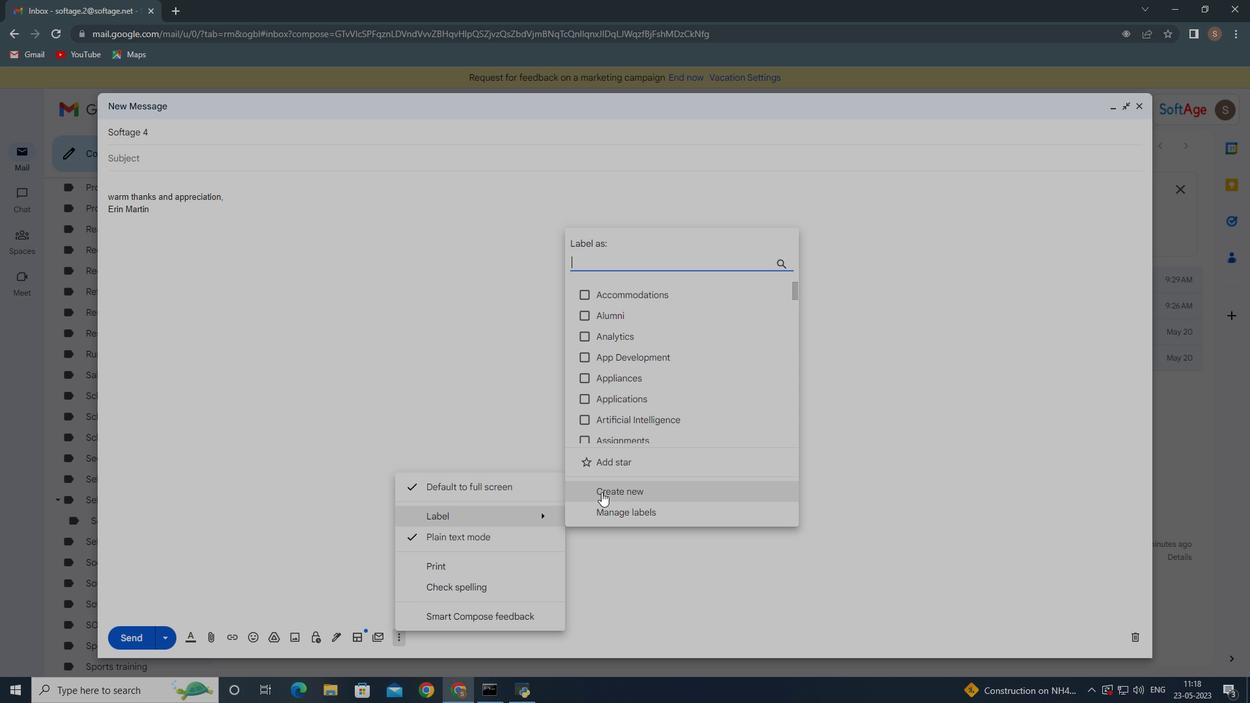 
Action: Mouse pressed left at (607, 491)
Screenshot: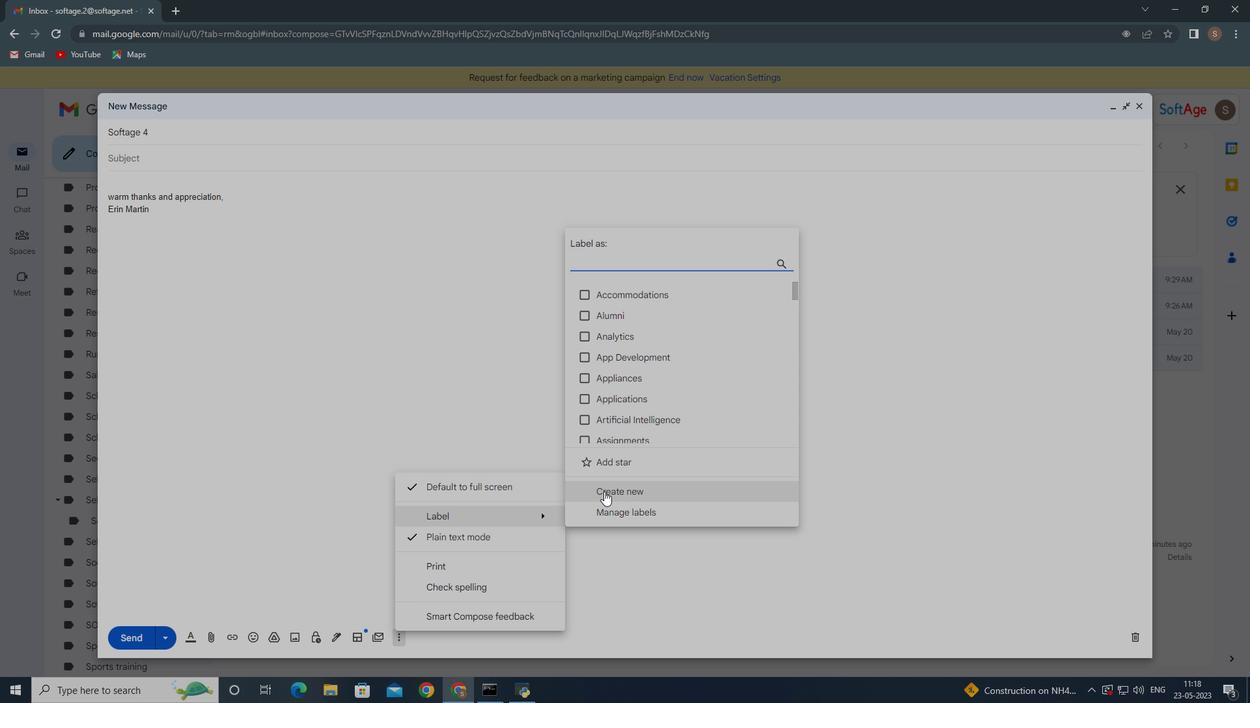 
Action: Mouse moved to (521, 403)
Screenshot: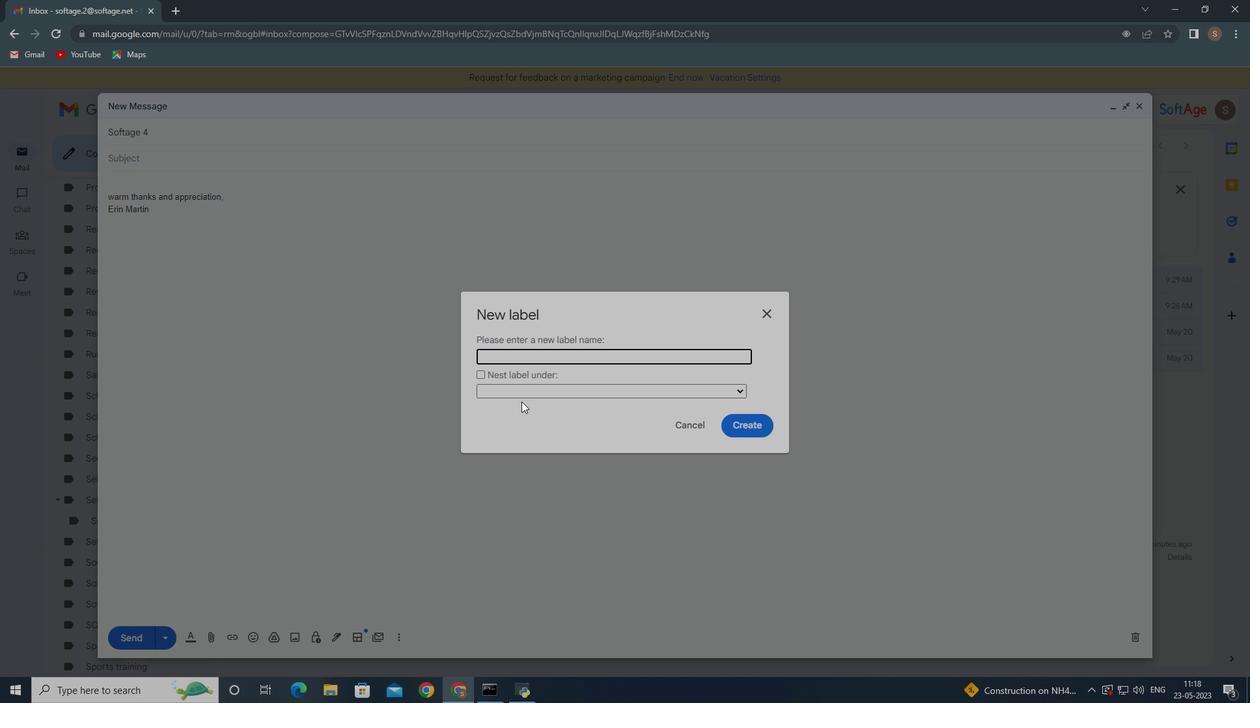 
Action: Key pressed <Key.shift>Label<Key.backspace><Key.backspace><Key.backspace><Key.backspace><Key.backspace><Key.shift>Antiques
Screenshot: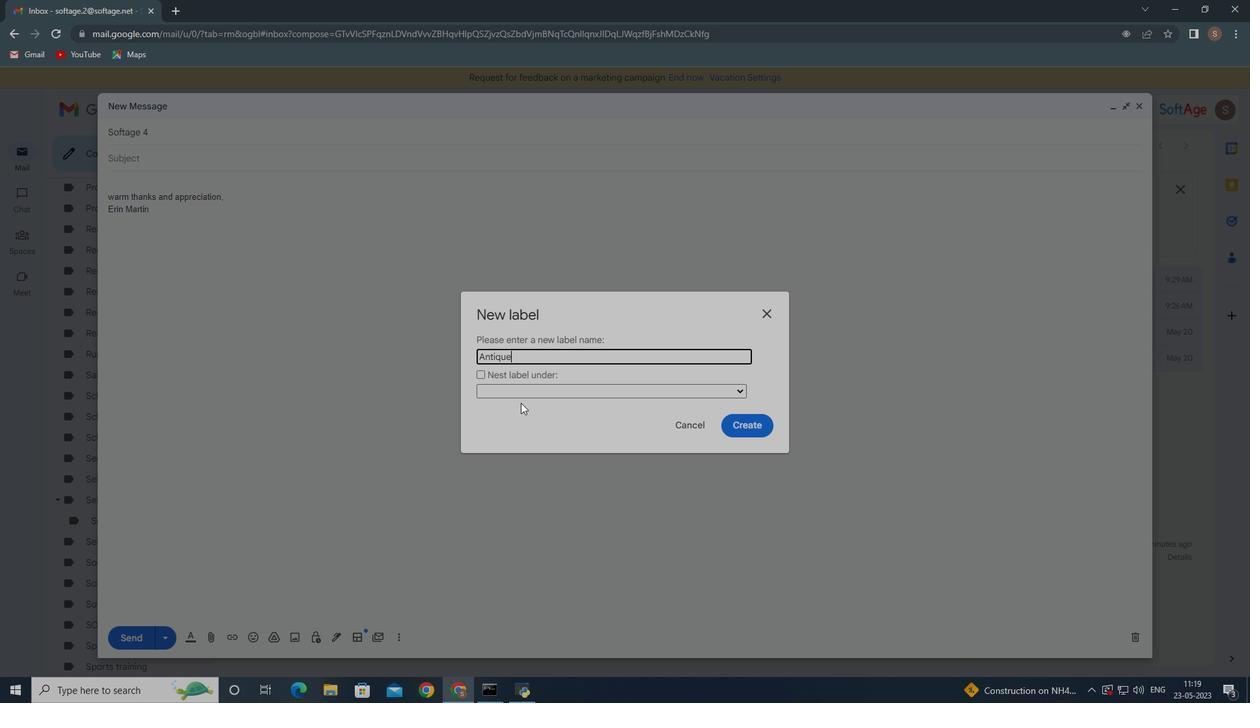 
Action: Mouse moved to (740, 426)
Screenshot: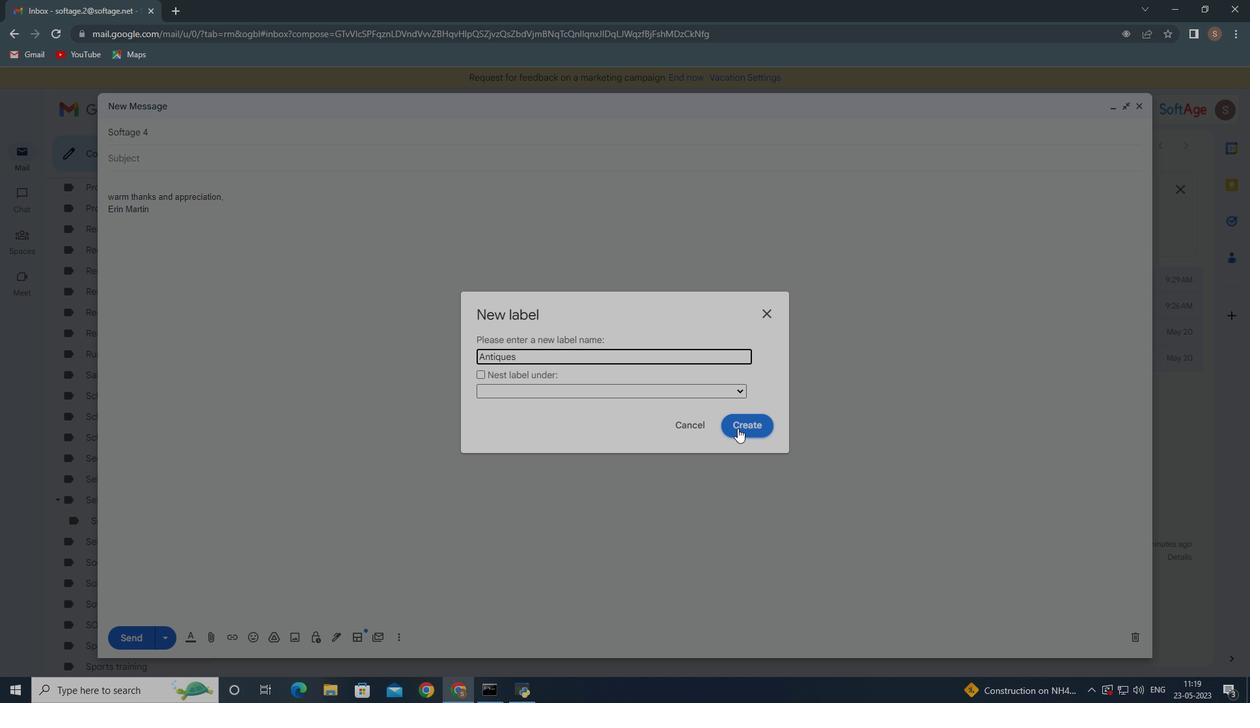 
Action: Mouse pressed left at (740, 426)
Screenshot: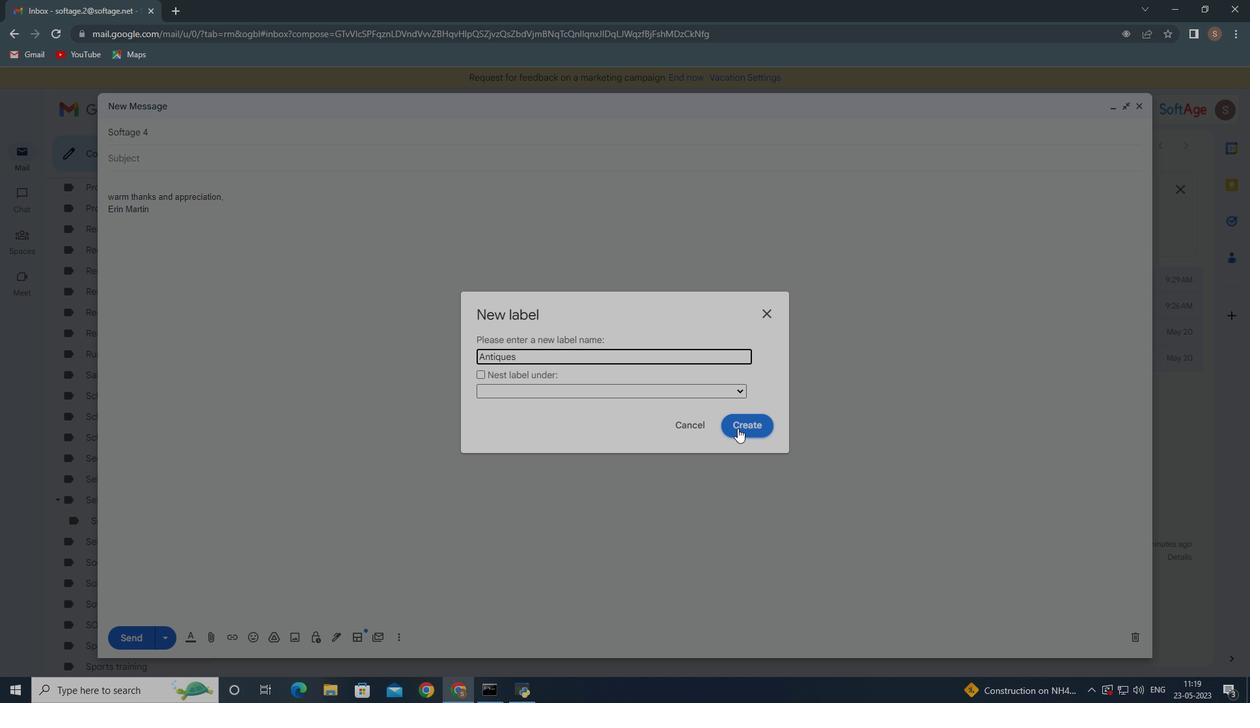 
Action: Mouse moved to (1082, 108)
Screenshot: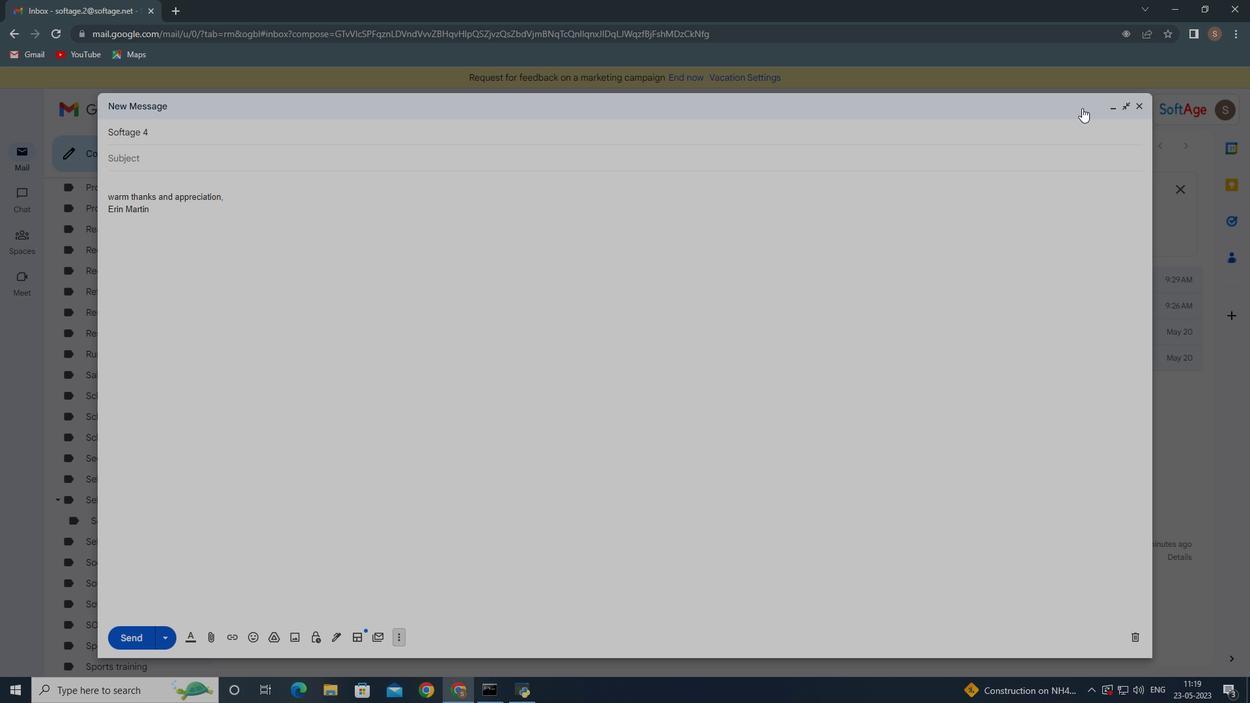 
